 Task: Explore Airbnb accommodation in Andkhoy, Afghanistan from 12th December, 2023 to 16th December, 2023 for 8 adults. Place with 8 bedrooms having 8 beds and 8 bathrooms. Amenities needed are: wifi,free parkinig on premises, breakfast.
Action: Mouse moved to (514, 113)
Screenshot: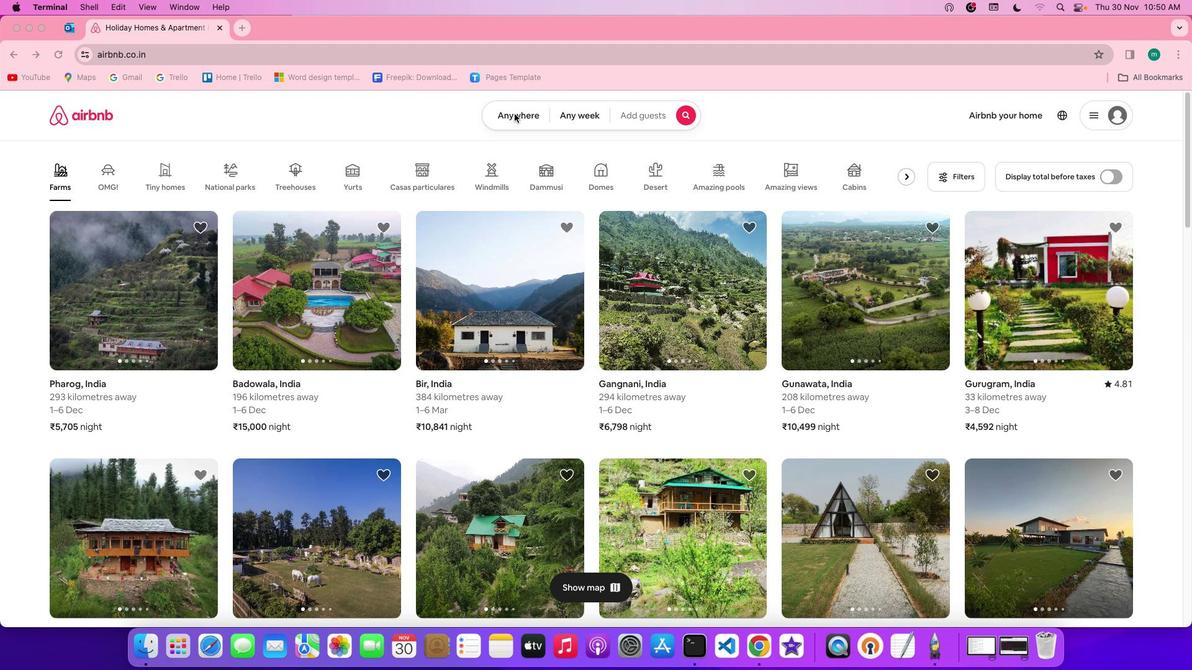 
Action: Mouse pressed left at (514, 113)
Screenshot: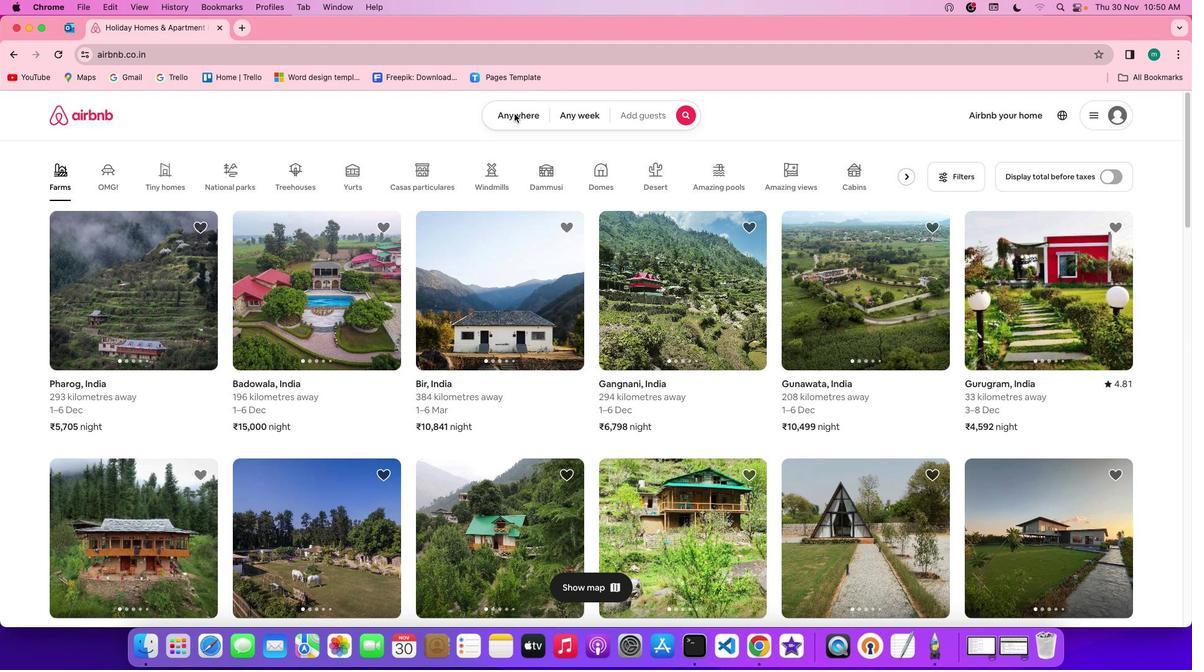 
Action: Mouse pressed left at (514, 113)
Screenshot: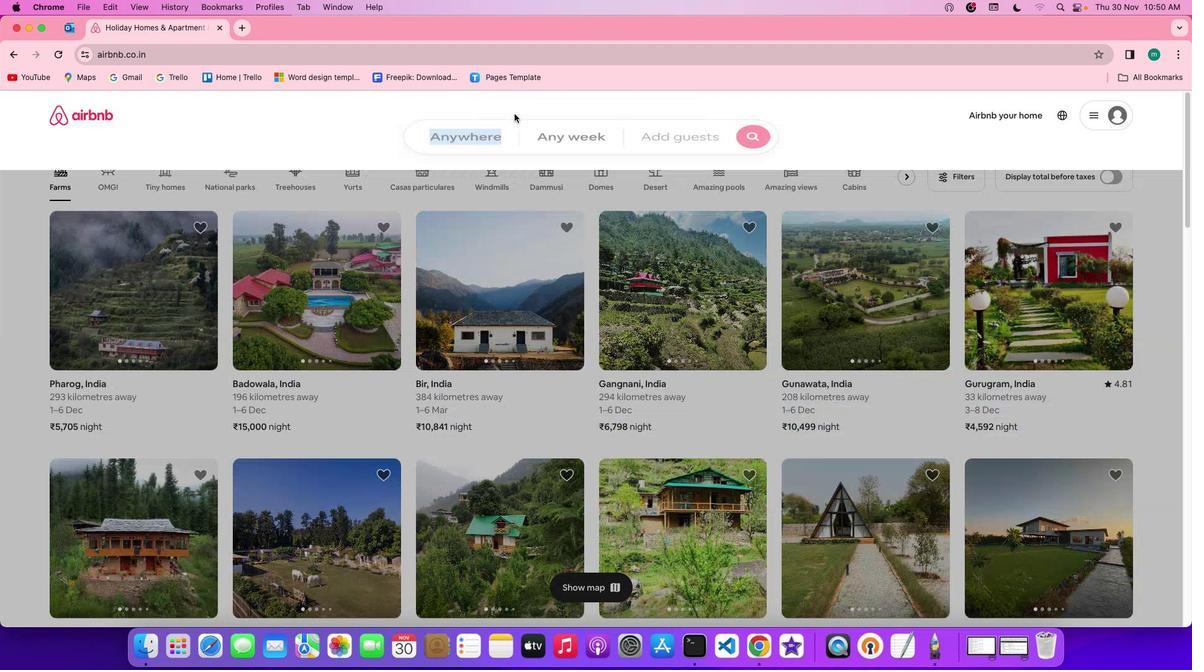 
Action: Mouse moved to (468, 162)
Screenshot: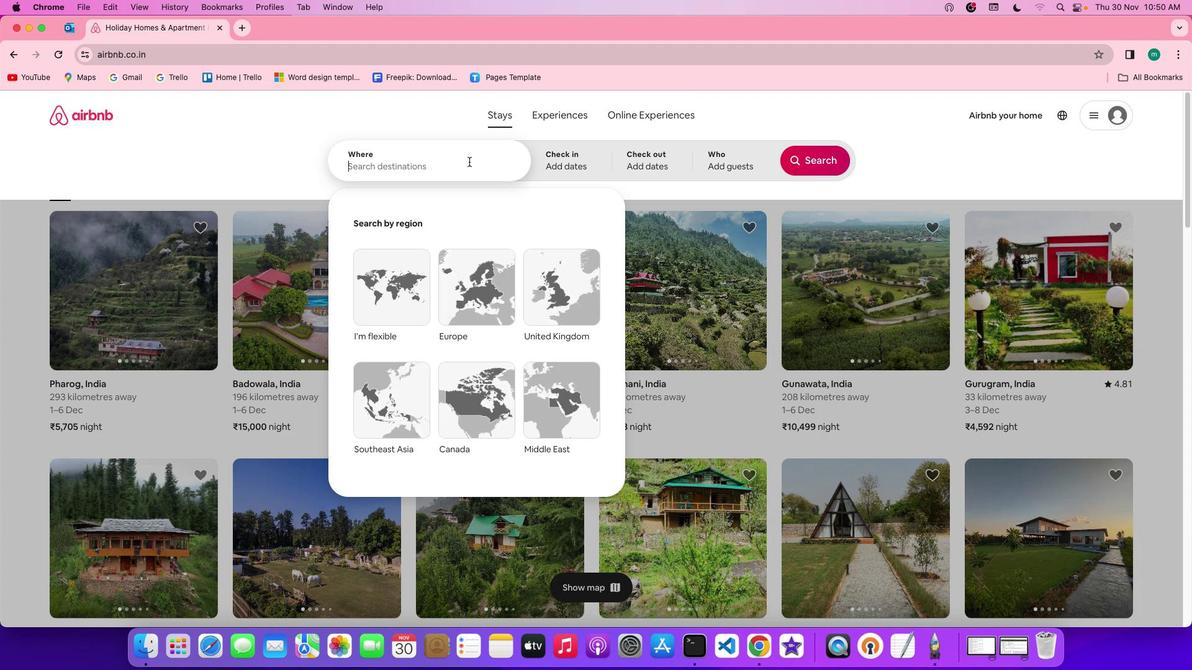 
Action: Mouse pressed left at (468, 162)
Screenshot: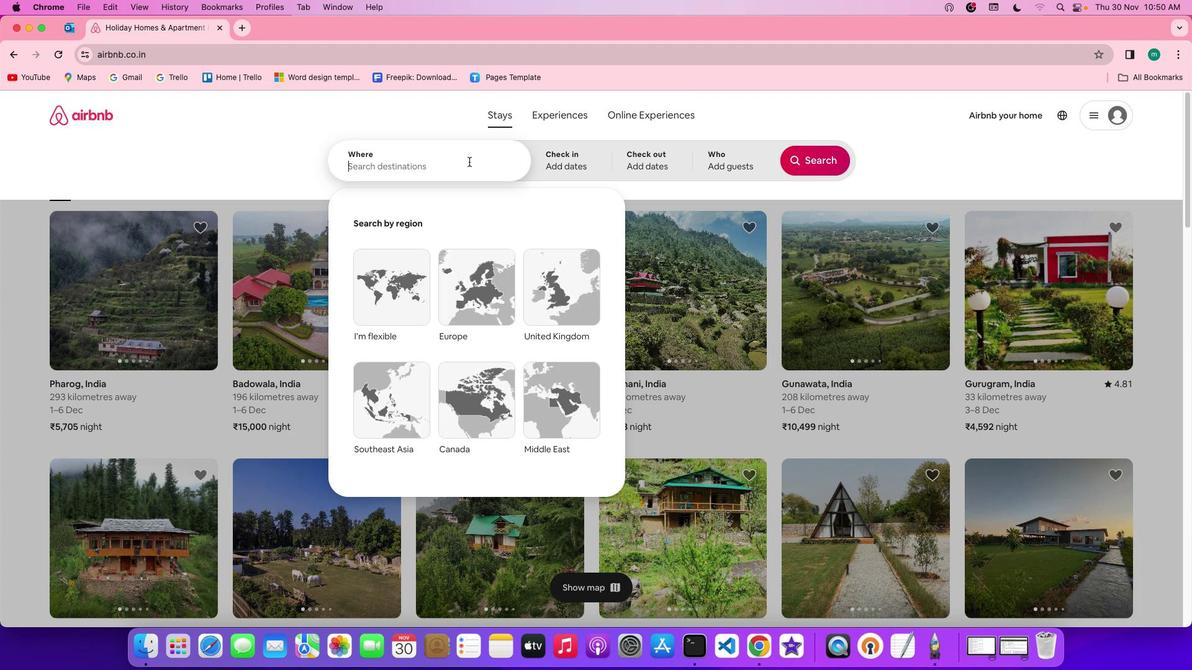 
Action: Key pressed Key.shift'A''n''d''k''h''o''y'','Key.spaceKey.shift'a''f''g''h''a''n''i''s''t''a''n'
Screenshot: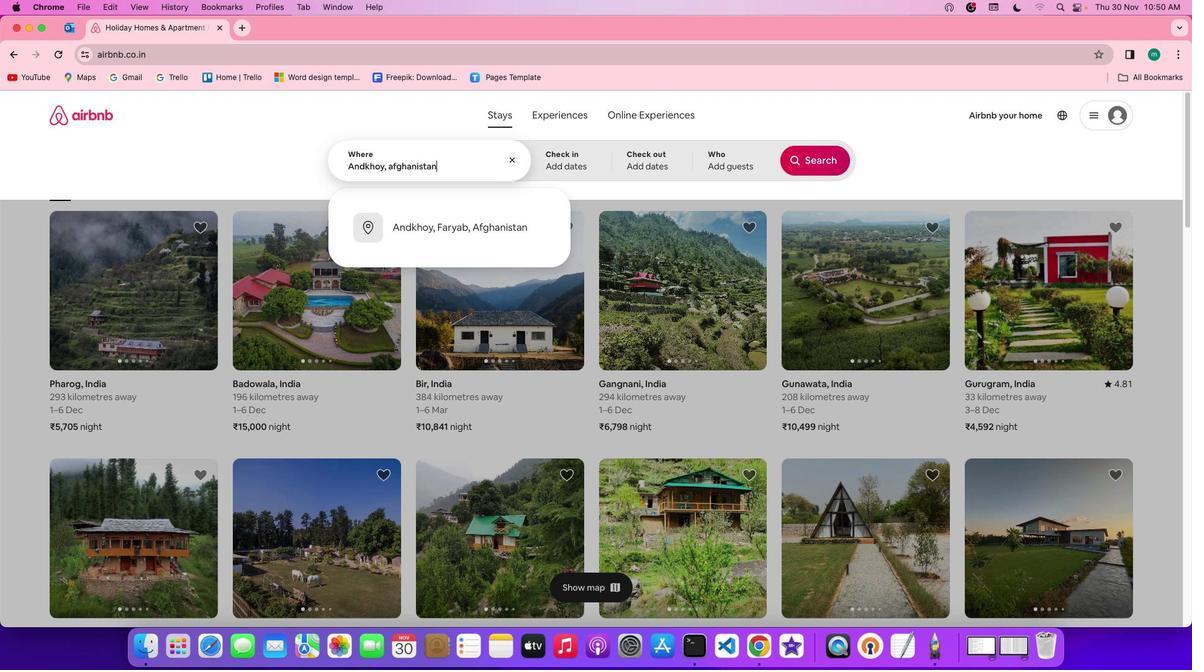
Action: Mouse moved to (591, 159)
Screenshot: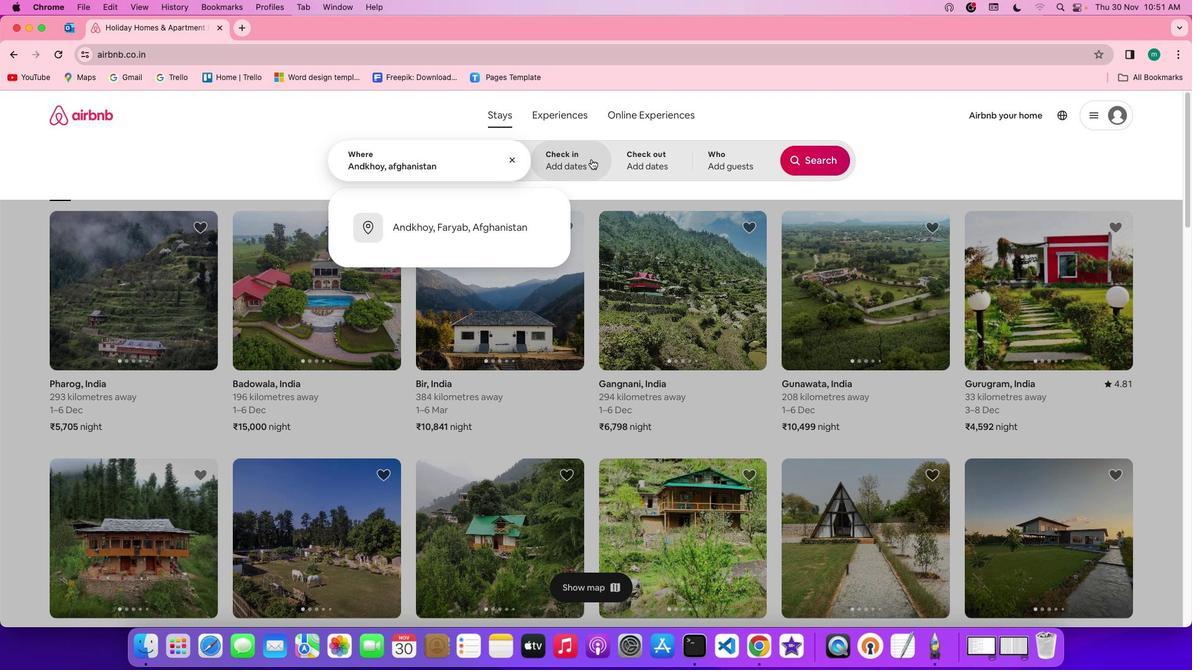 
Action: Mouse pressed left at (591, 159)
Screenshot: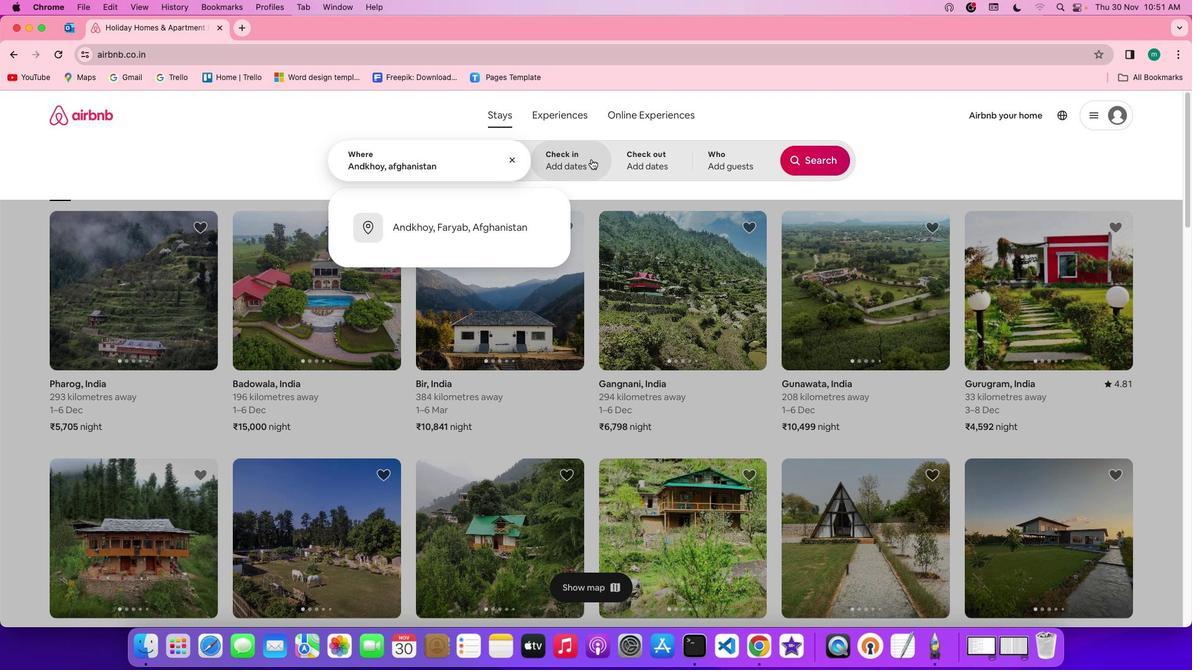 
Action: Mouse moved to (675, 385)
Screenshot: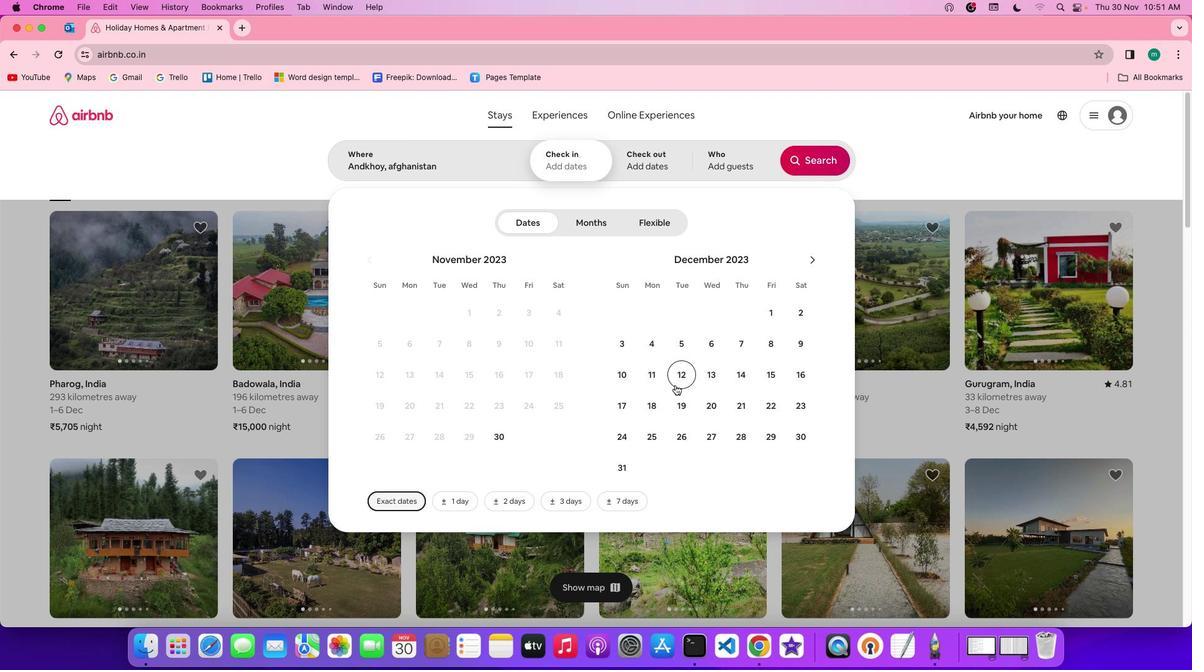 
Action: Mouse pressed left at (675, 385)
Screenshot: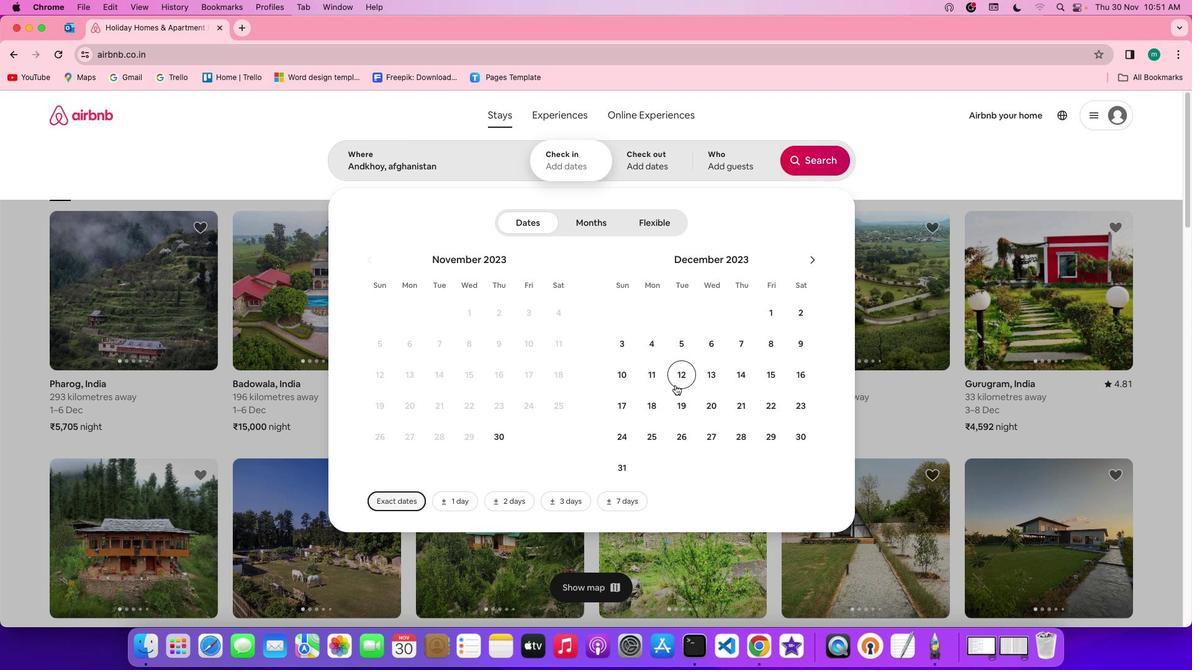 
Action: Mouse moved to (813, 384)
Screenshot: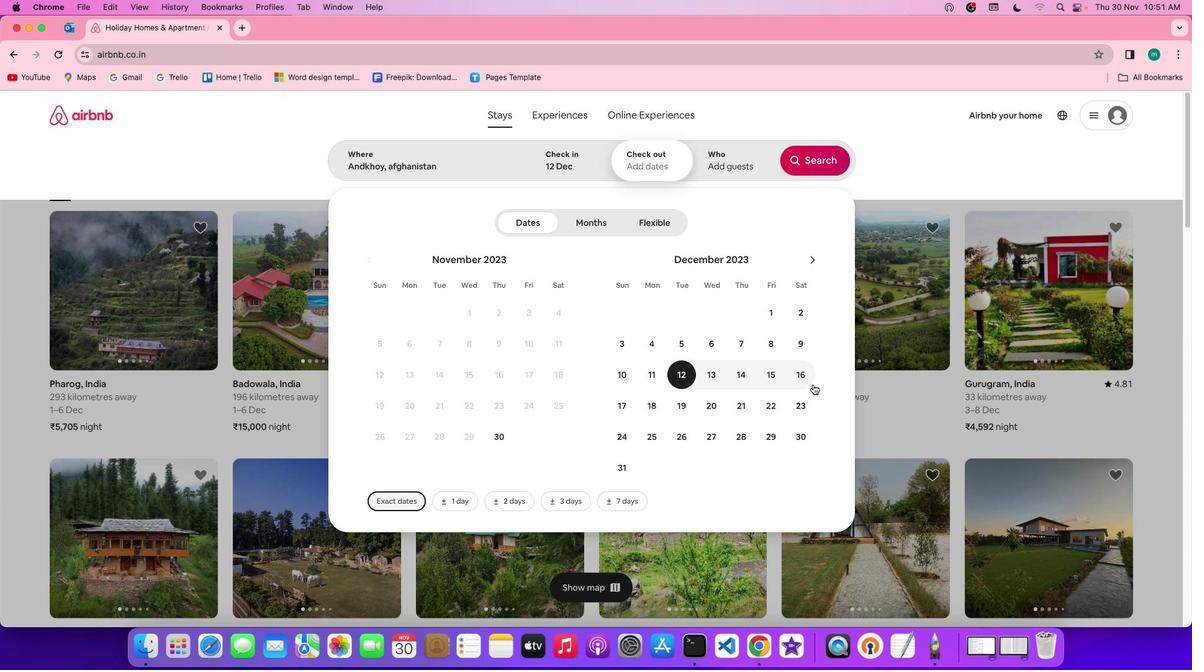 
Action: Mouse pressed left at (813, 384)
Screenshot: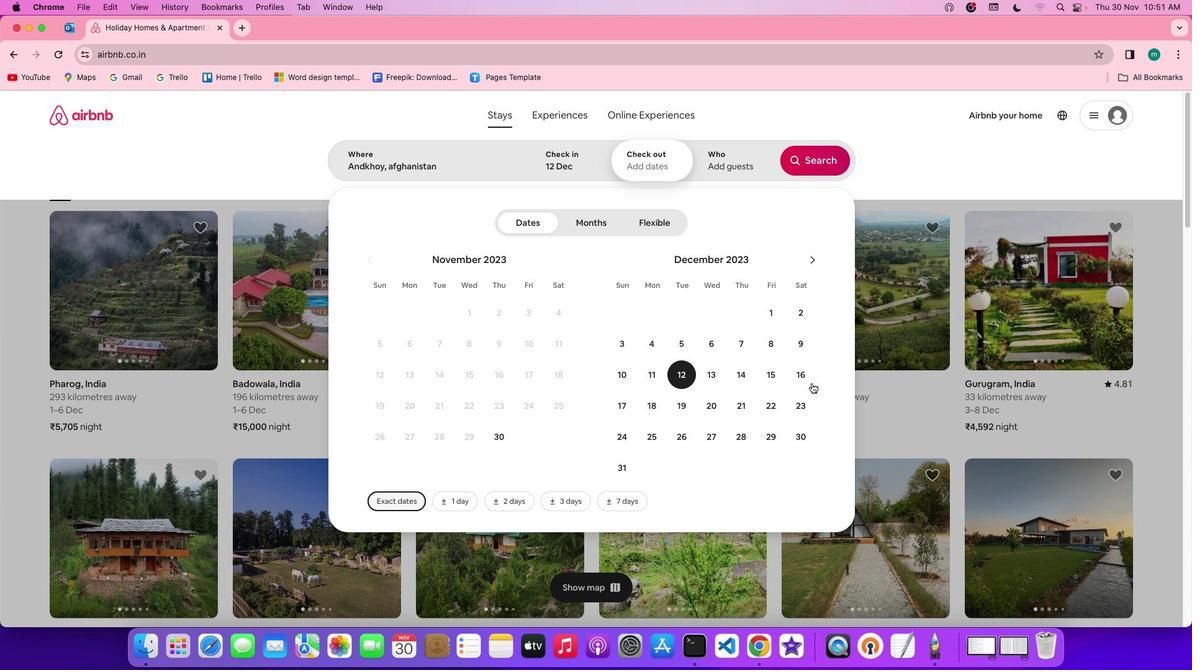 
Action: Mouse moved to (808, 380)
Screenshot: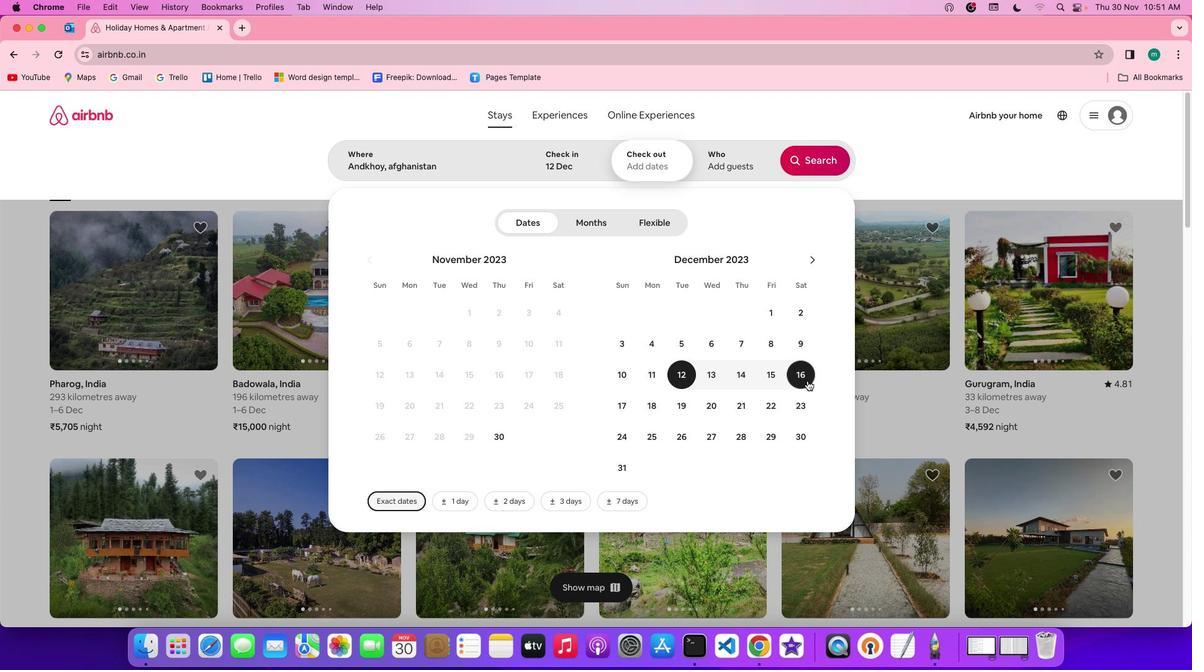 
Action: Mouse pressed left at (808, 380)
Screenshot: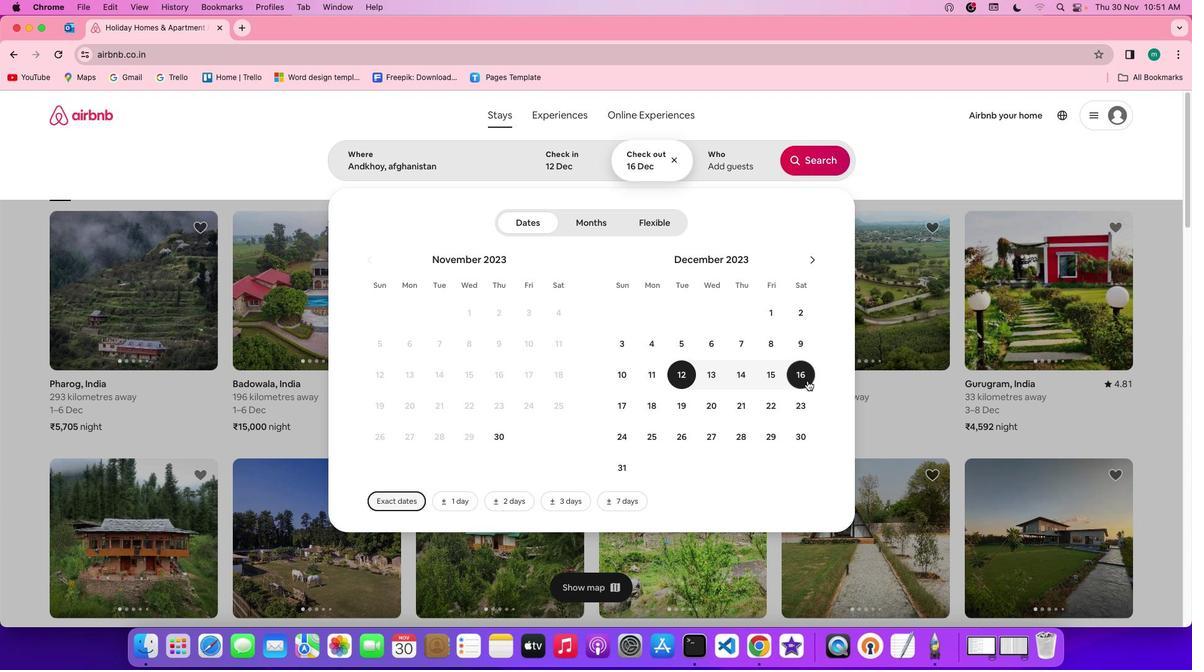 
Action: Mouse moved to (712, 163)
Screenshot: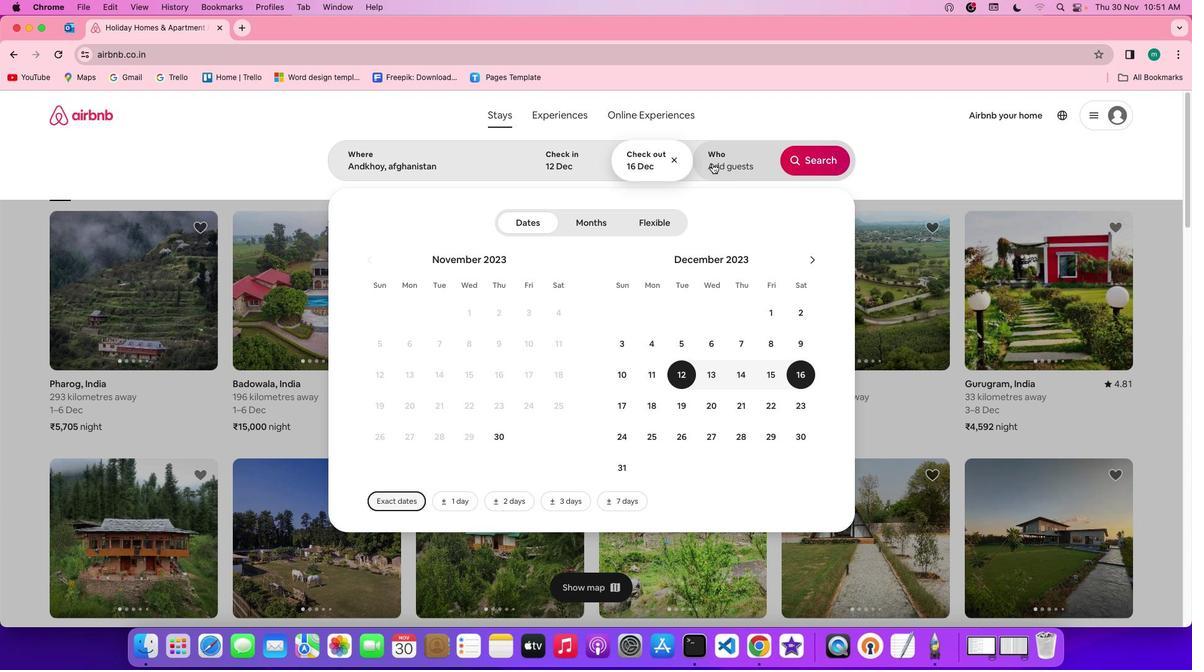 
Action: Mouse pressed left at (712, 163)
Screenshot: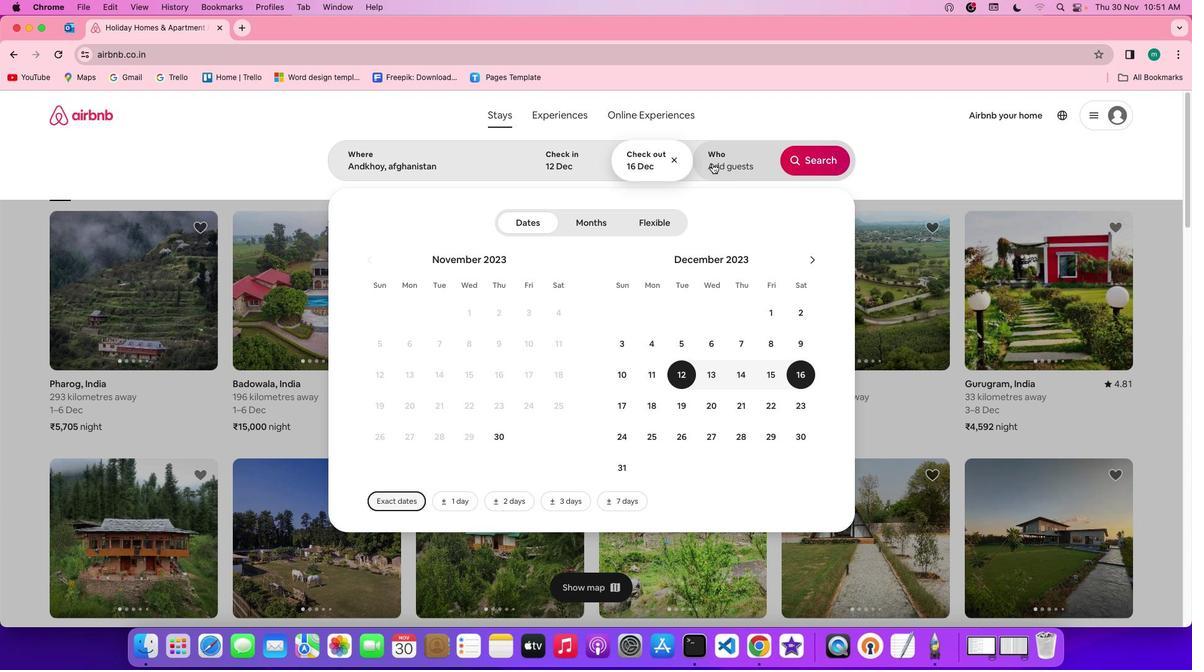 
Action: Mouse moved to (813, 224)
Screenshot: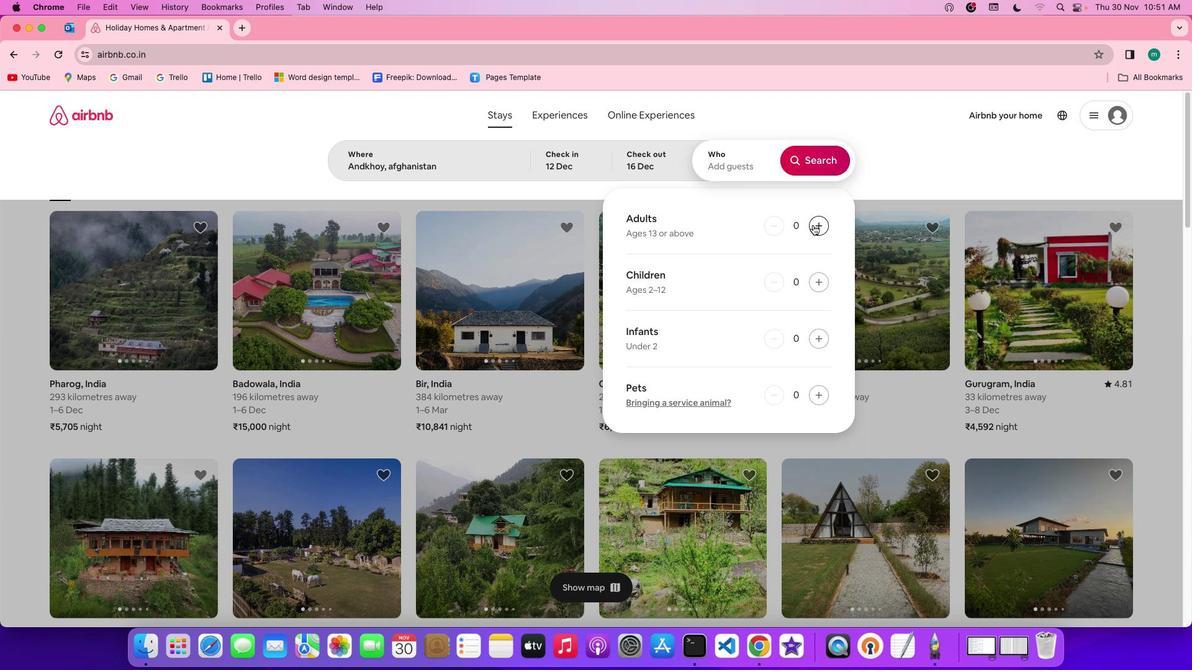 
Action: Mouse pressed left at (813, 224)
Screenshot: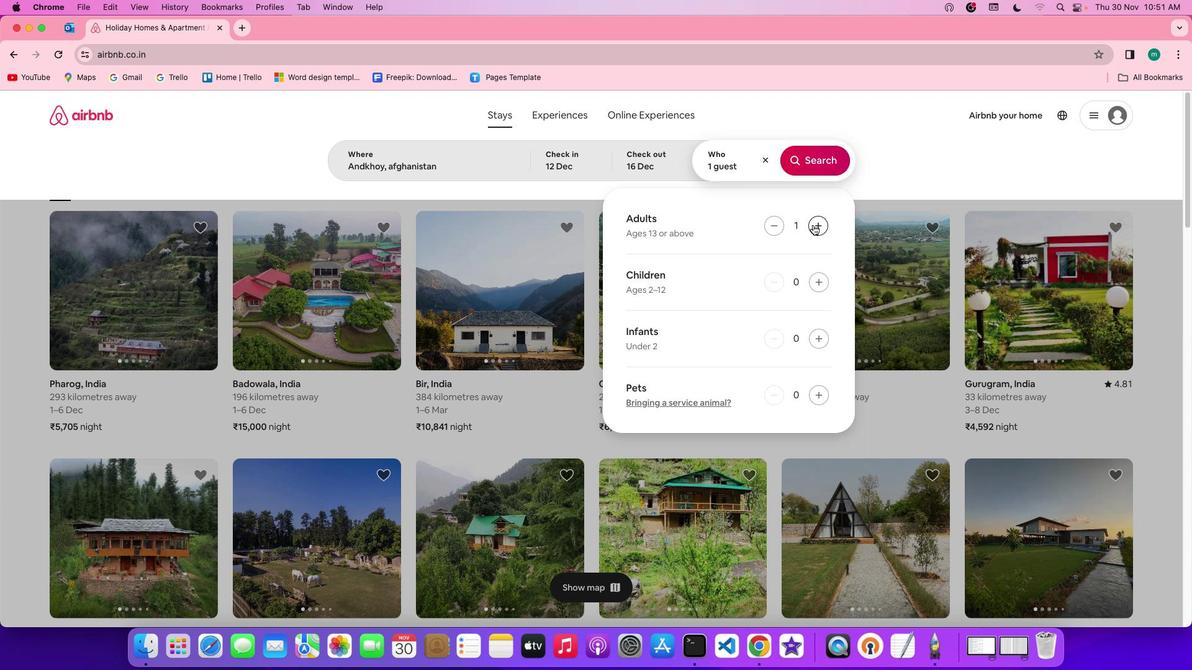 
Action: Mouse pressed left at (813, 224)
Screenshot: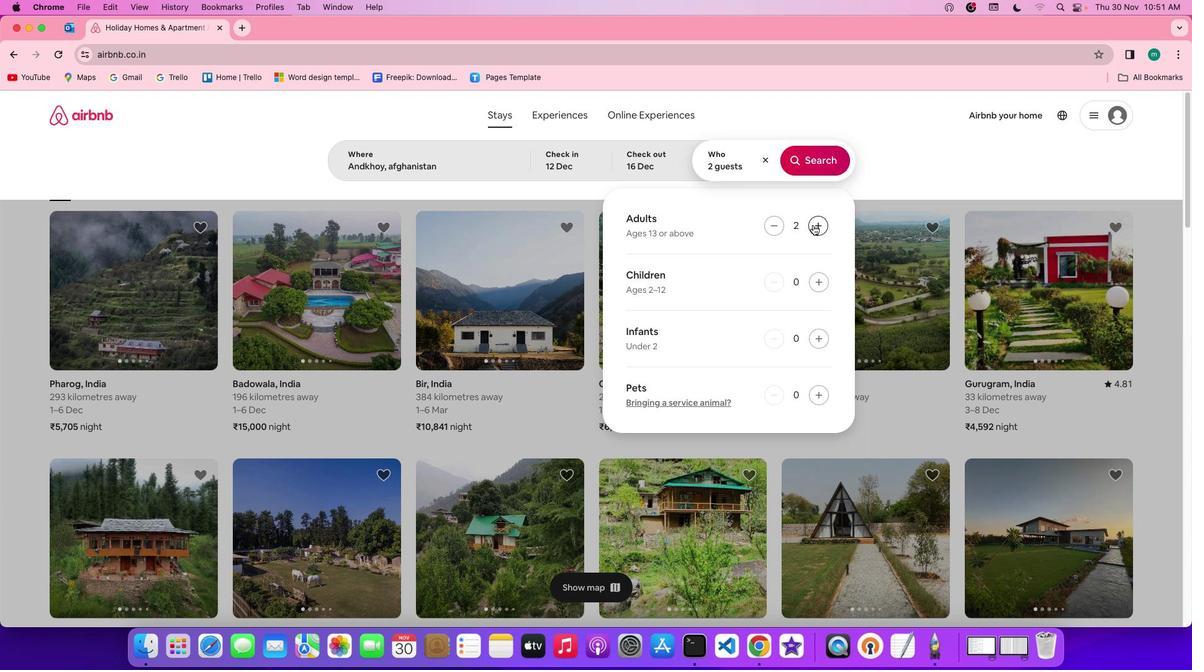 
Action: Mouse pressed left at (813, 224)
Screenshot: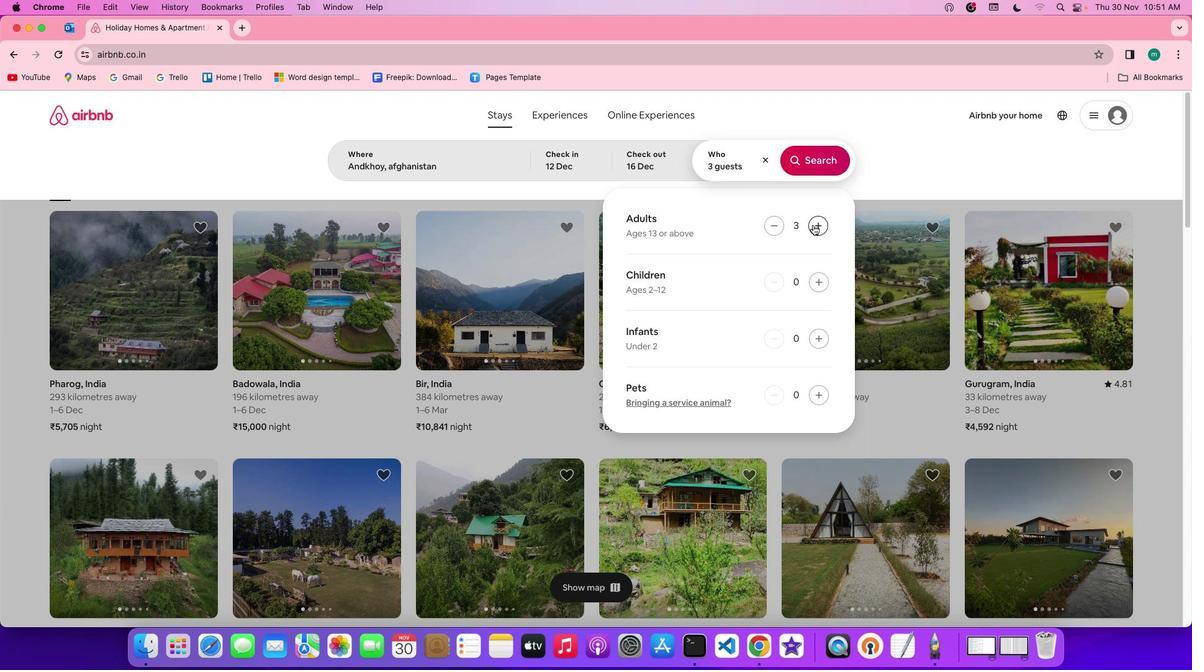 
Action: Mouse pressed left at (813, 224)
Screenshot: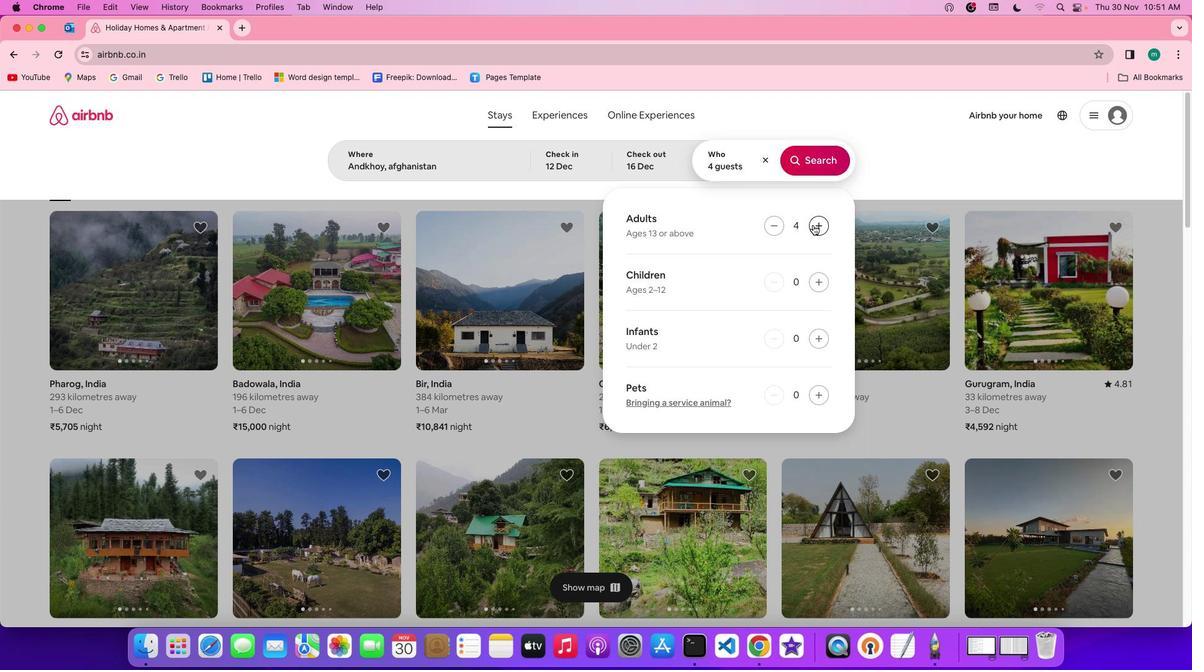 
Action: Mouse pressed left at (813, 224)
Screenshot: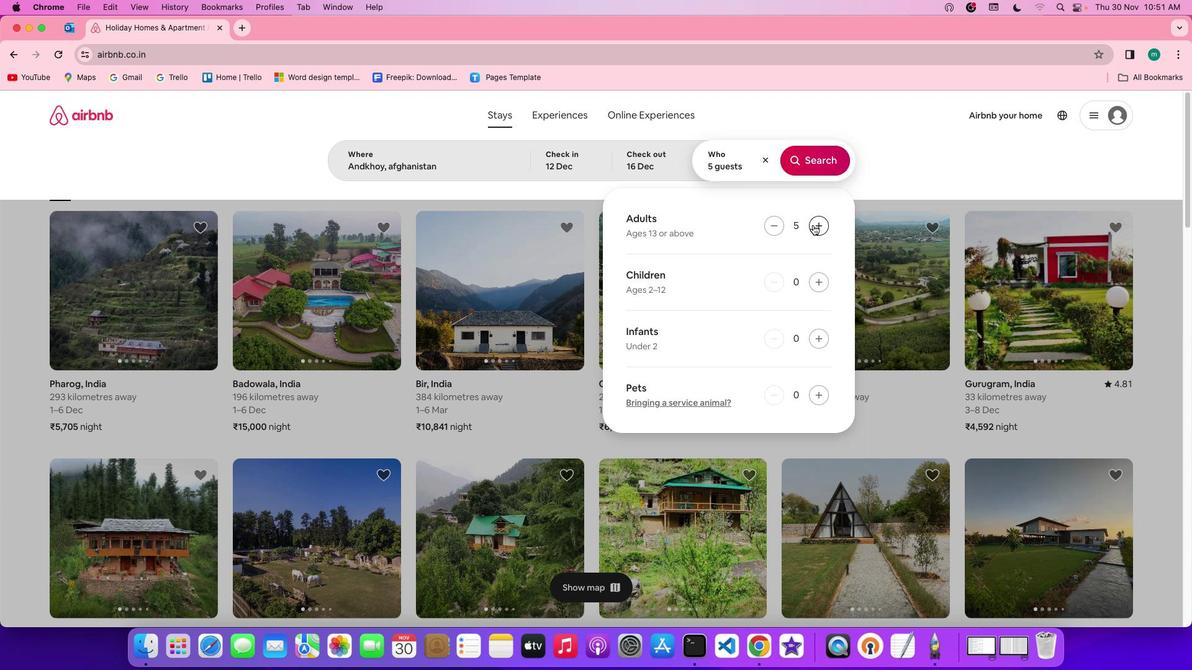 
Action: Mouse pressed left at (813, 224)
Screenshot: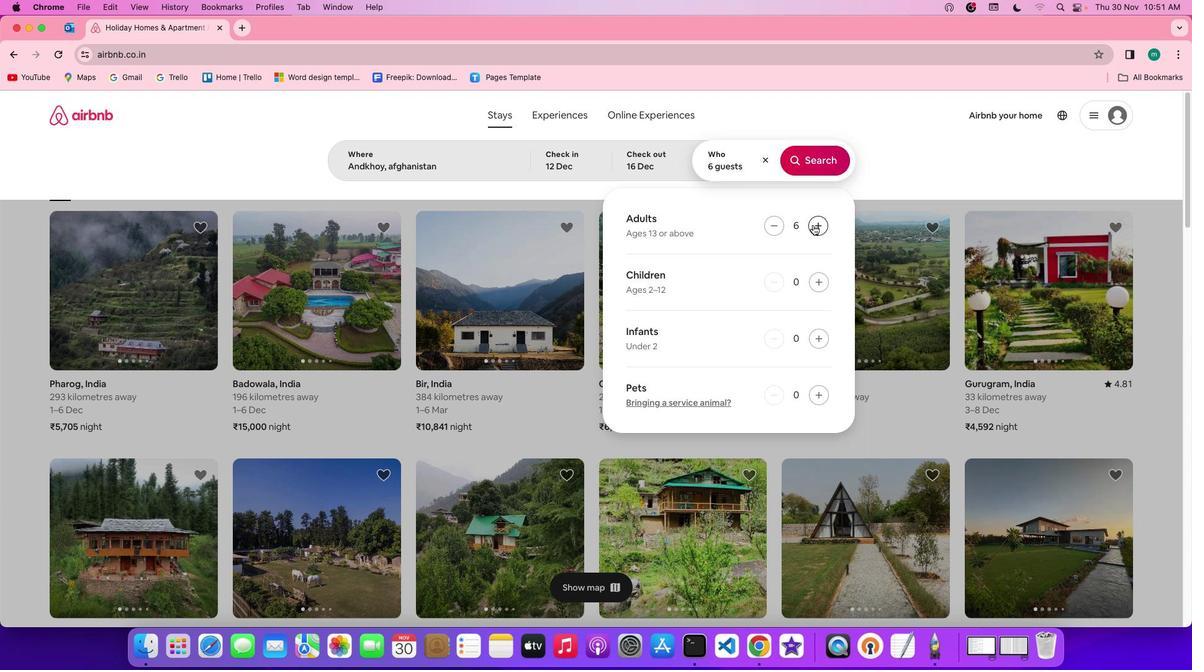 
Action: Mouse pressed left at (813, 224)
Screenshot: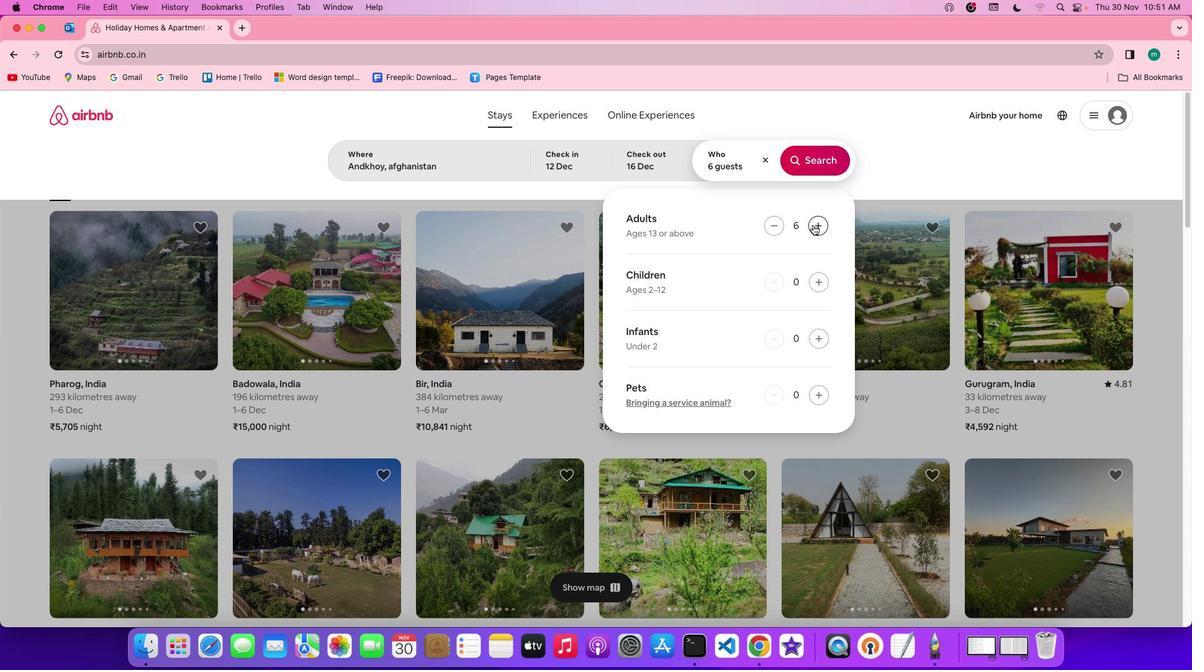
Action: Mouse pressed left at (813, 224)
Screenshot: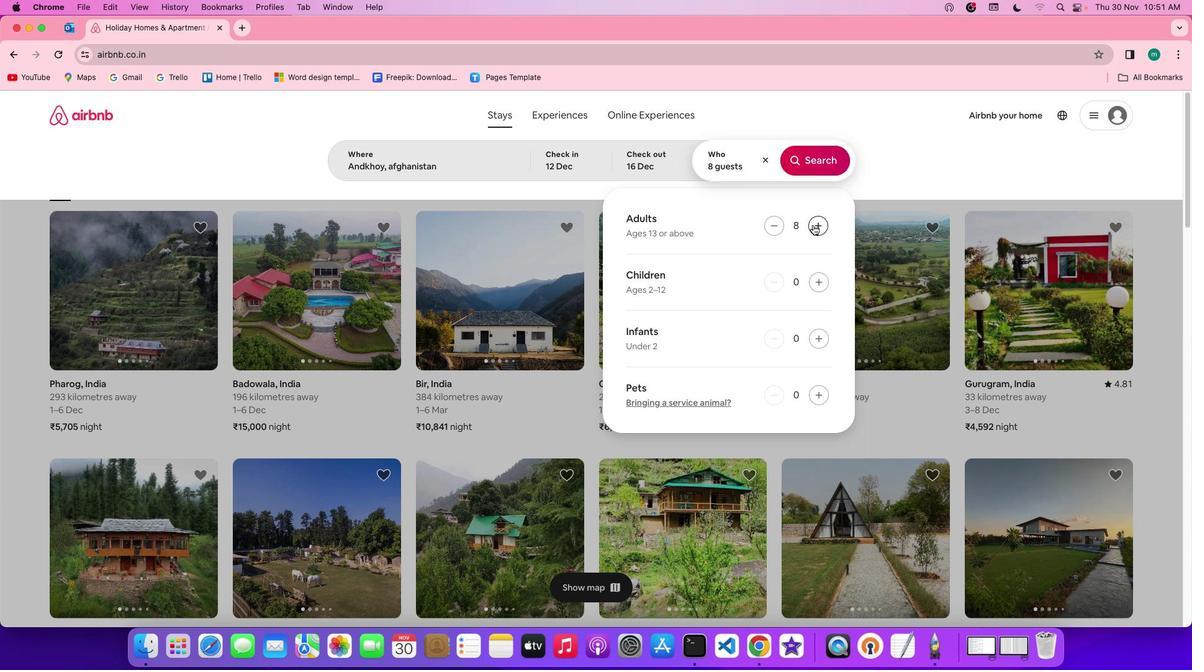 
Action: Mouse moved to (830, 167)
Screenshot: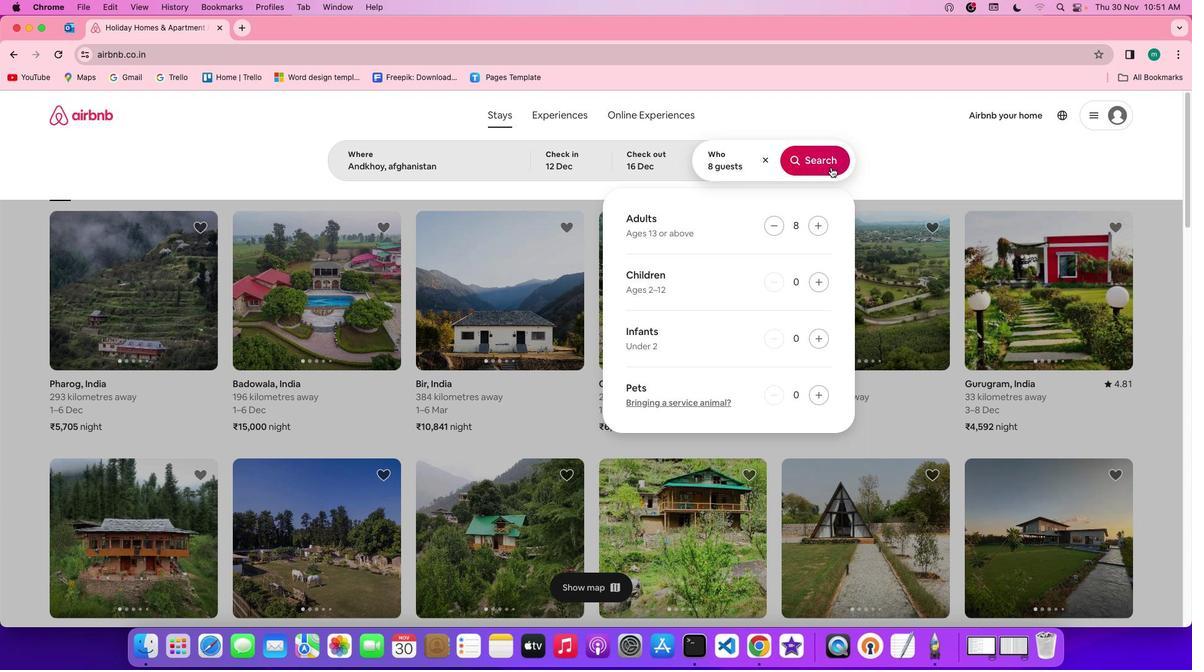 
Action: Mouse pressed left at (830, 167)
Screenshot: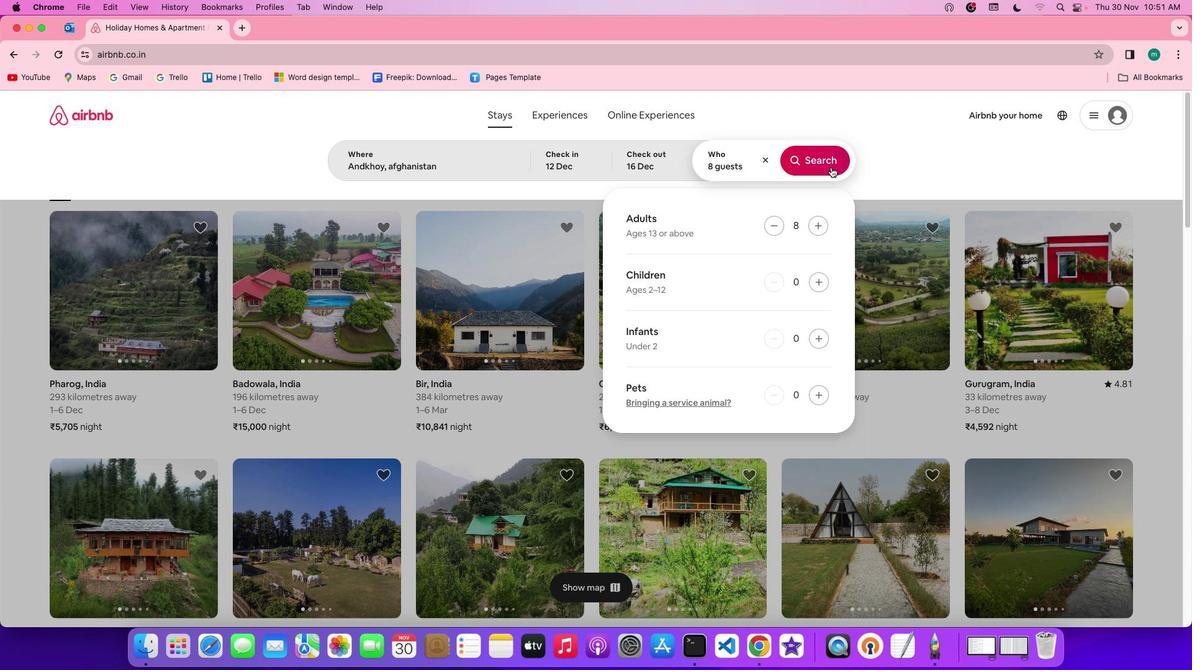 
Action: Mouse moved to (991, 162)
Screenshot: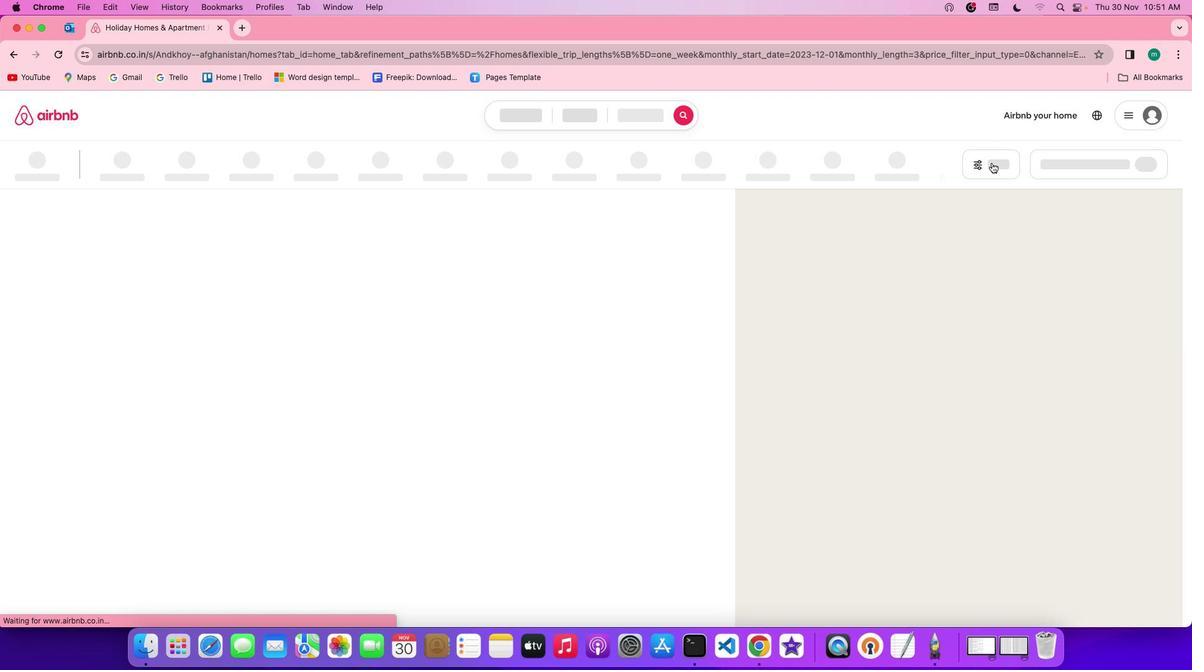 
Action: Mouse pressed left at (991, 162)
Screenshot: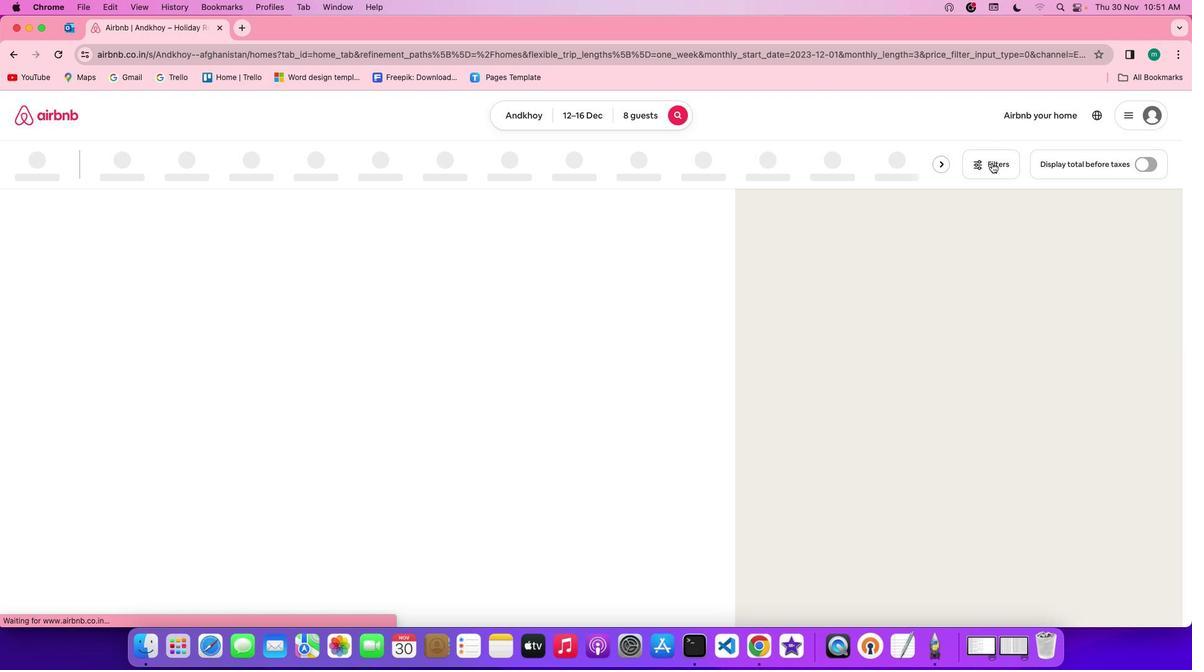 
Action: Mouse moved to (665, 411)
Screenshot: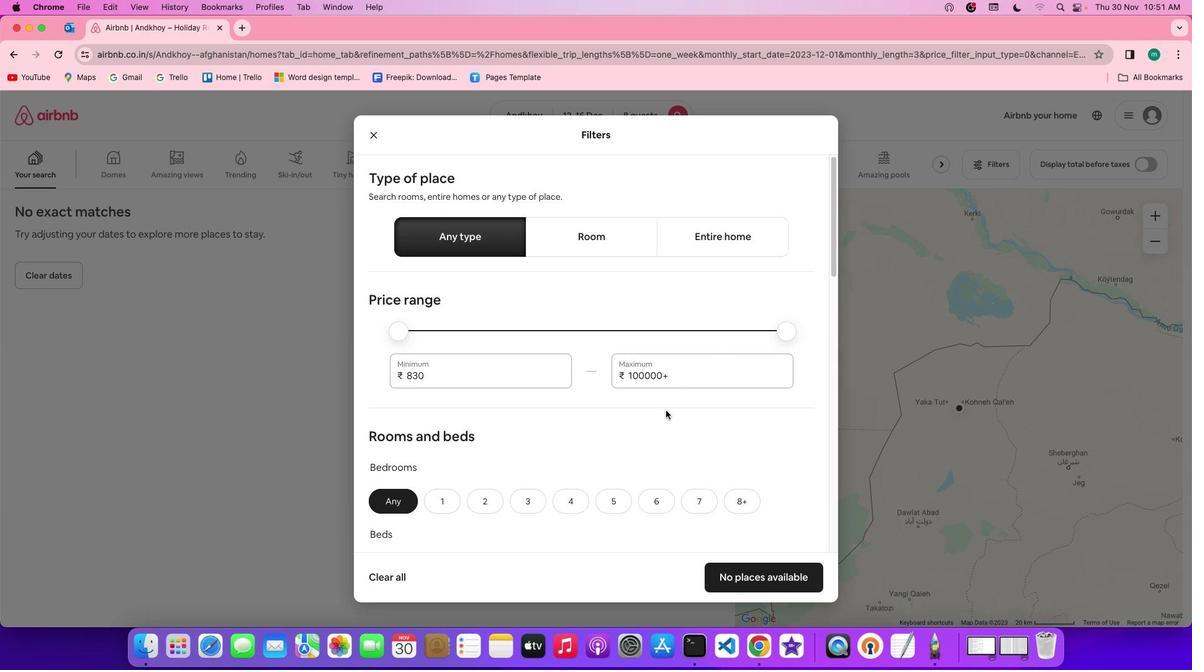 
Action: Mouse scrolled (665, 411) with delta (0, 0)
Screenshot: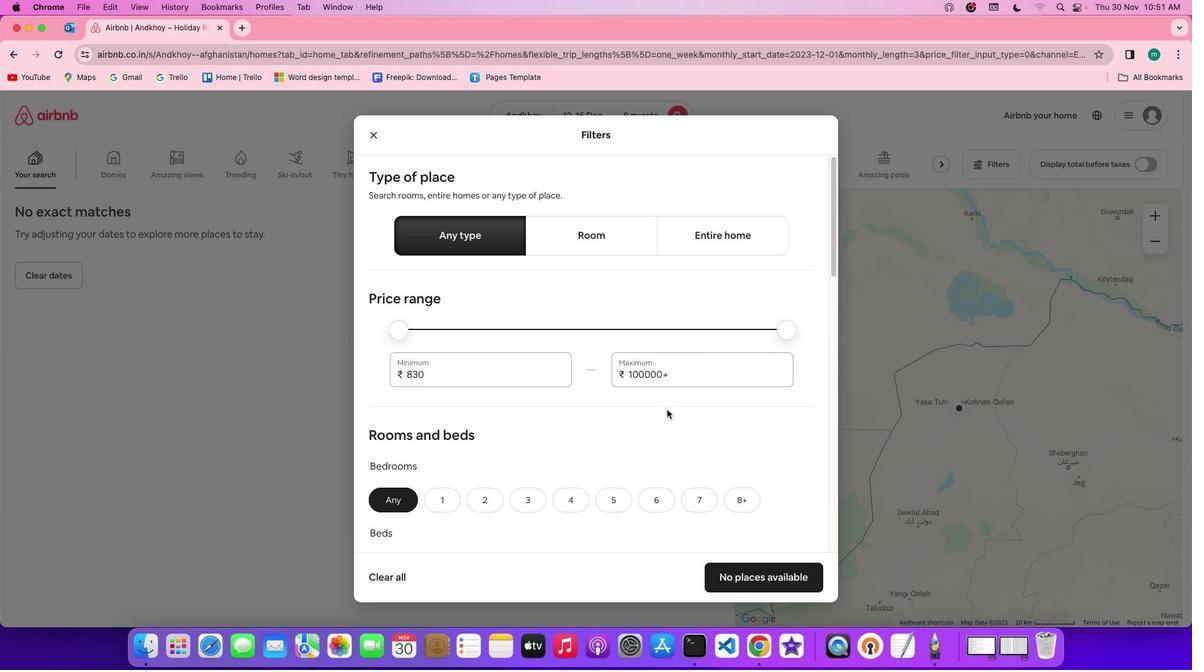 
Action: Mouse scrolled (665, 411) with delta (0, 0)
Screenshot: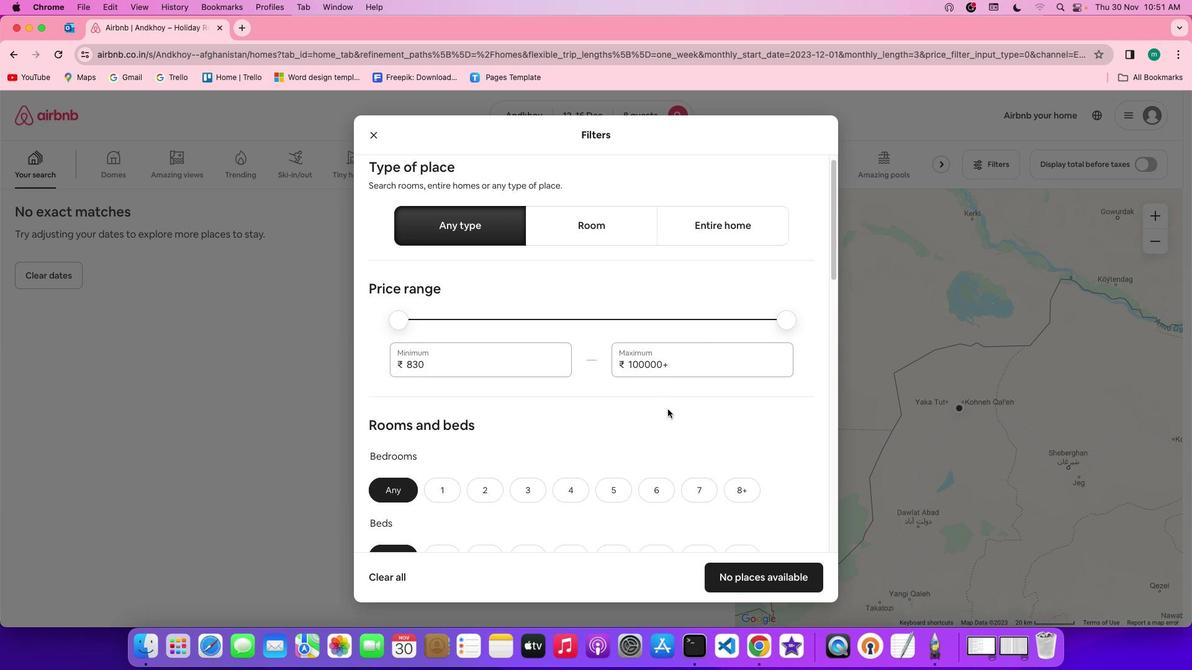 
Action: Mouse moved to (667, 410)
Screenshot: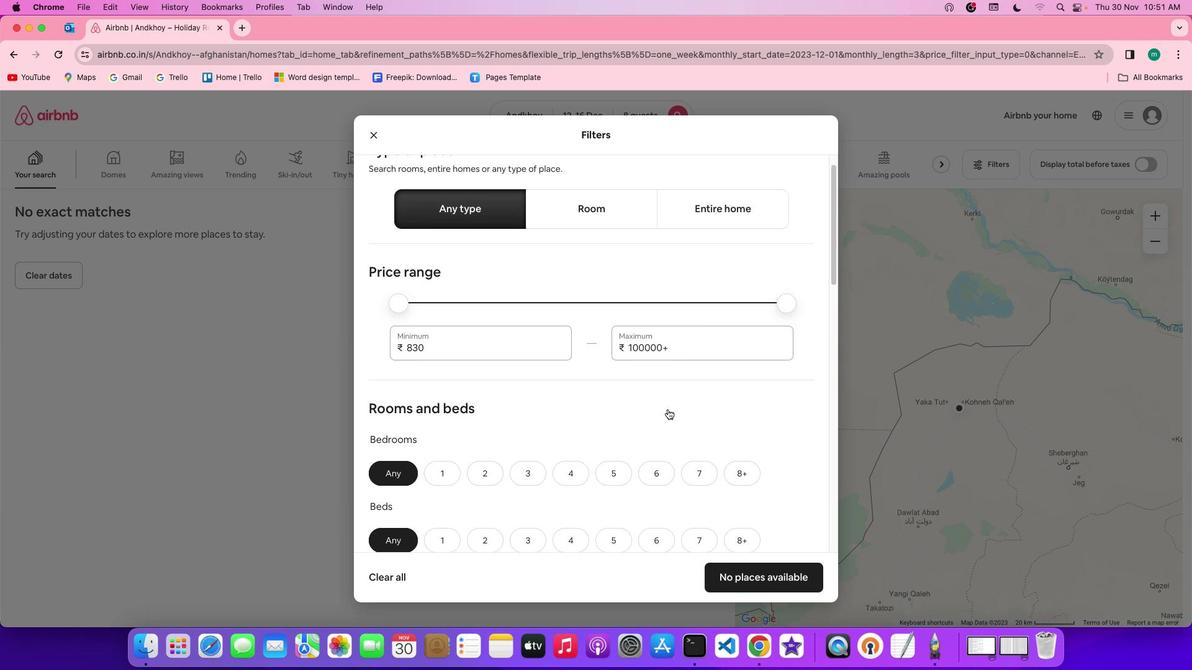 
Action: Mouse scrolled (667, 410) with delta (0, -1)
Screenshot: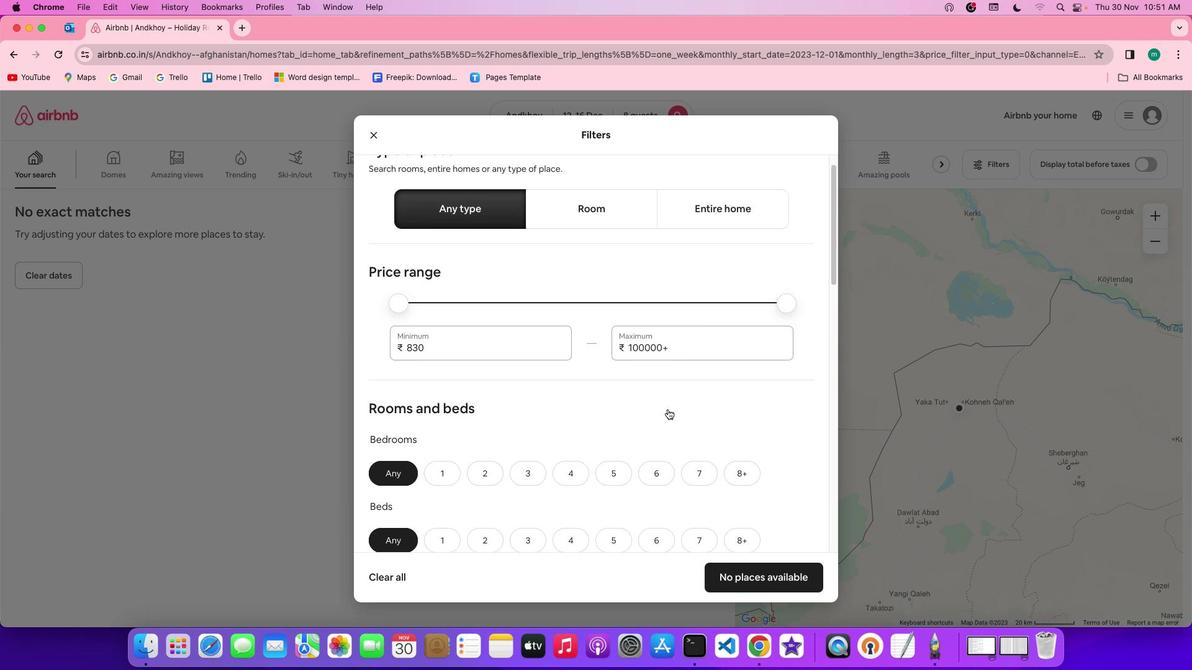 
Action: Mouse moved to (667, 409)
Screenshot: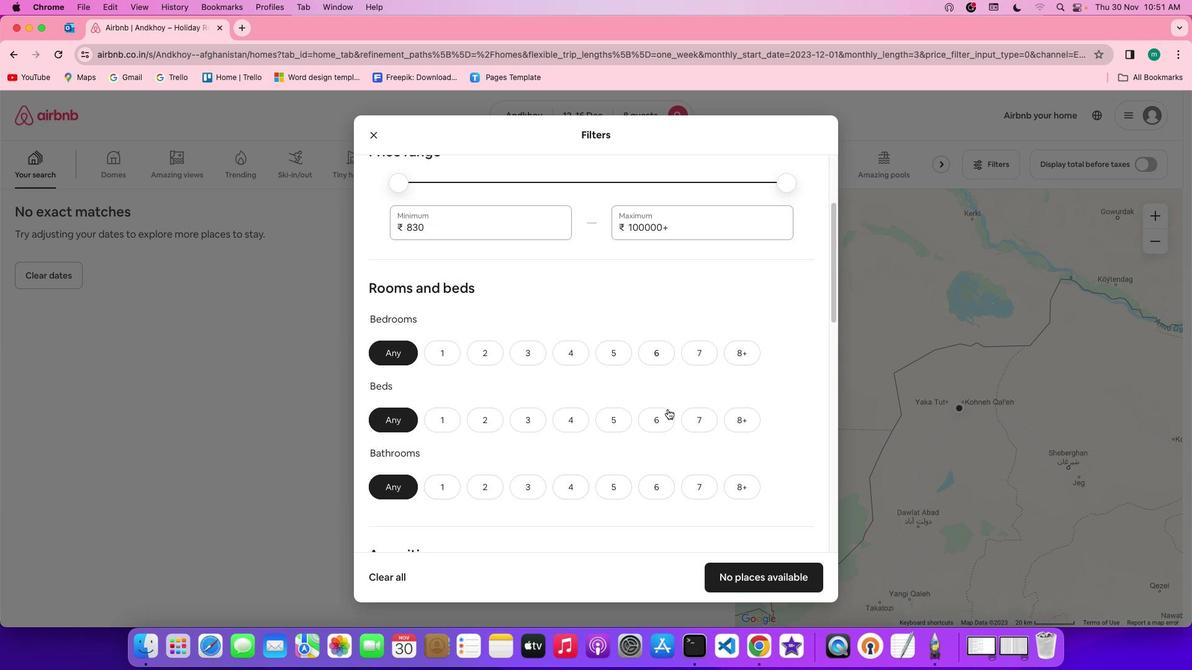 
Action: Mouse scrolled (667, 409) with delta (0, -3)
Screenshot: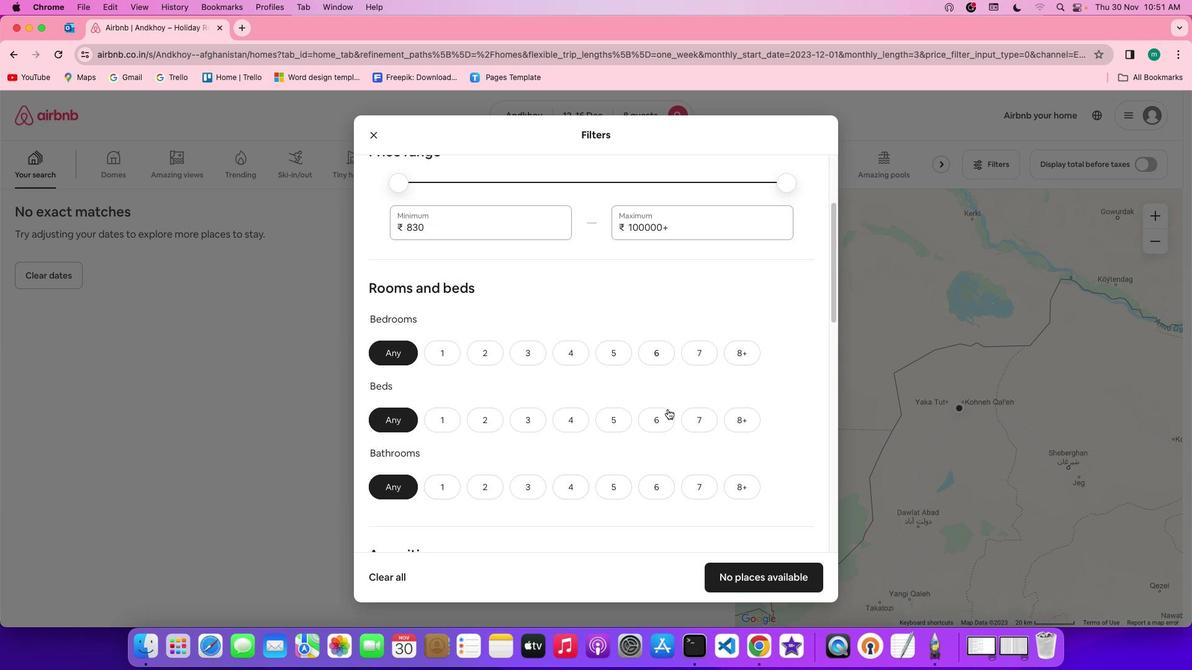 
Action: Mouse moved to (746, 252)
Screenshot: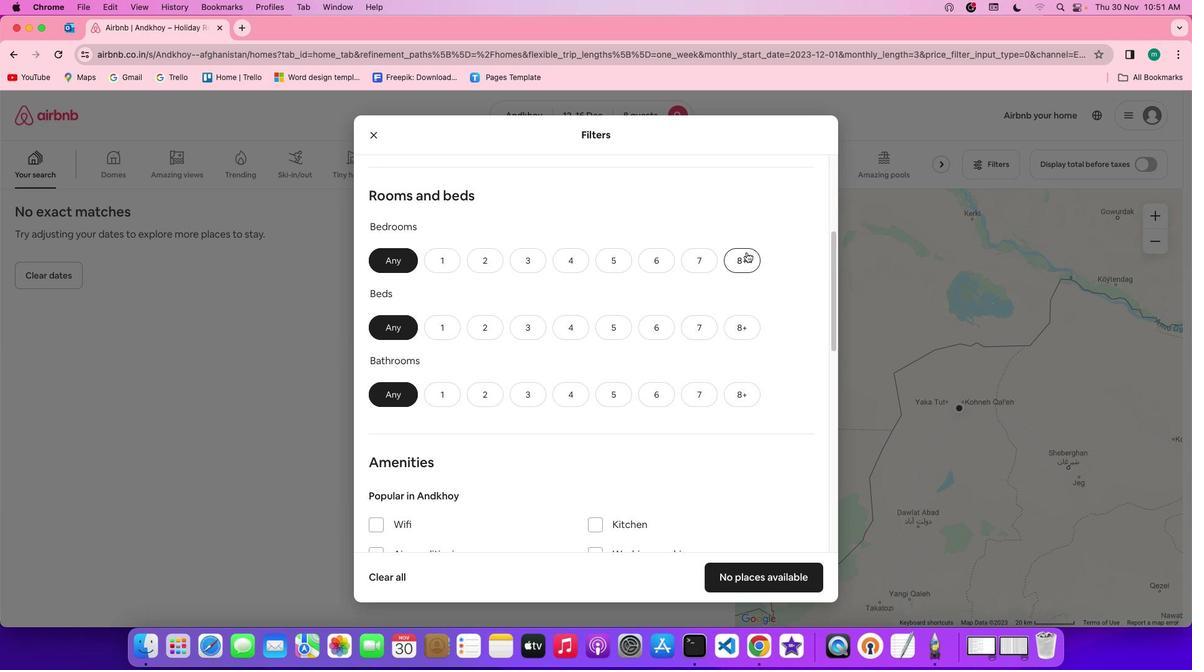 
Action: Mouse pressed left at (746, 252)
Screenshot: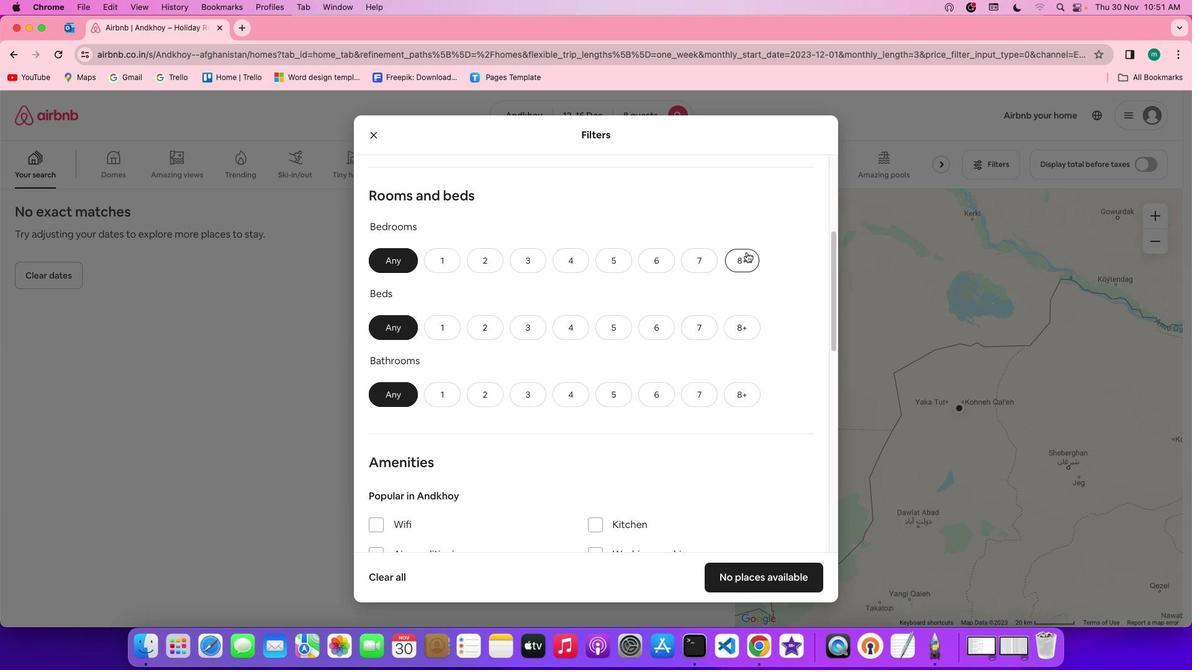 
Action: Mouse moved to (738, 326)
Screenshot: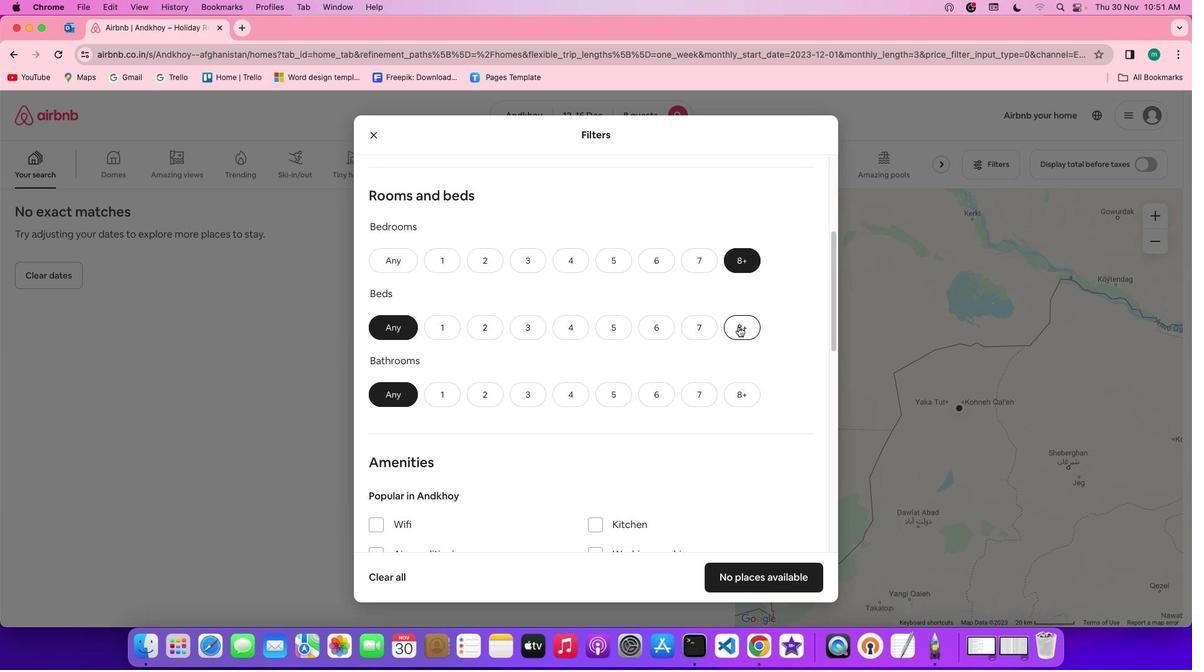 
Action: Mouse pressed left at (738, 326)
Screenshot: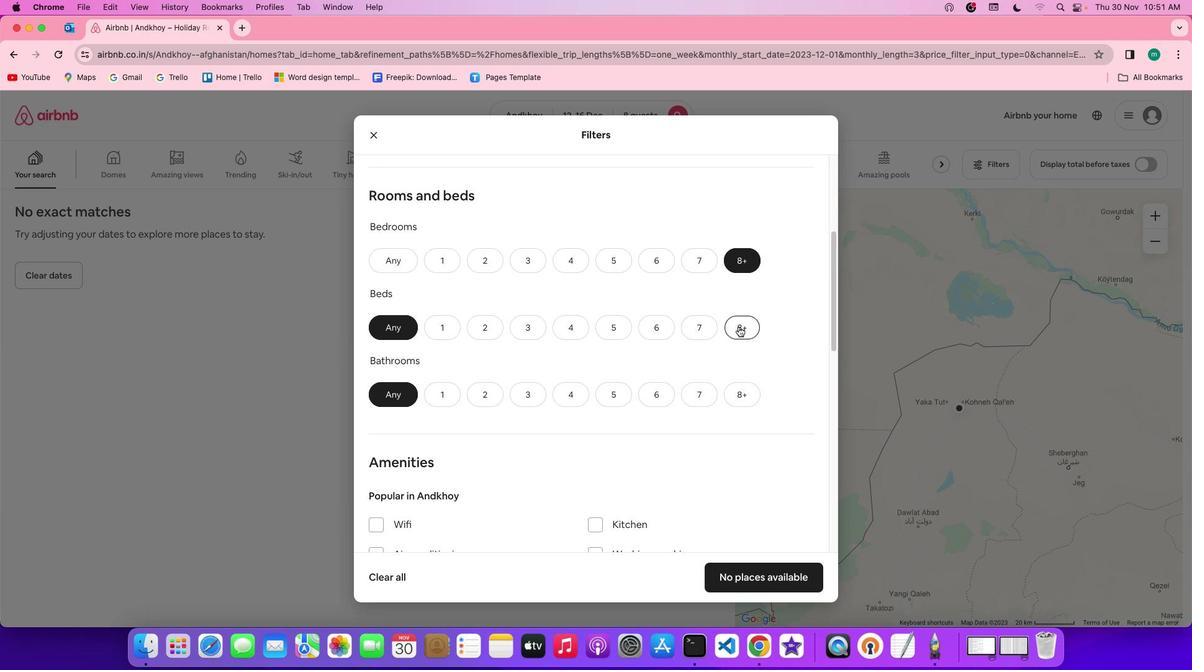 
Action: Mouse moved to (737, 392)
Screenshot: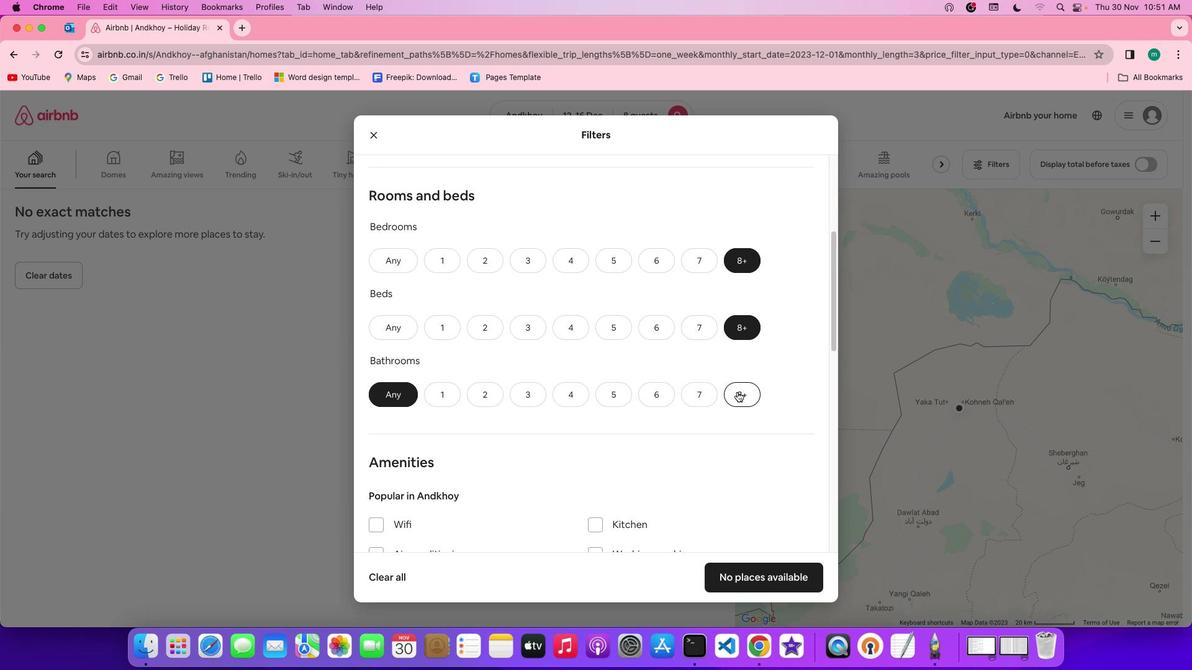 
Action: Mouse pressed left at (737, 392)
Screenshot: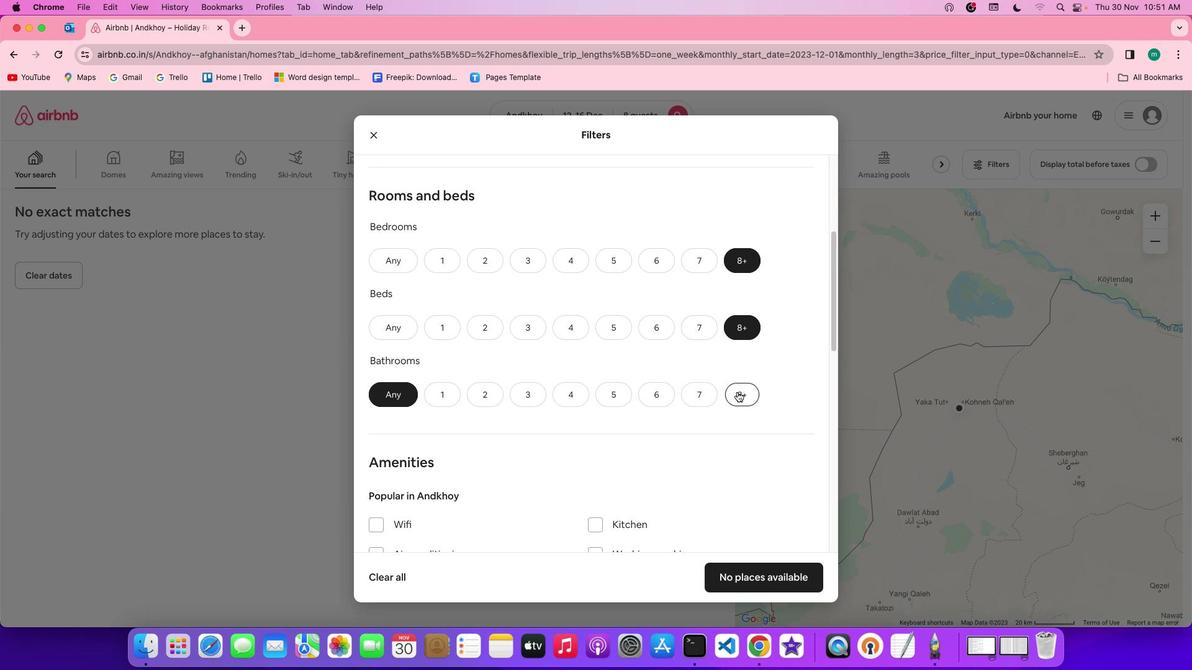 
Action: Mouse moved to (738, 404)
Screenshot: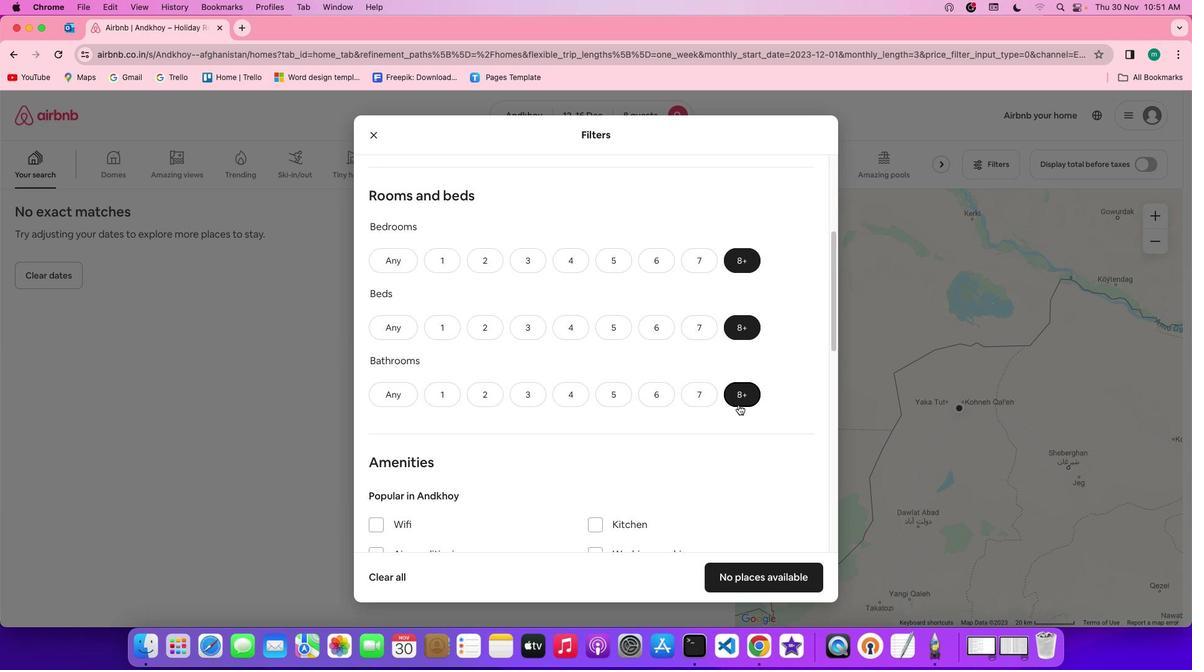 
Action: Mouse scrolled (738, 404) with delta (0, 0)
Screenshot: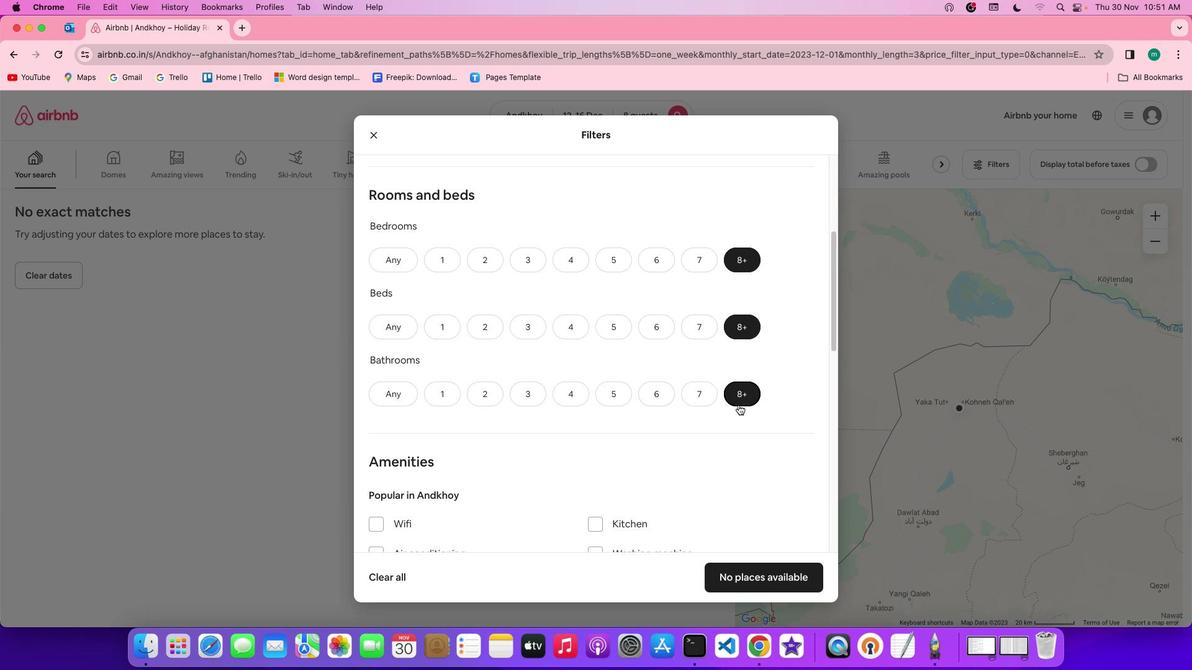 
Action: Mouse moved to (738, 404)
Screenshot: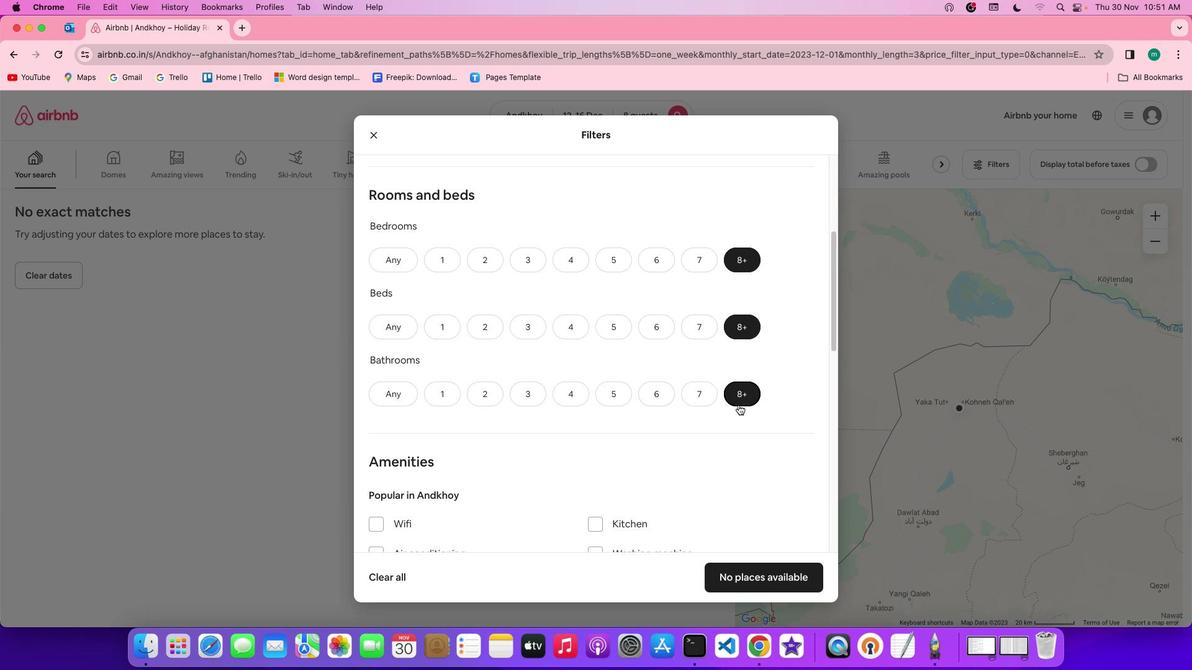 
Action: Mouse scrolled (738, 404) with delta (0, 0)
Screenshot: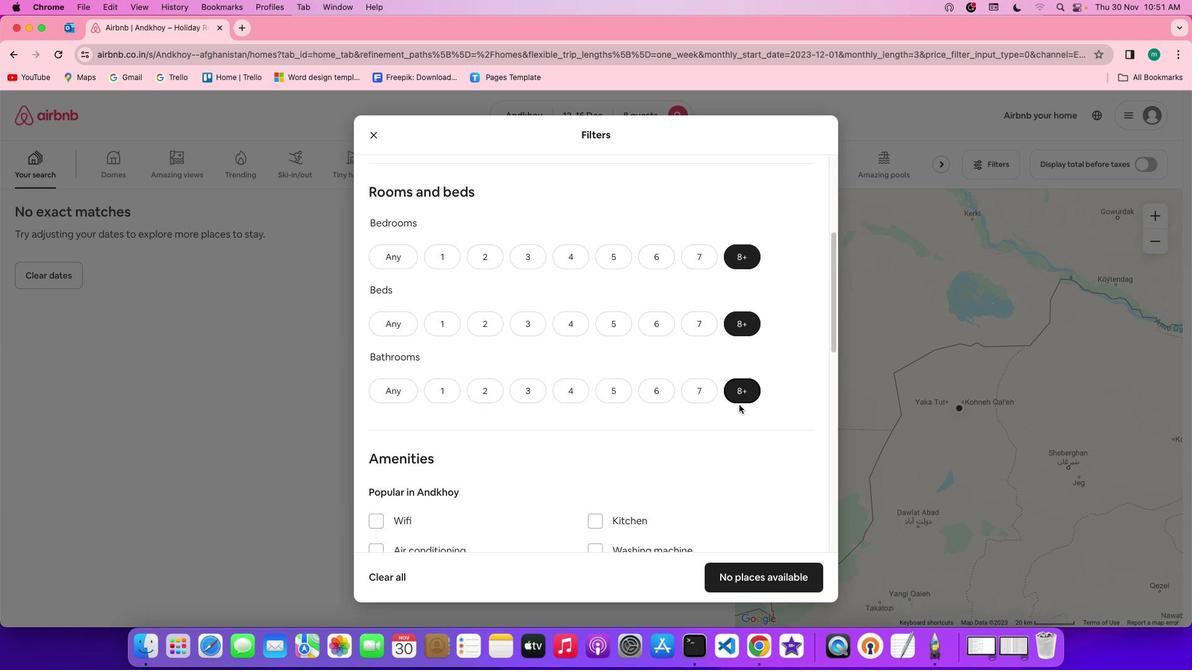
Action: Mouse moved to (739, 404)
Screenshot: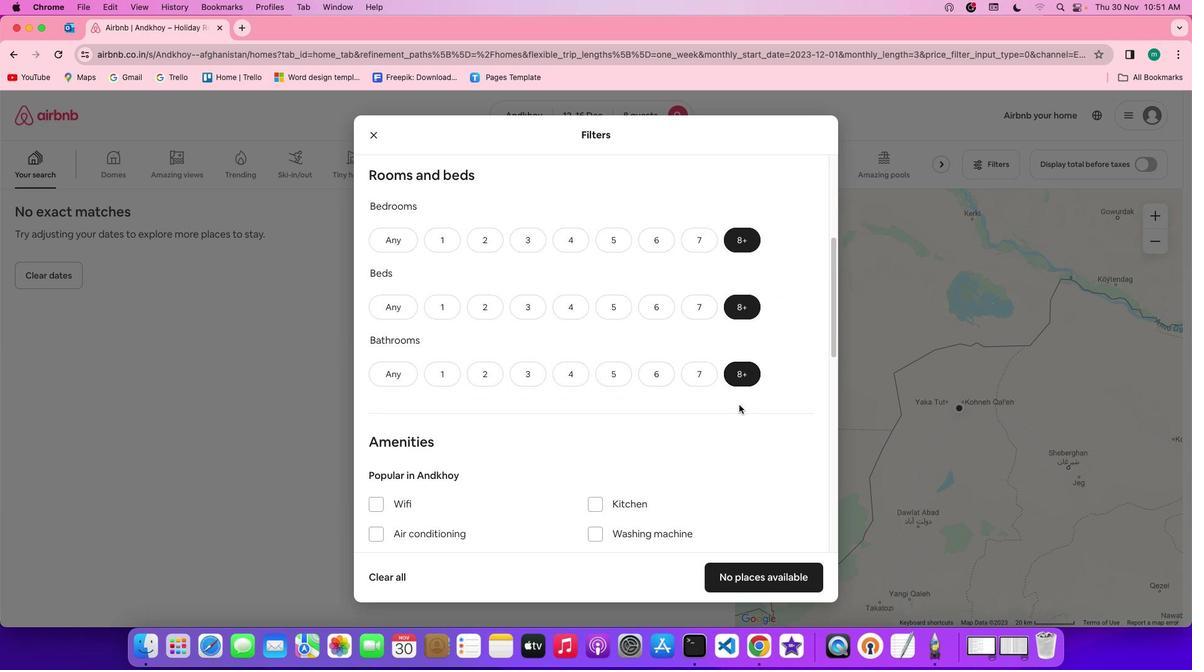 
Action: Mouse scrolled (739, 404) with delta (0, -1)
Screenshot: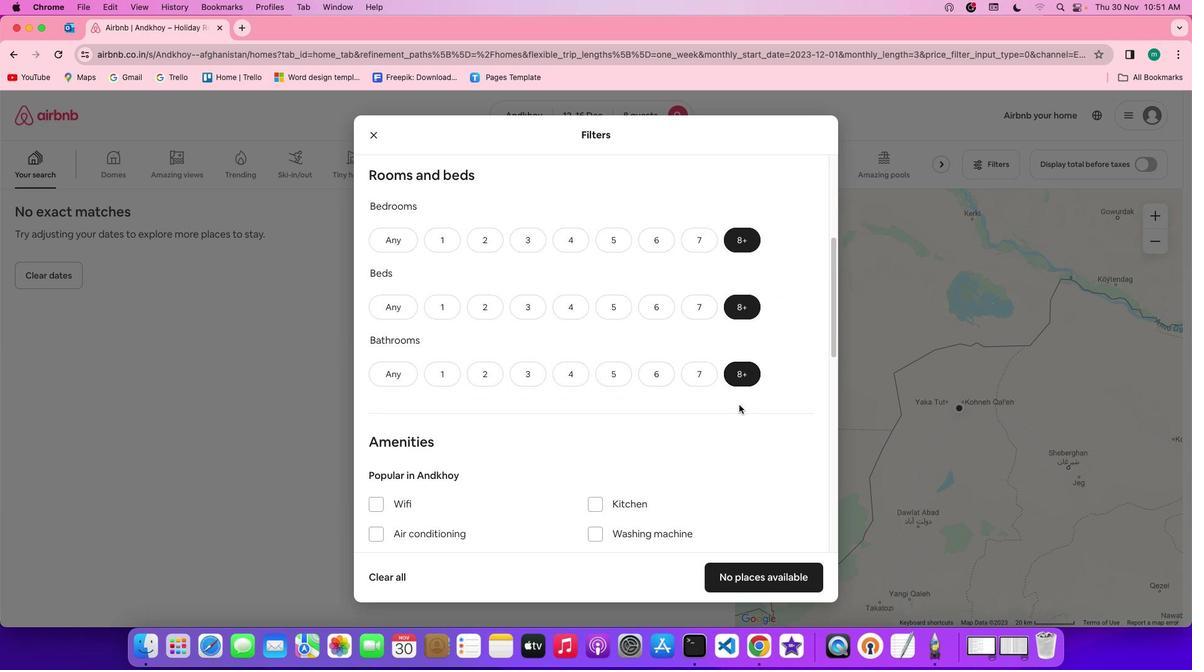 
Action: Mouse moved to (739, 404)
Screenshot: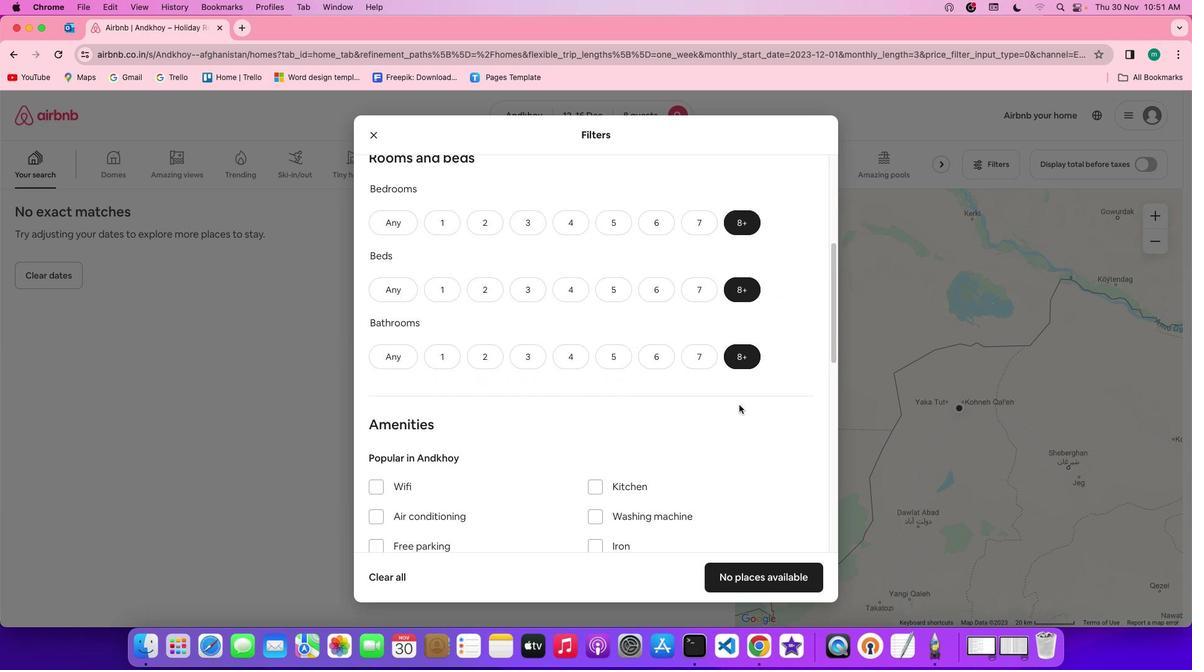 
Action: Mouse scrolled (739, 404) with delta (0, -1)
Screenshot: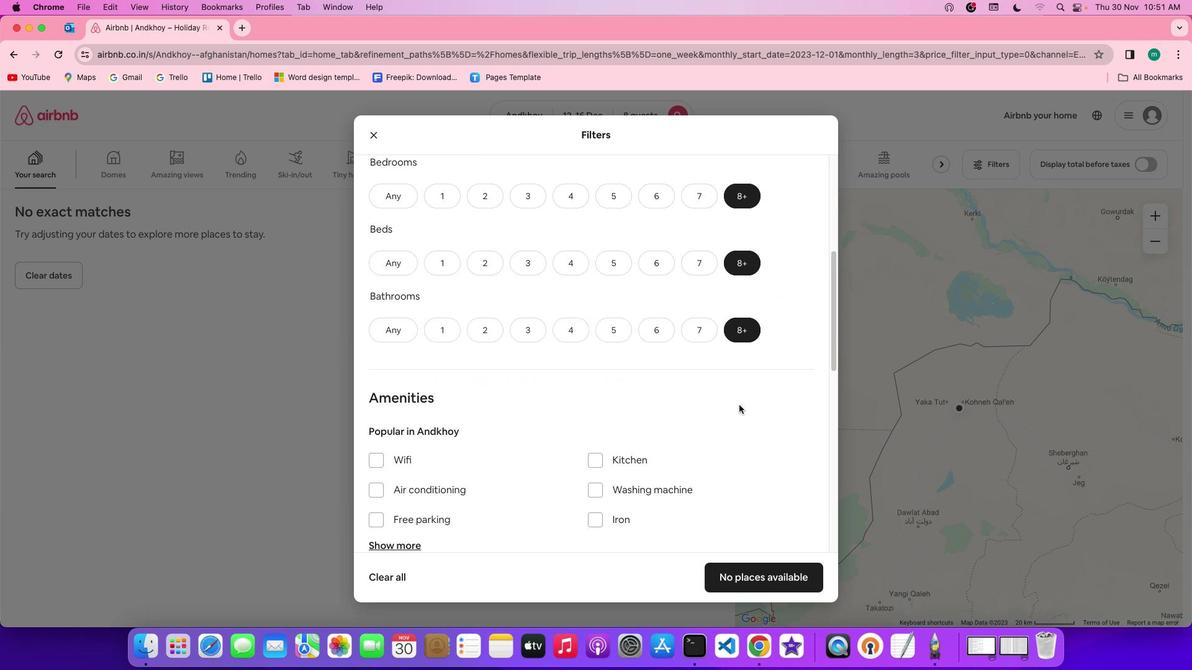 
Action: Mouse scrolled (739, 404) with delta (0, 0)
Screenshot: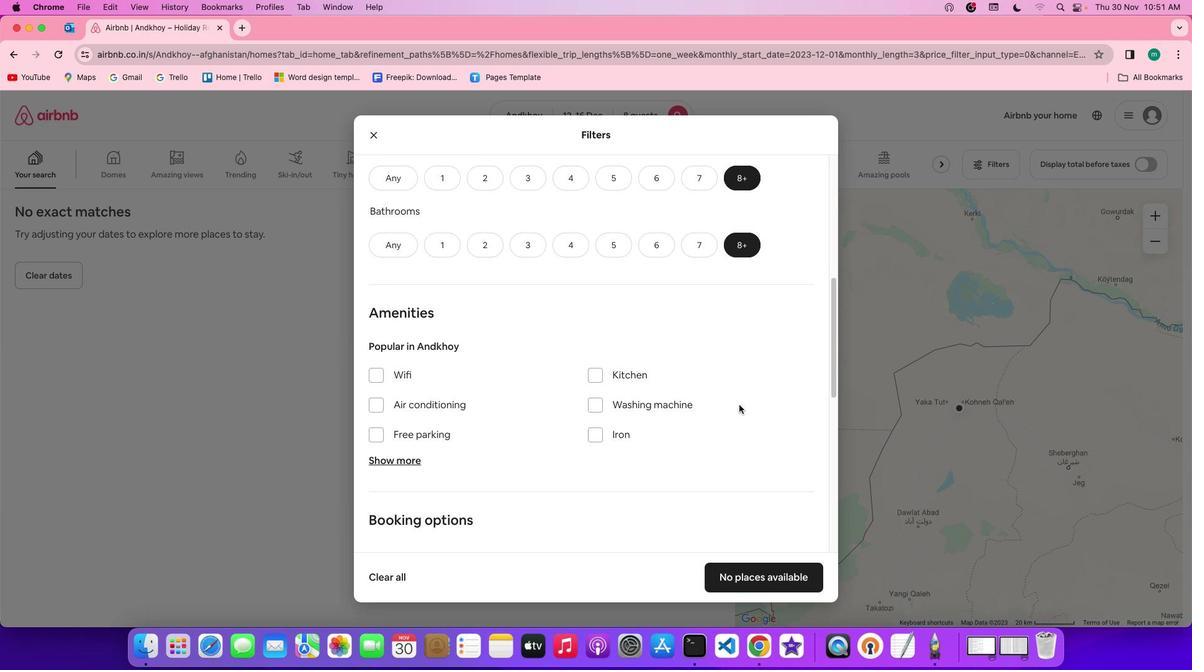 
Action: Mouse scrolled (739, 404) with delta (0, 0)
Screenshot: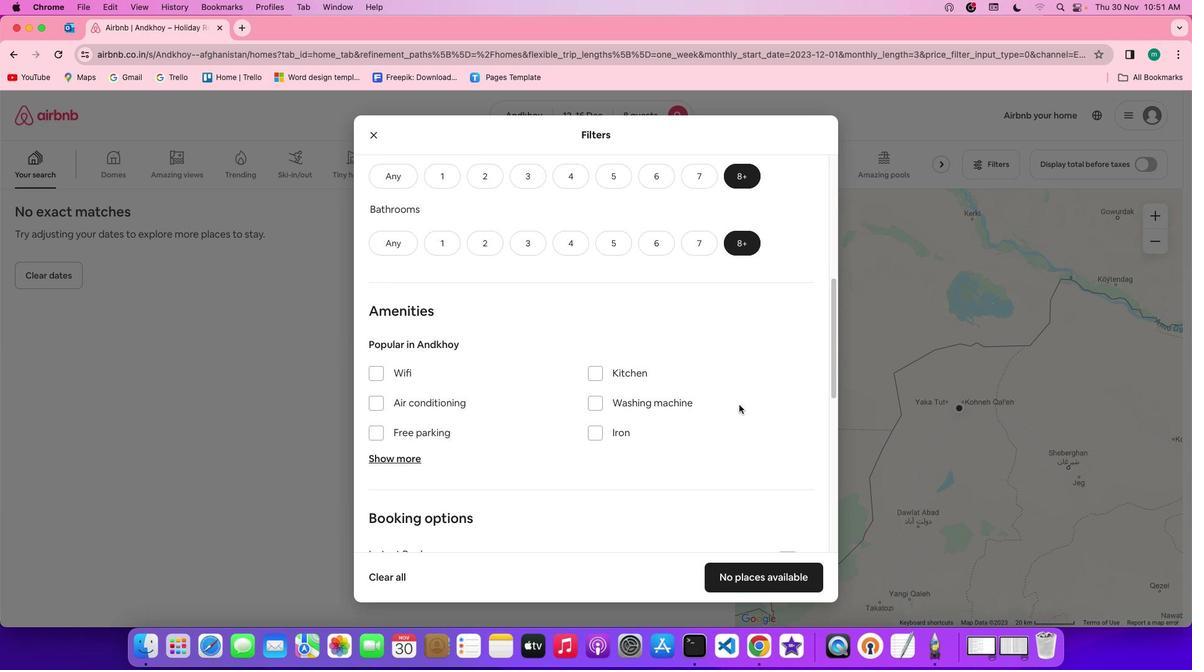 
Action: Mouse scrolled (739, 404) with delta (0, 0)
Screenshot: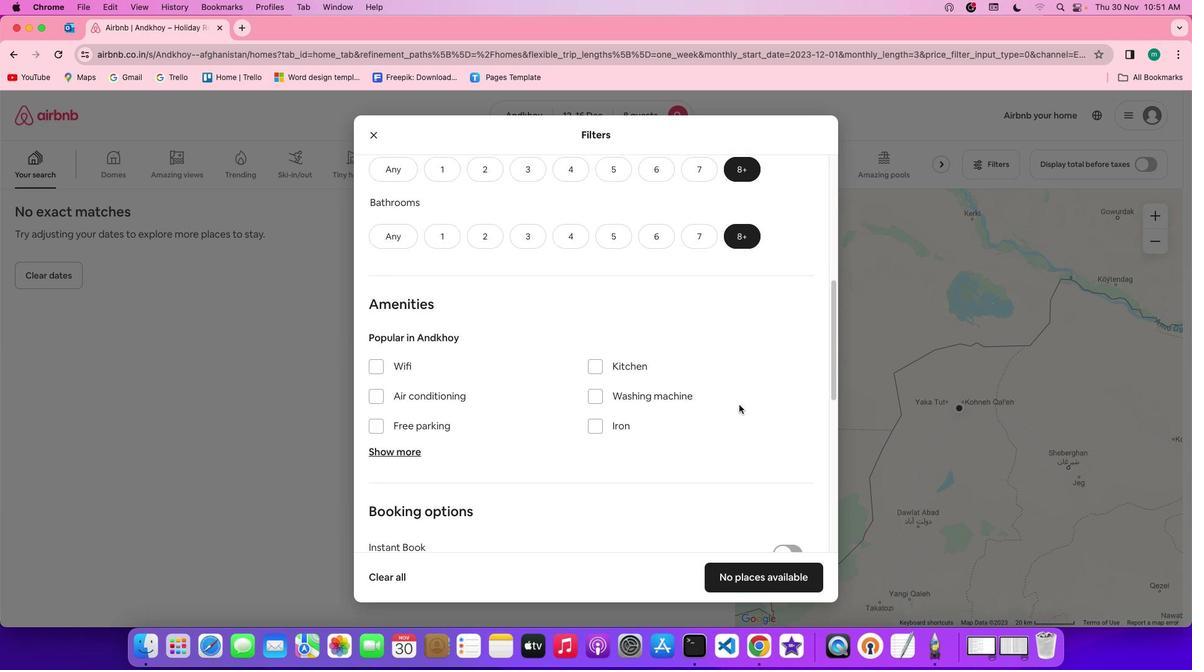 
Action: Mouse moved to (738, 404)
Screenshot: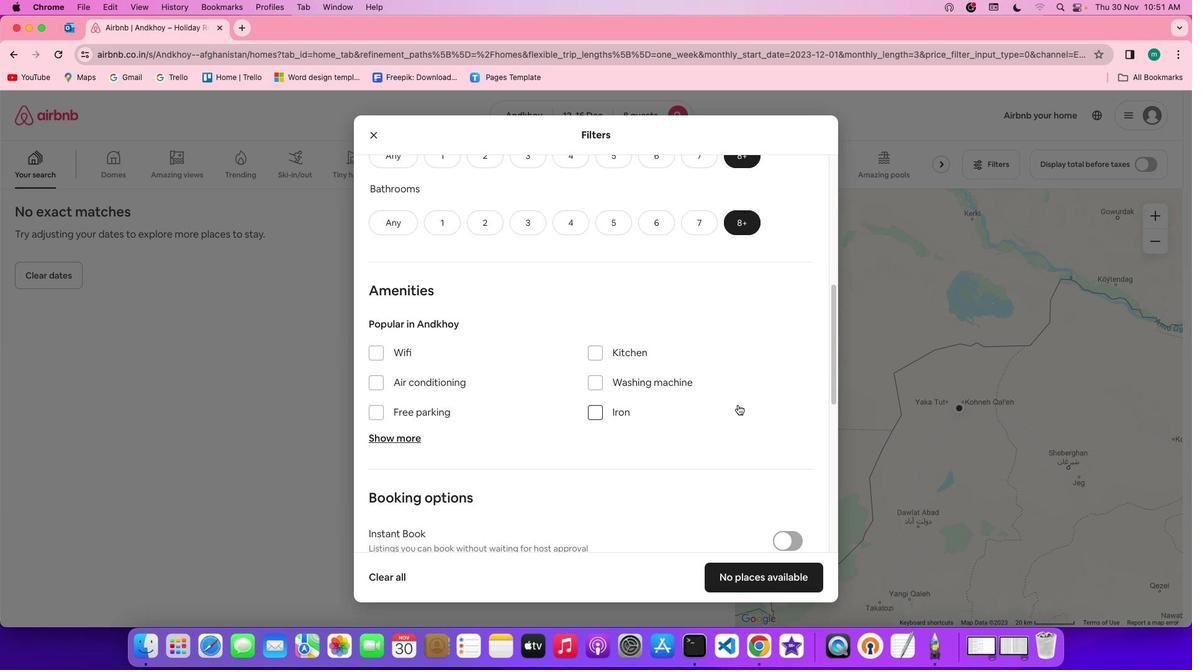
Action: Mouse scrolled (738, 404) with delta (0, 0)
Screenshot: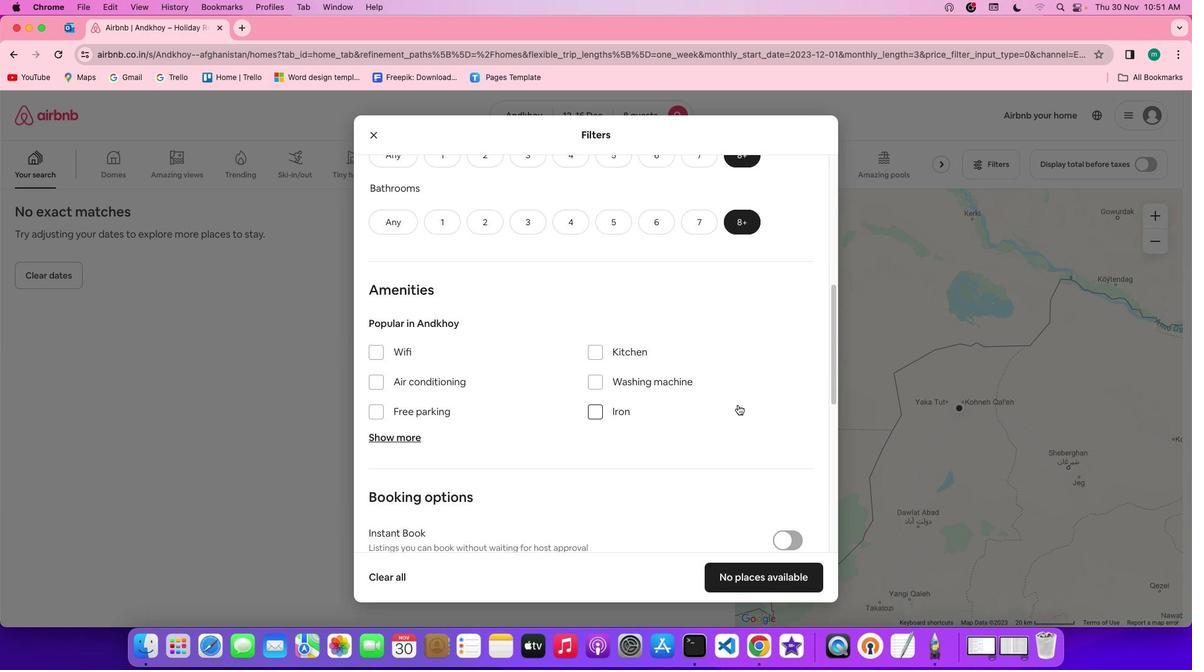
Action: Mouse scrolled (738, 404) with delta (0, 0)
Screenshot: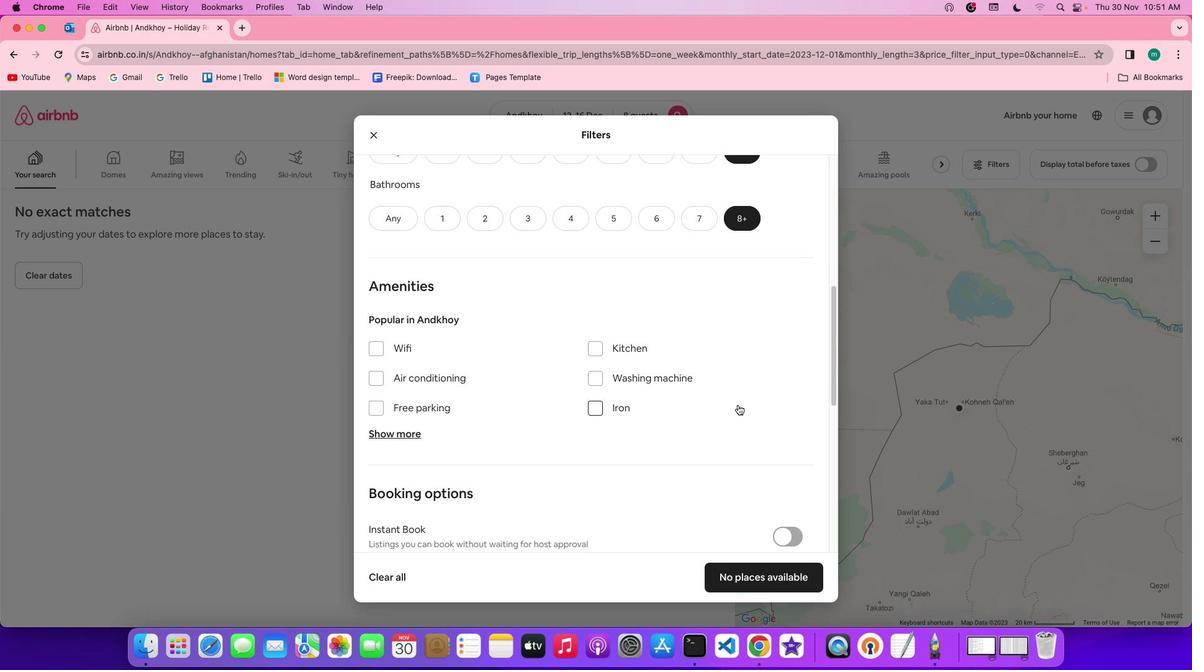 
Action: Mouse scrolled (738, 404) with delta (0, 0)
Screenshot: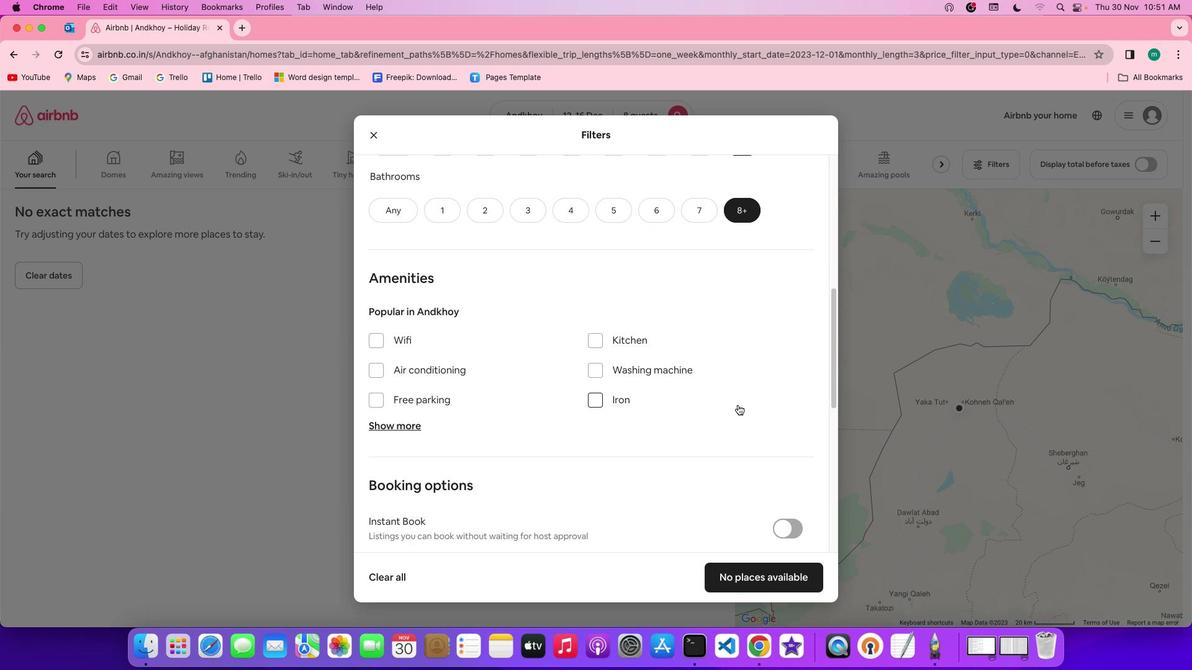
Action: Mouse scrolled (738, 404) with delta (0, -1)
Screenshot: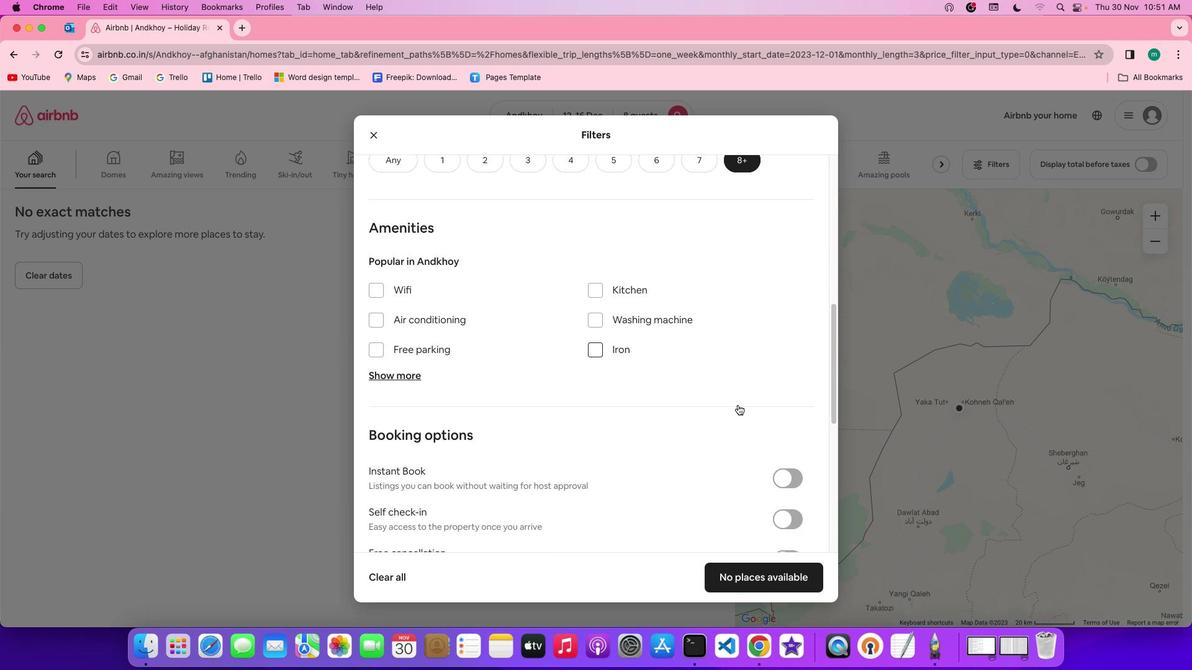 
Action: Mouse moved to (376, 237)
Screenshot: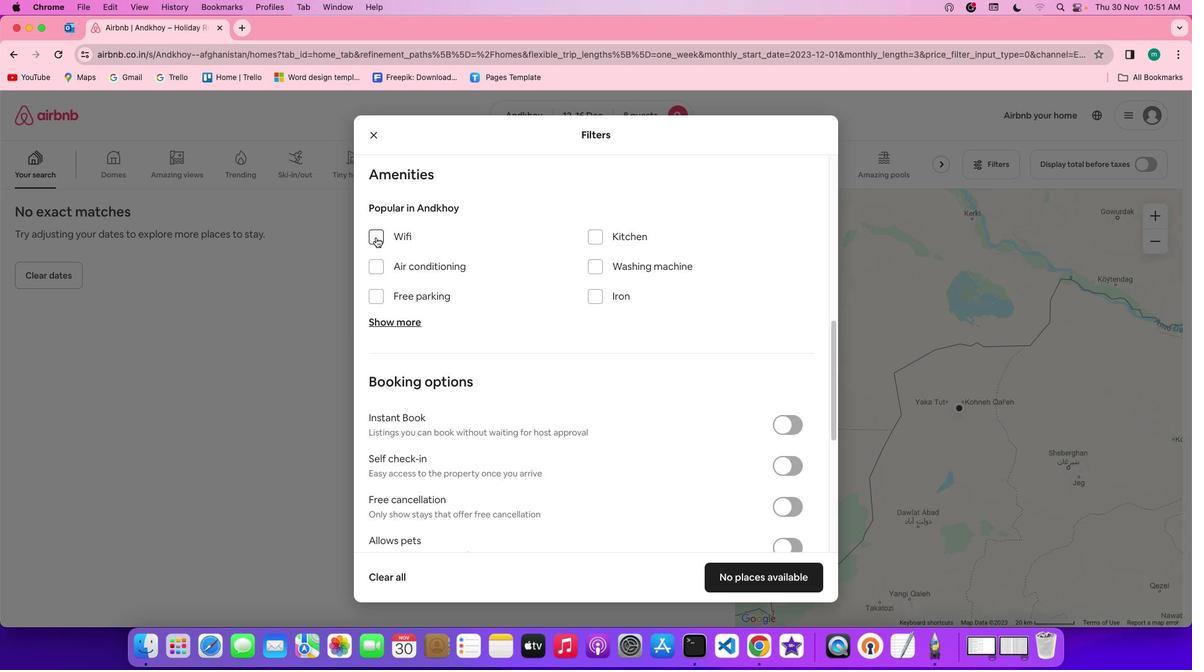 
Action: Mouse pressed left at (376, 237)
Screenshot: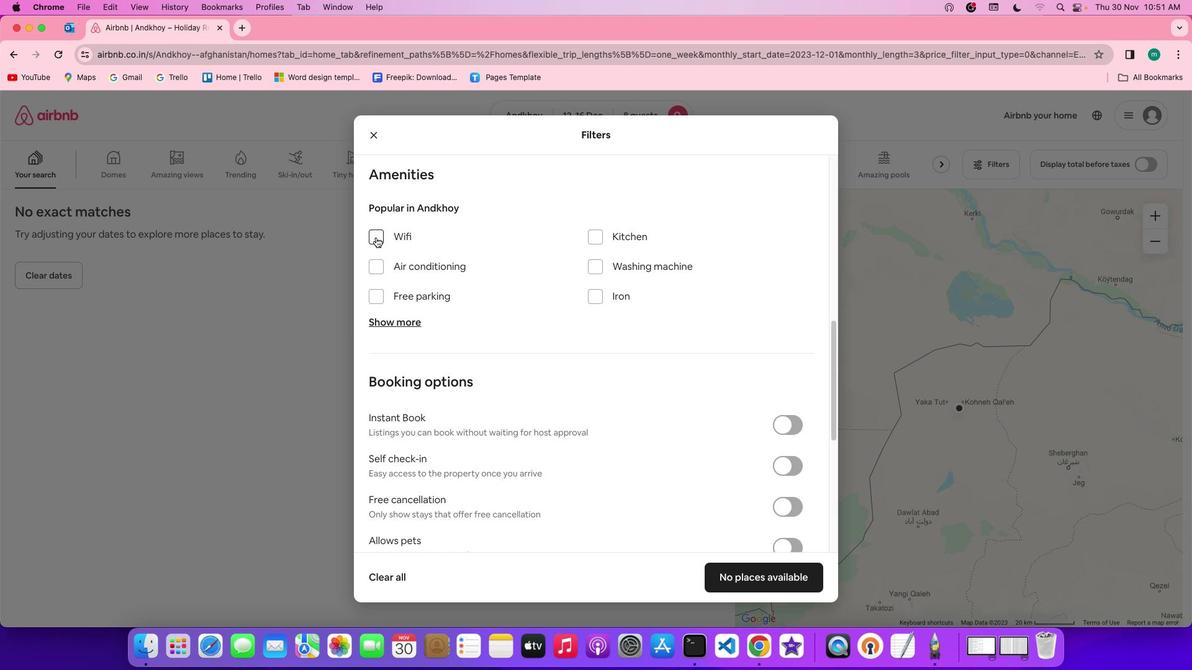 
Action: Mouse moved to (402, 320)
Screenshot: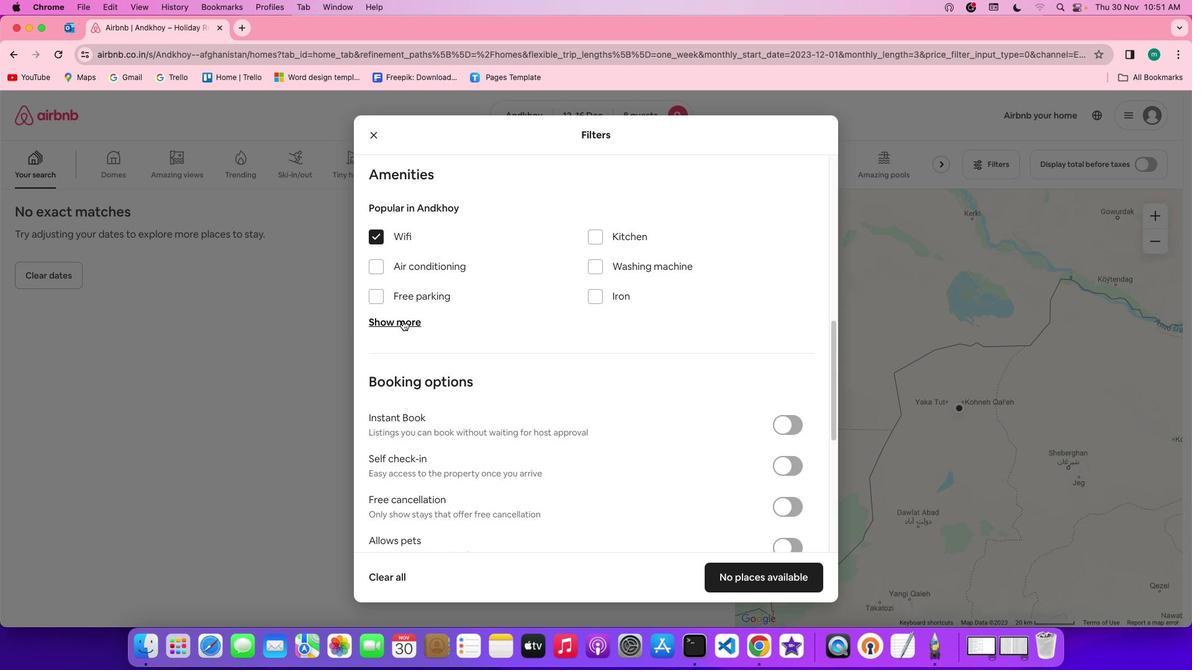 
Action: Mouse pressed left at (402, 320)
Screenshot: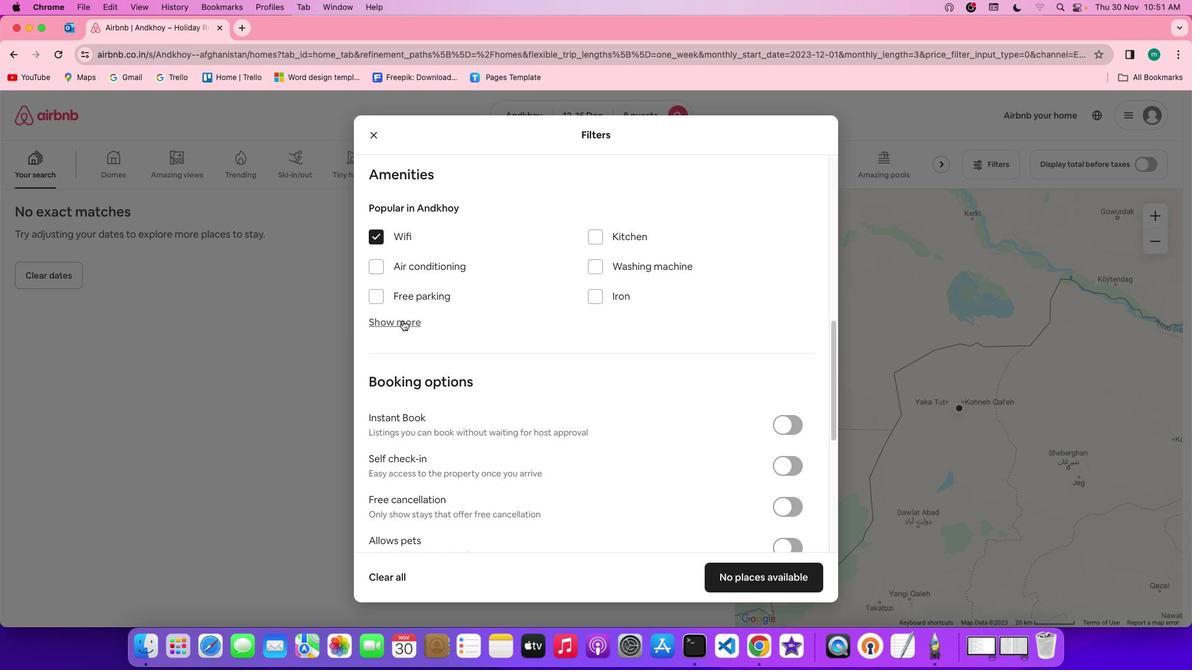 
Action: Mouse moved to (446, 293)
Screenshot: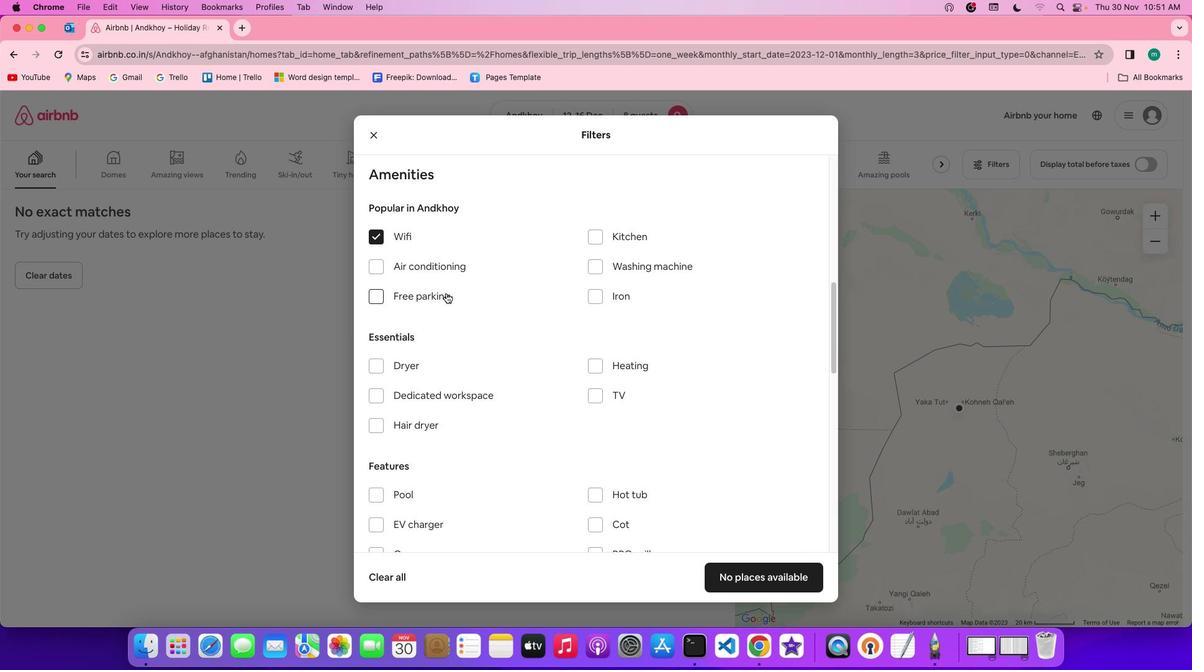 
Action: Mouse pressed left at (446, 293)
Screenshot: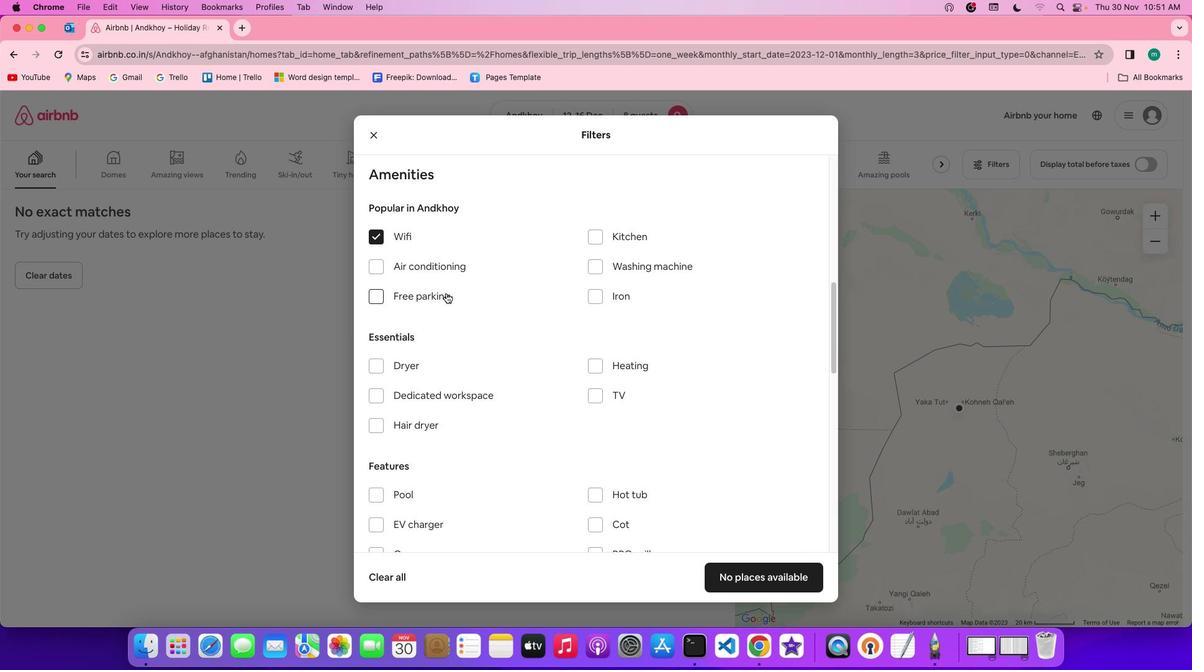 
Action: Mouse moved to (537, 361)
Screenshot: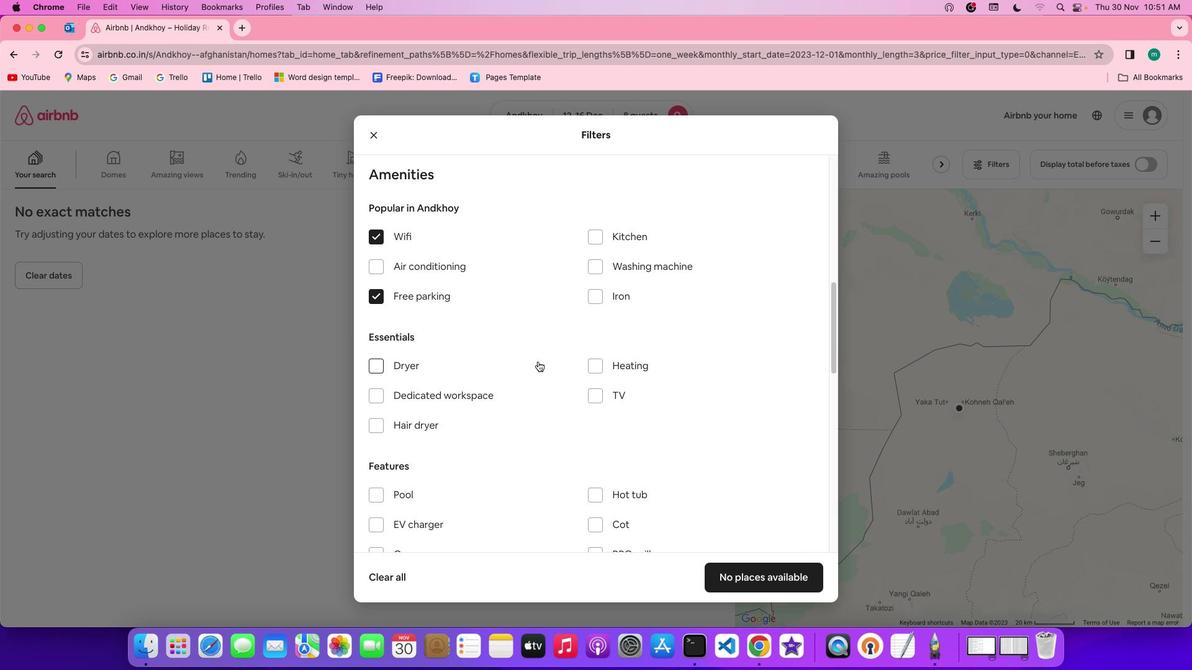 
Action: Mouse scrolled (537, 361) with delta (0, 0)
Screenshot: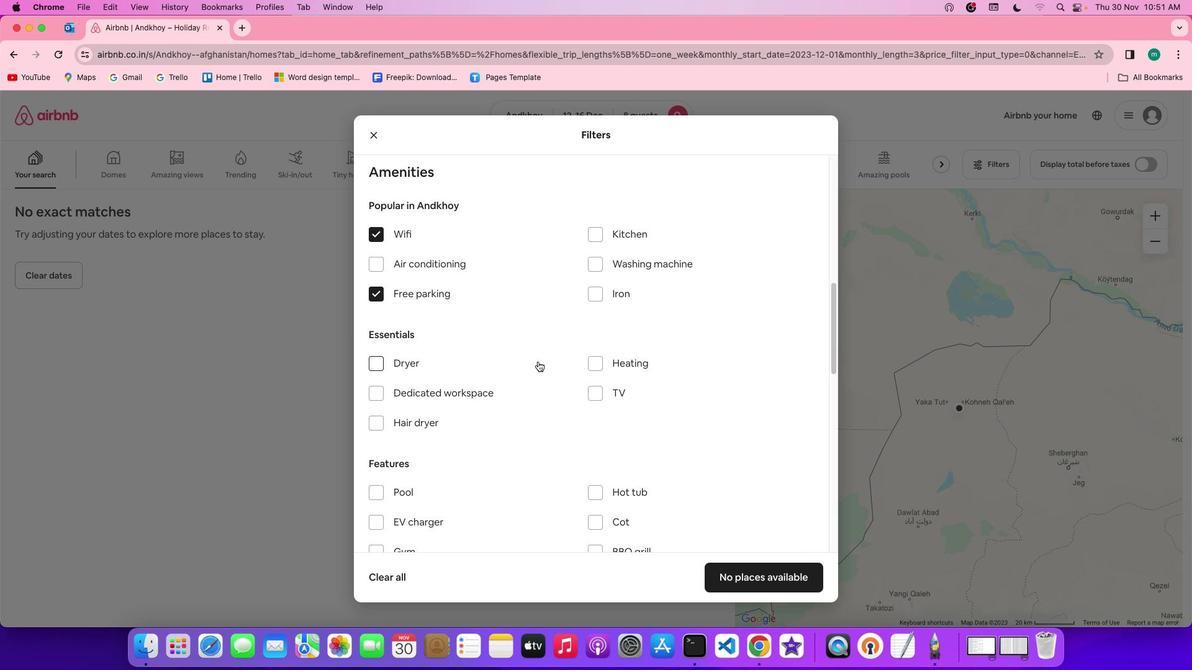 
Action: Mouse scrolled (537, 361) with delta (0, 0)
Screenshot: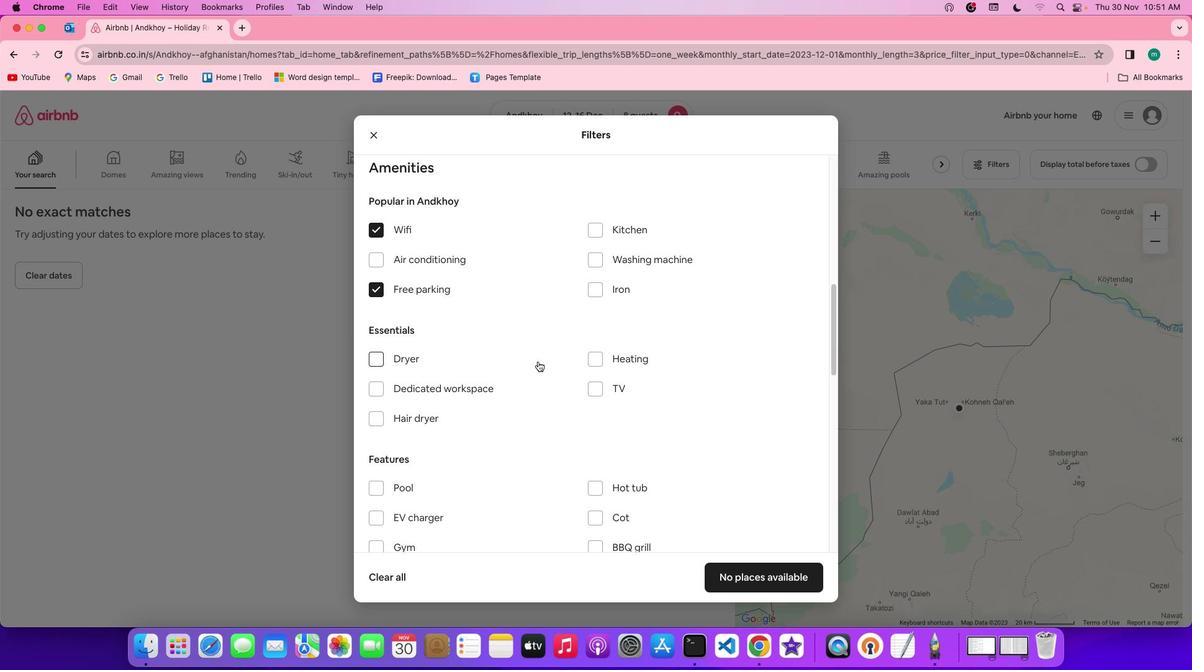 
Action: Mouse scrolled (537, 361) with delta (0, 0)
Screenshot: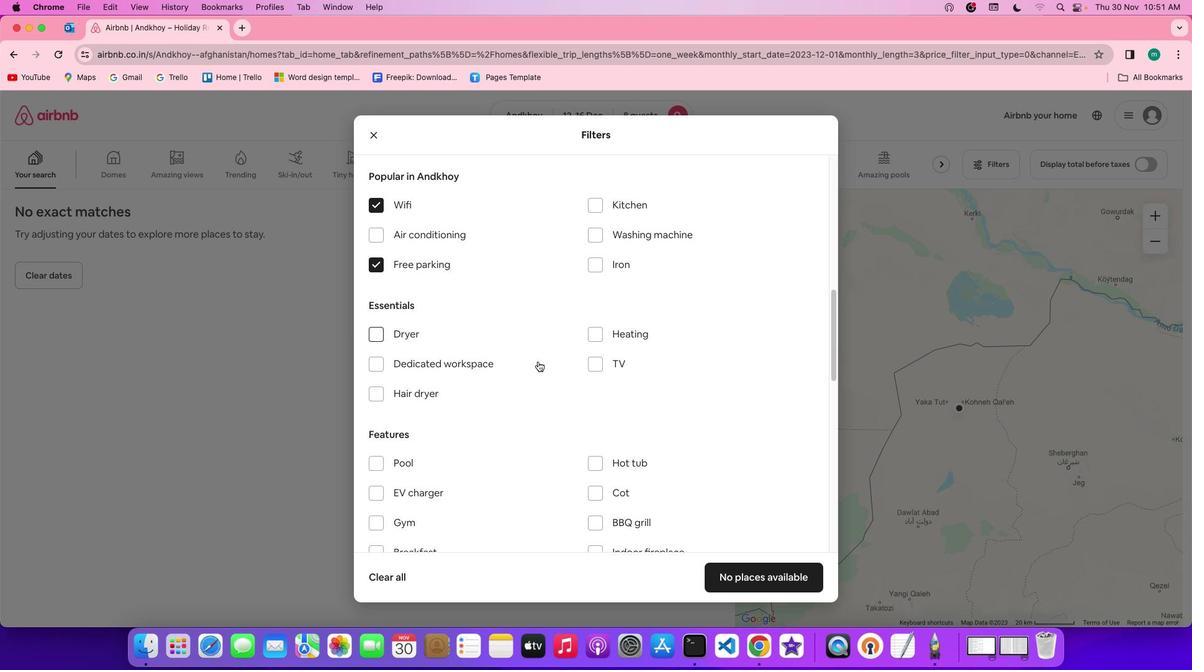 
Action: Mouse scrolled (537, 361) with delta (0, 0)
Screenshot: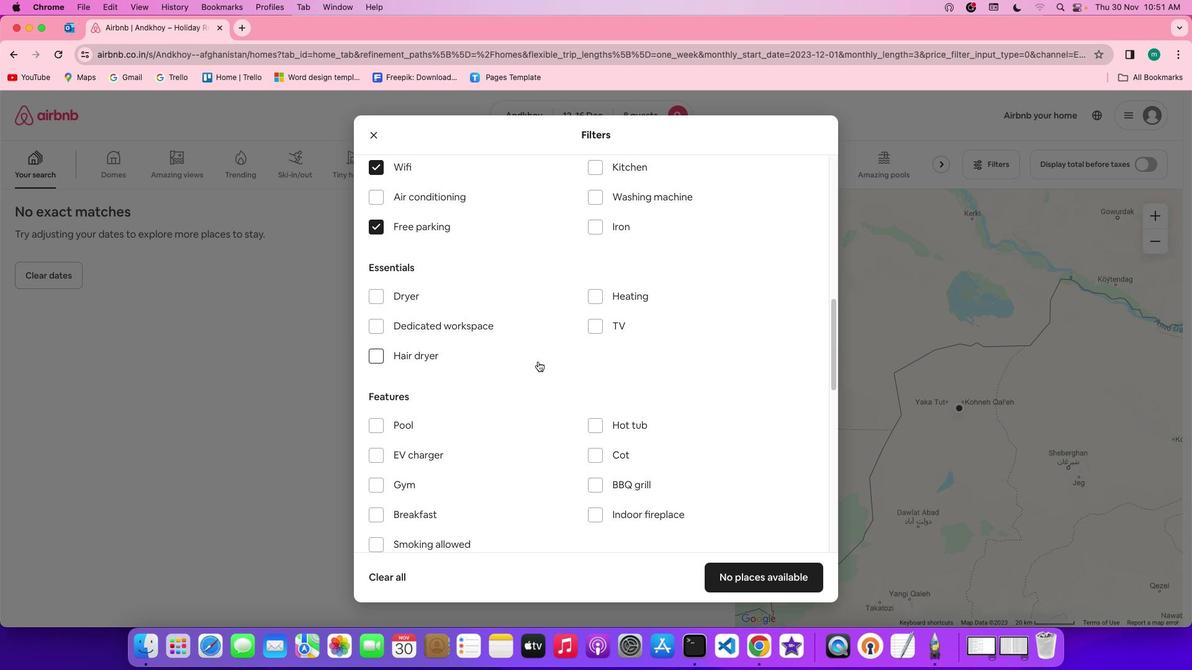 
Action: Mouse scrolled (537, 361) with delta (0, 0)
Screenshot: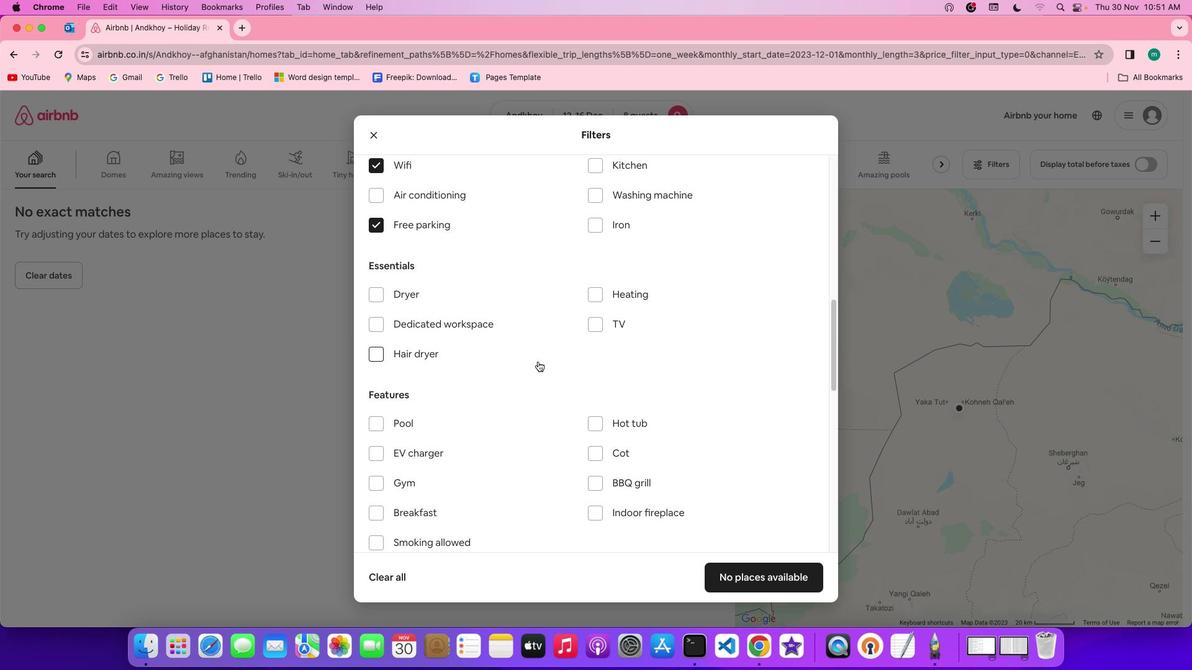 
Action: Mouse scrolled (537, 361) with delta (0, 0)
Screenshot: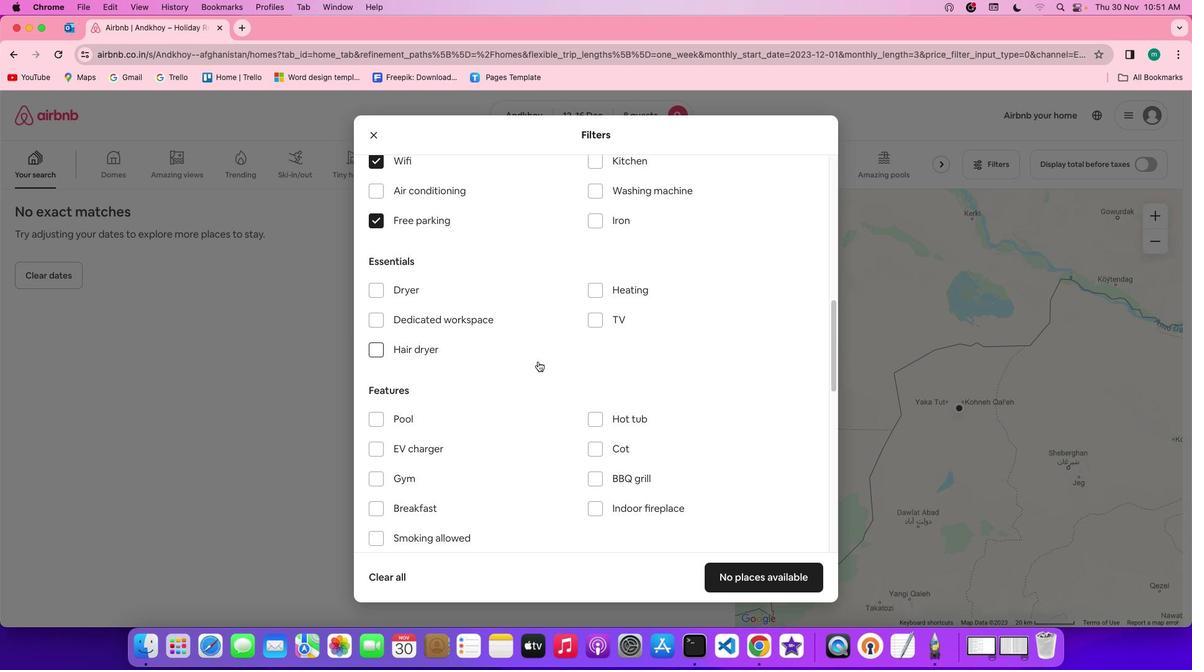 
Action: Mouse scrolled (537, 361) with delta (0, 0)
Screenshot: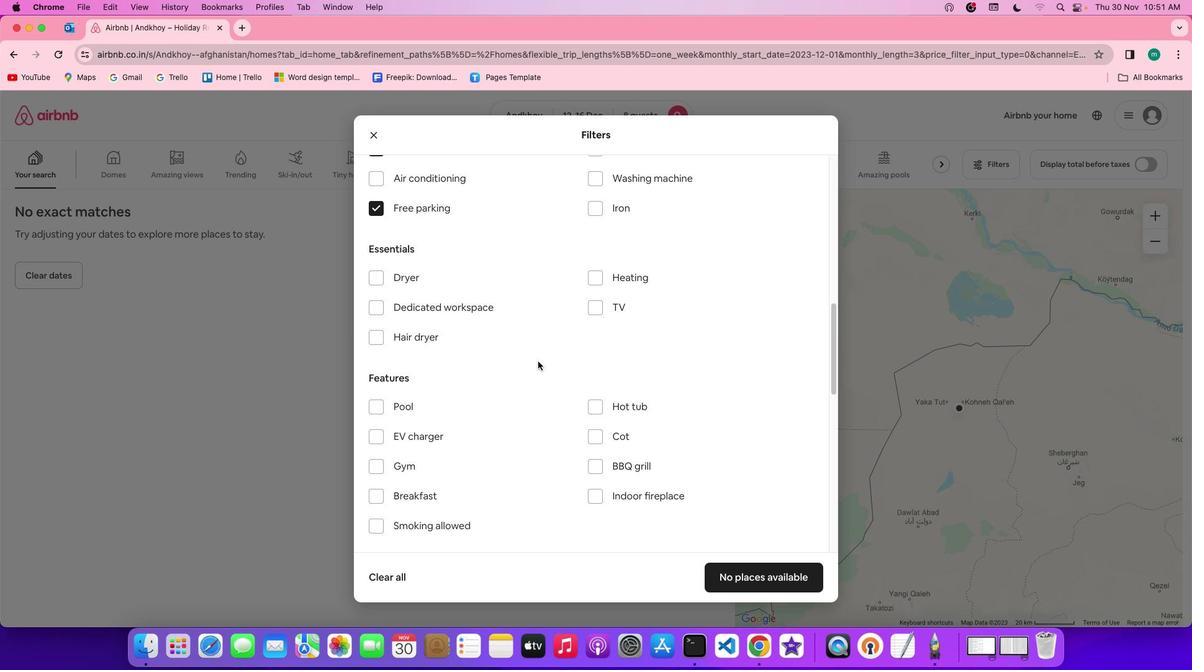 
Action: Mouse scrolled (537, 361) with delta (0, 0)
Screenshot: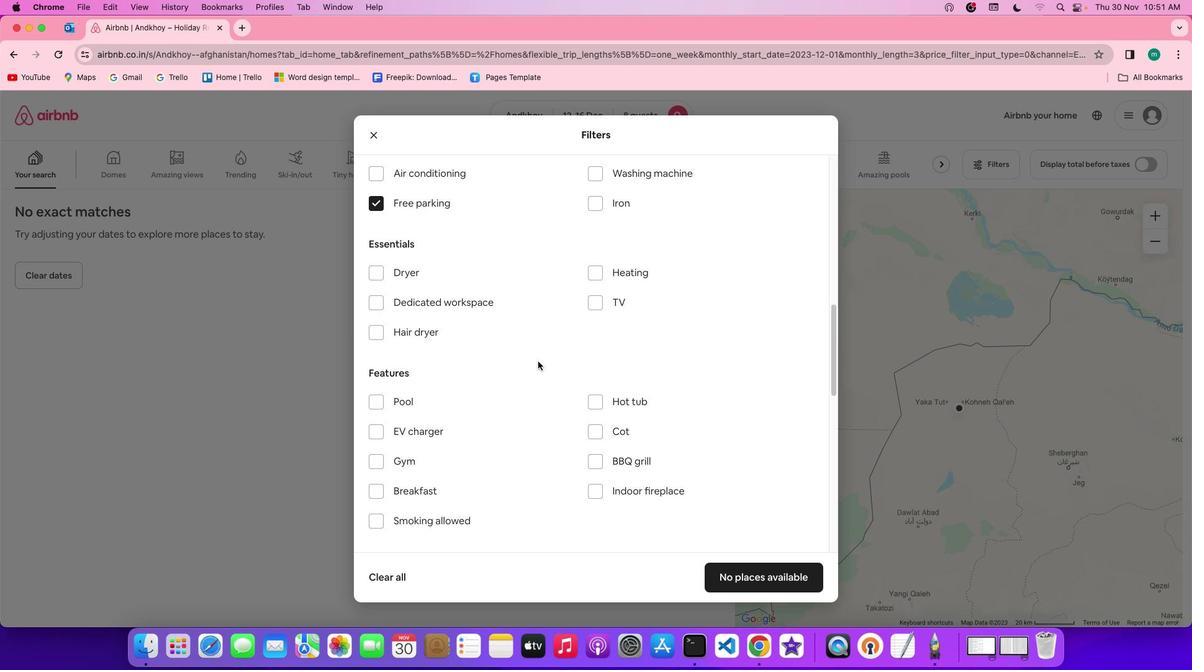 
Action: Mouse scrolled (537, 361) with delta (0, 0)
Screenshot: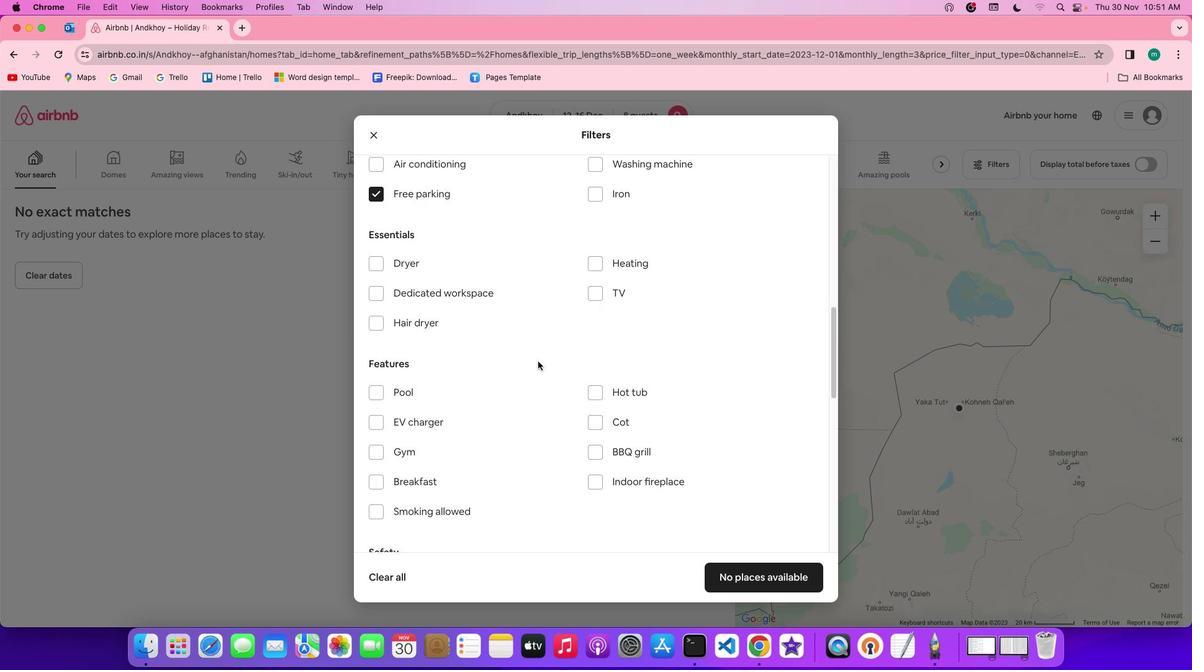 
Action: Mouse scrolled (537, 361) with delta (0, 0)
Screenshot: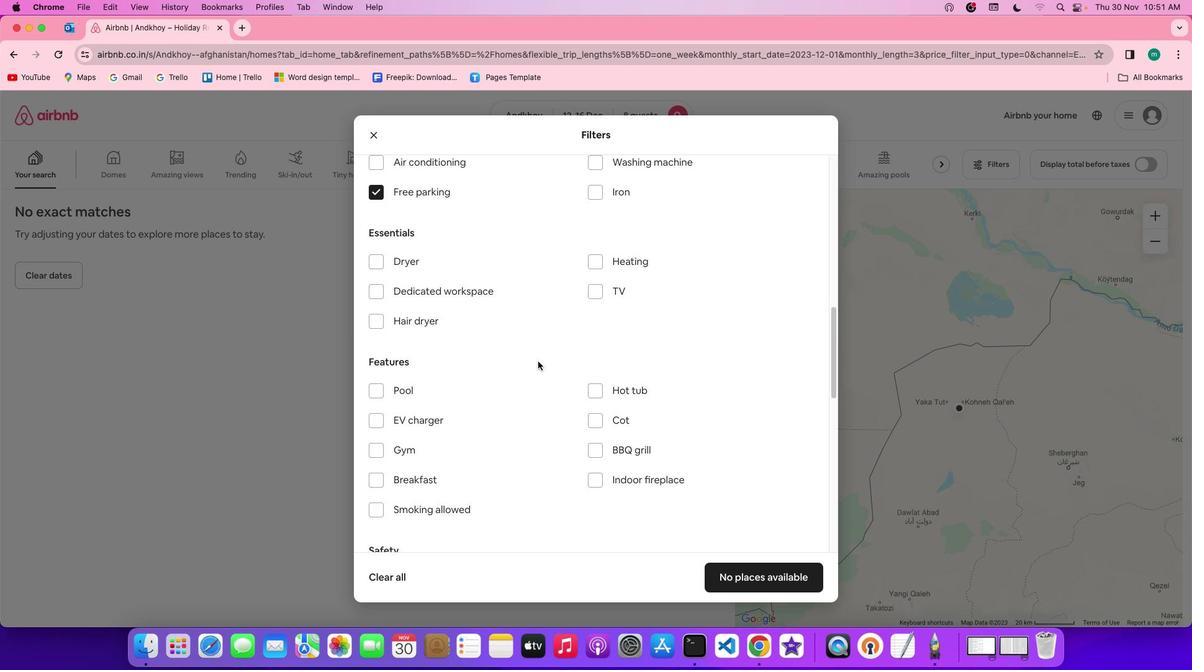 
Action: Mouse scrolled (537, 361) with delta (0, 0)
Screenshot: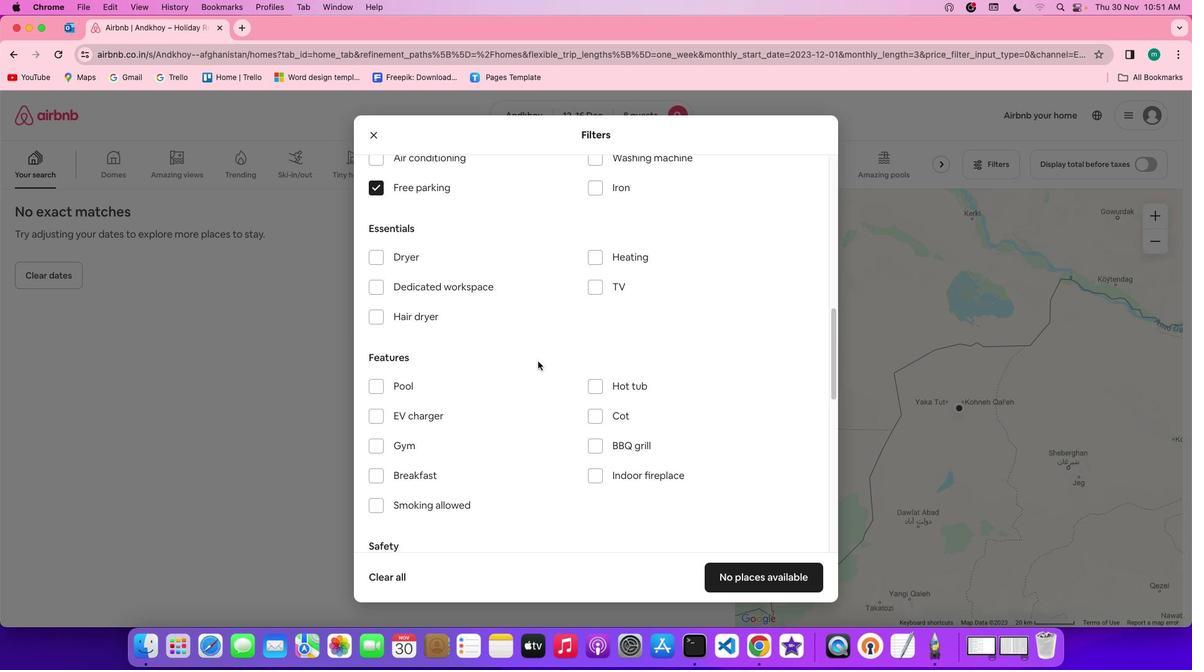 
Action: Mouse scrolled (537, 361) with delta (0, 0)
Screenshot: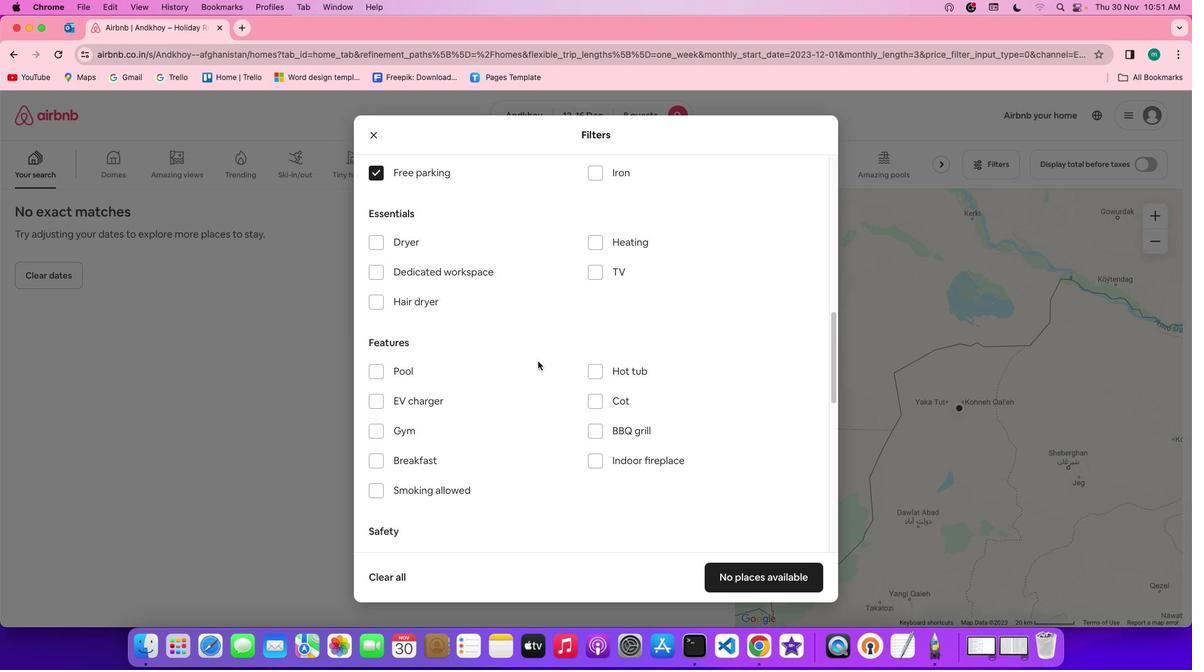 
Action: Mouse scrolled (537, 361) with delta (0, 0)
Screenshot: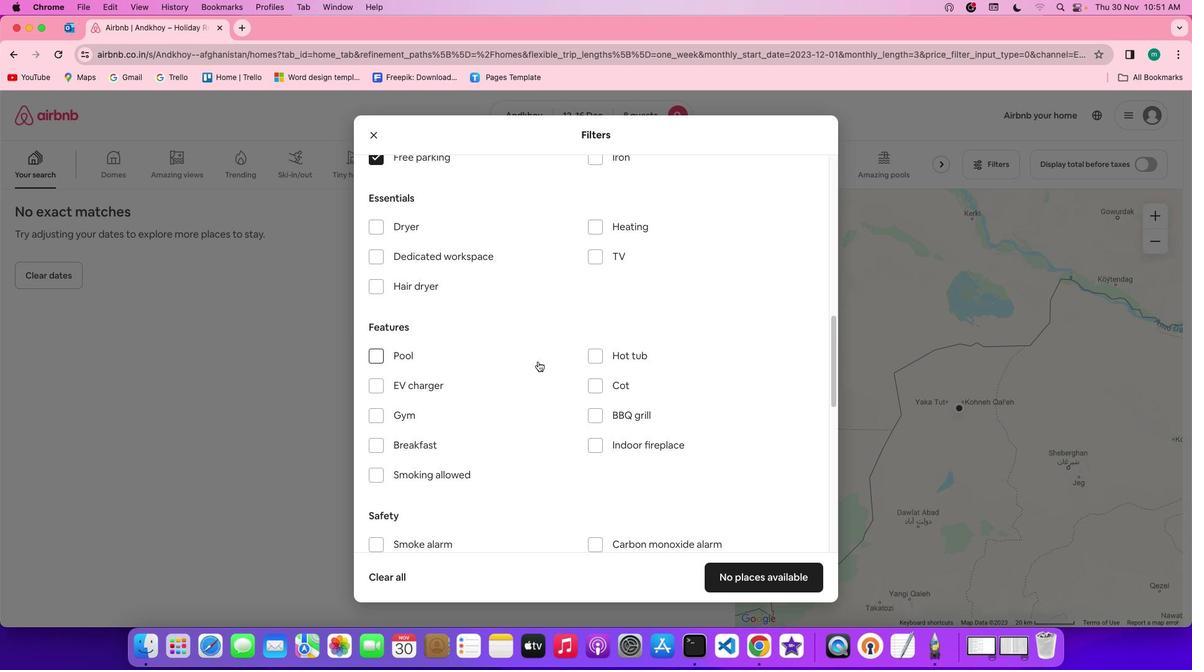 
Action: Mouse scrolled (537, 361) with delta (0, 0)
Screenshot: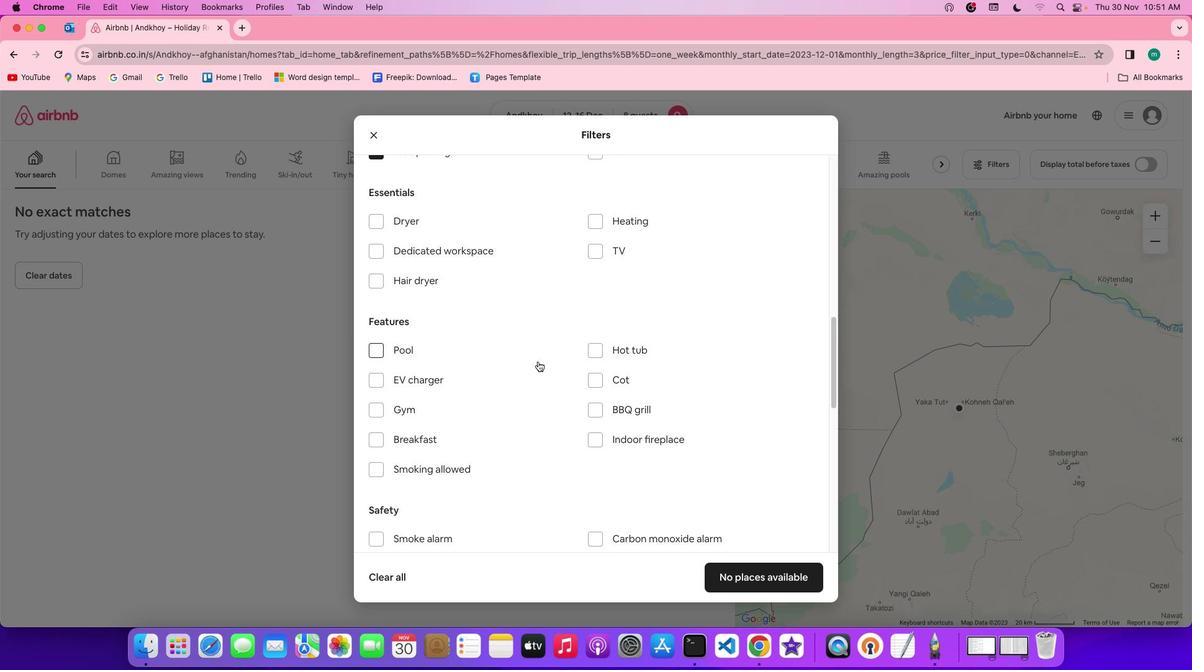 
Action: Mouse scrolled (537, 361) with delta (0, 0)
Screenshot: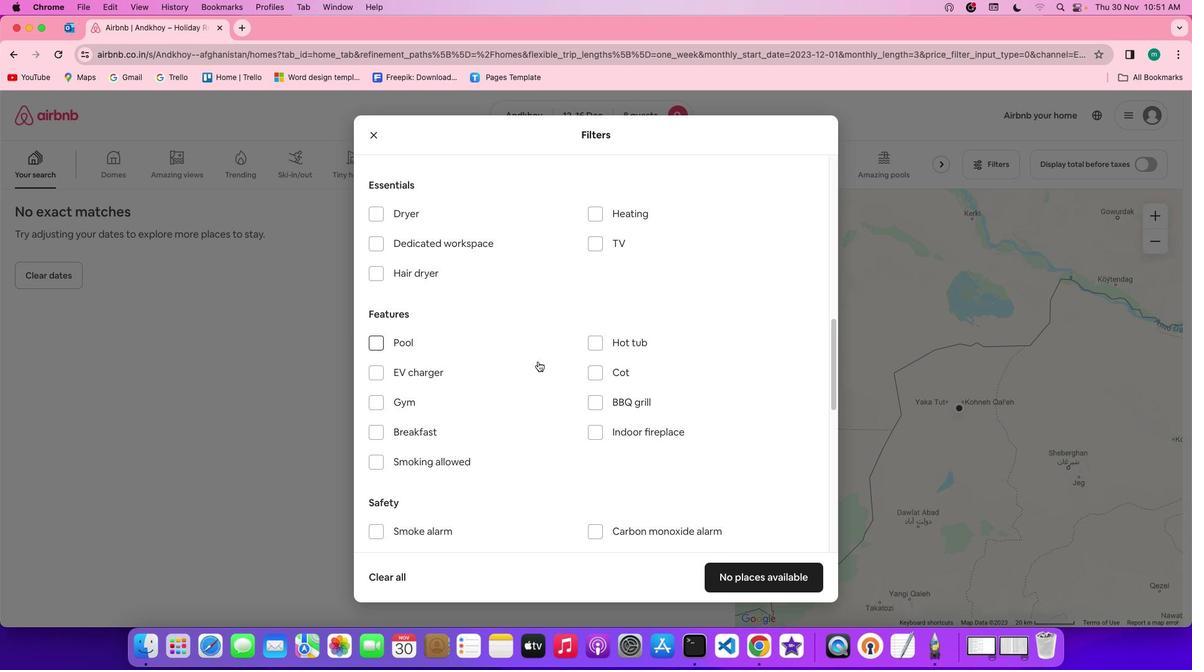 
Action: Mouse moved to (413, 420)
Screenshot: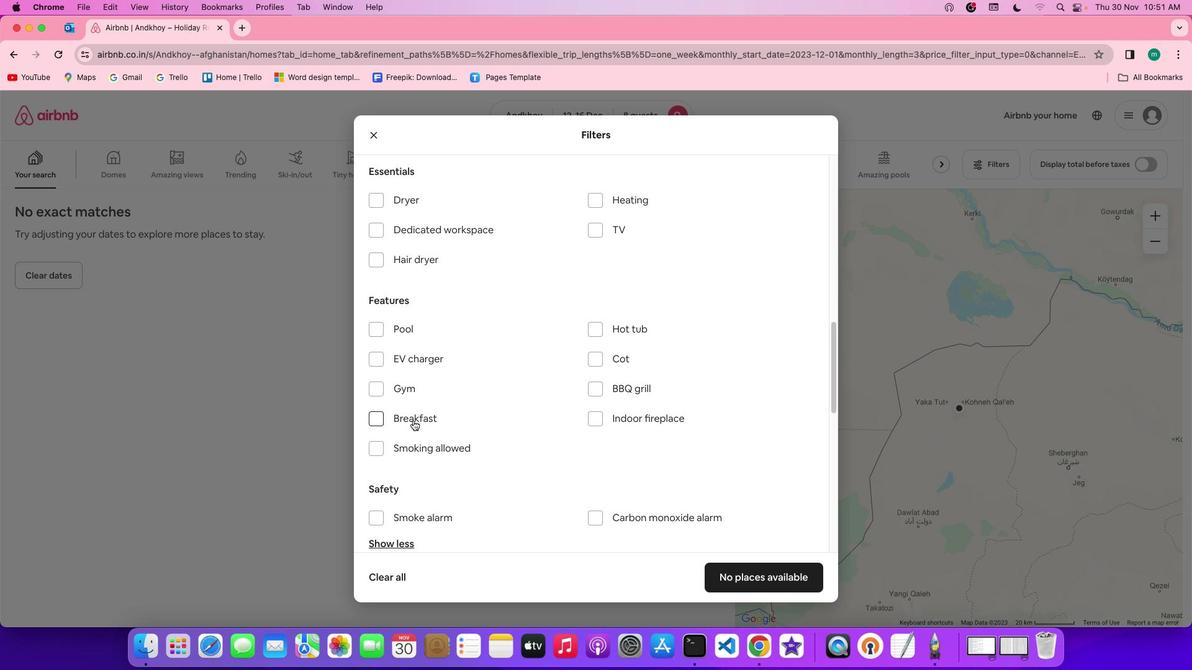 
Action: Mouse pressed left at (413, 420)
Screenshot: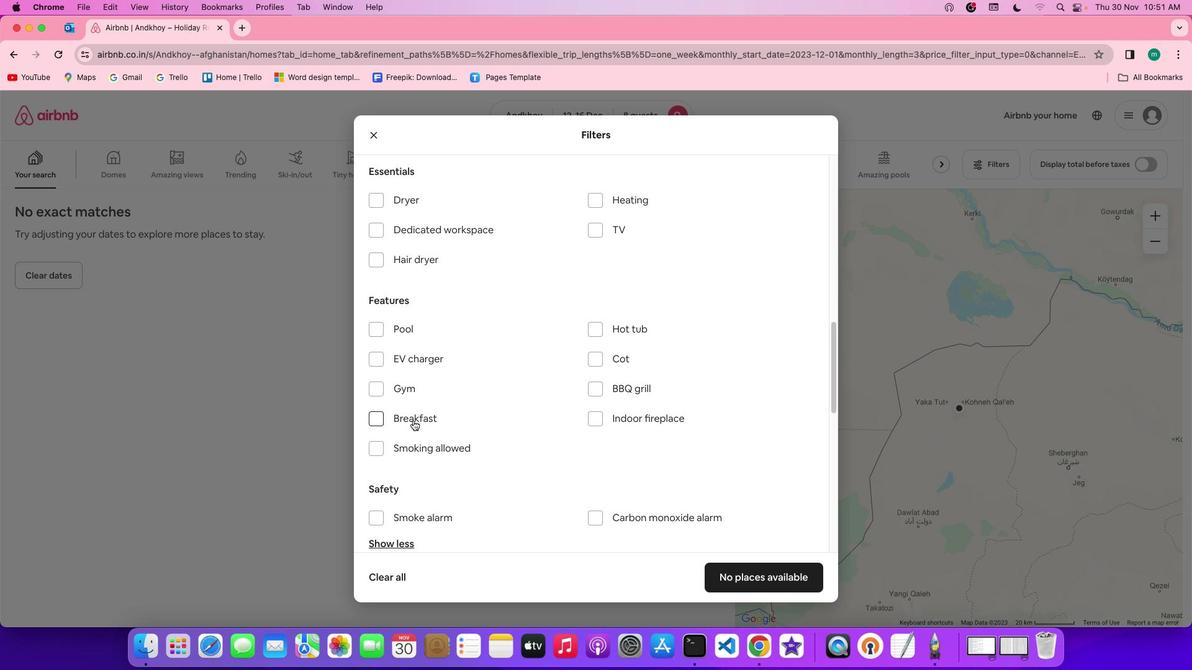 
Action: Mouse moved to (571, 447)
Screenshot: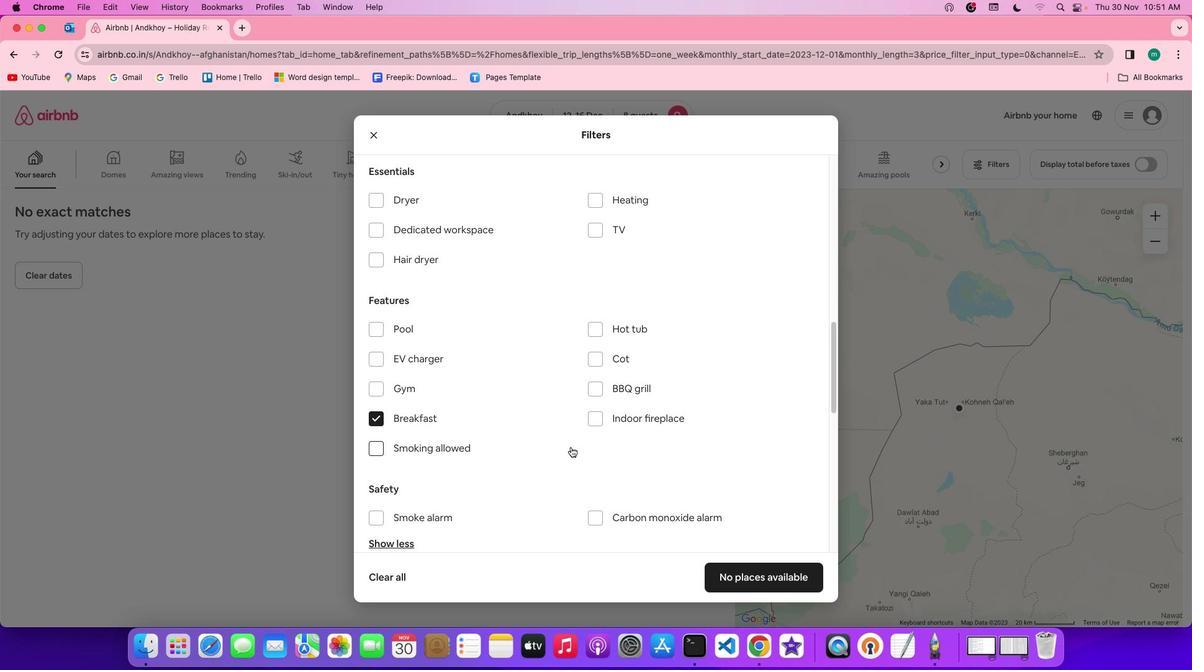 
Action: Mouse scrolled (571, 447) with delta (0, 0)
Screenshot: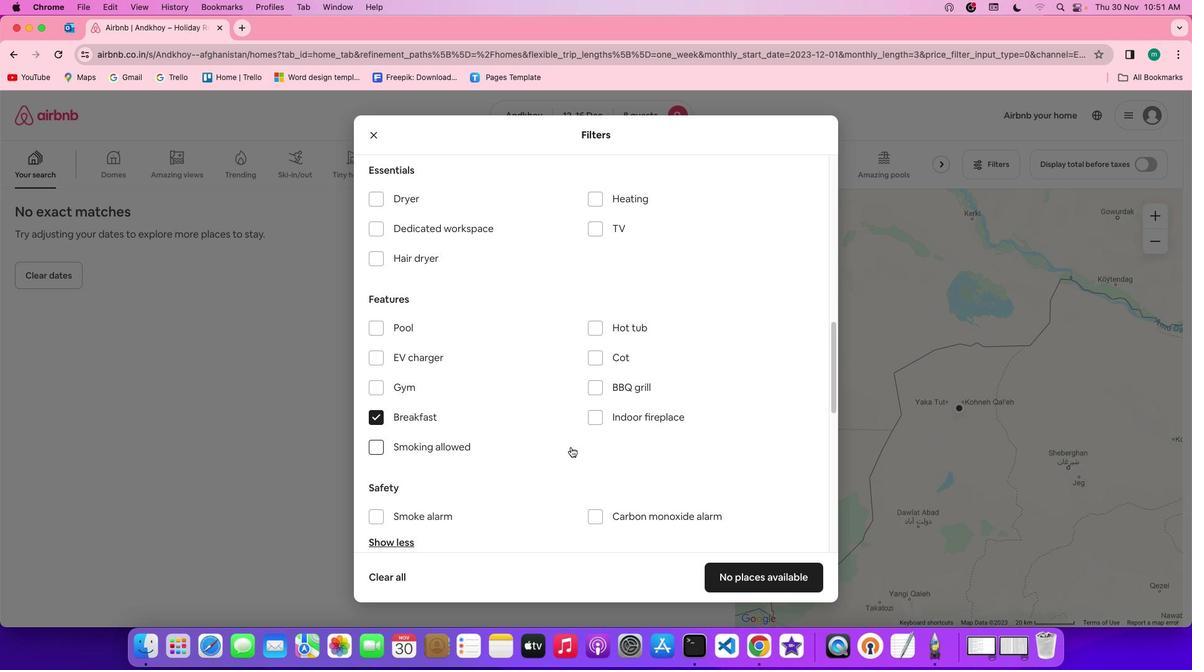 
Action: Mouse scrolled (571, 447) with delta (0, 0)
Screenshot: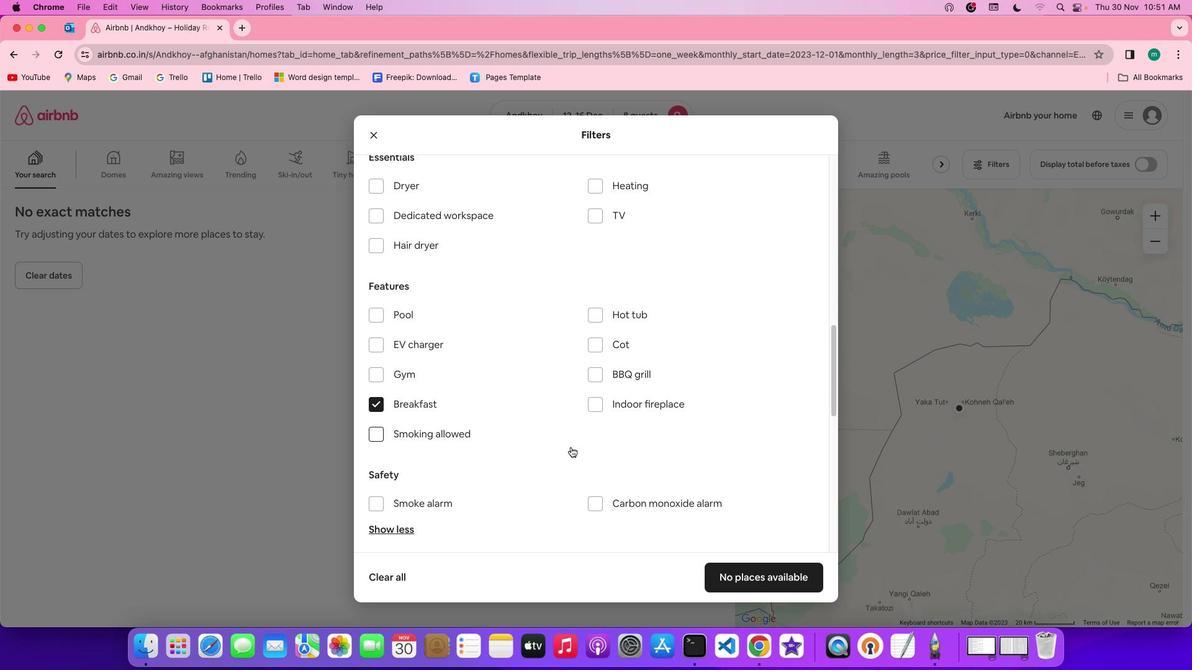 
Action: Mouse scrolled (571, 447) with delta (0, -1)
Screenshot: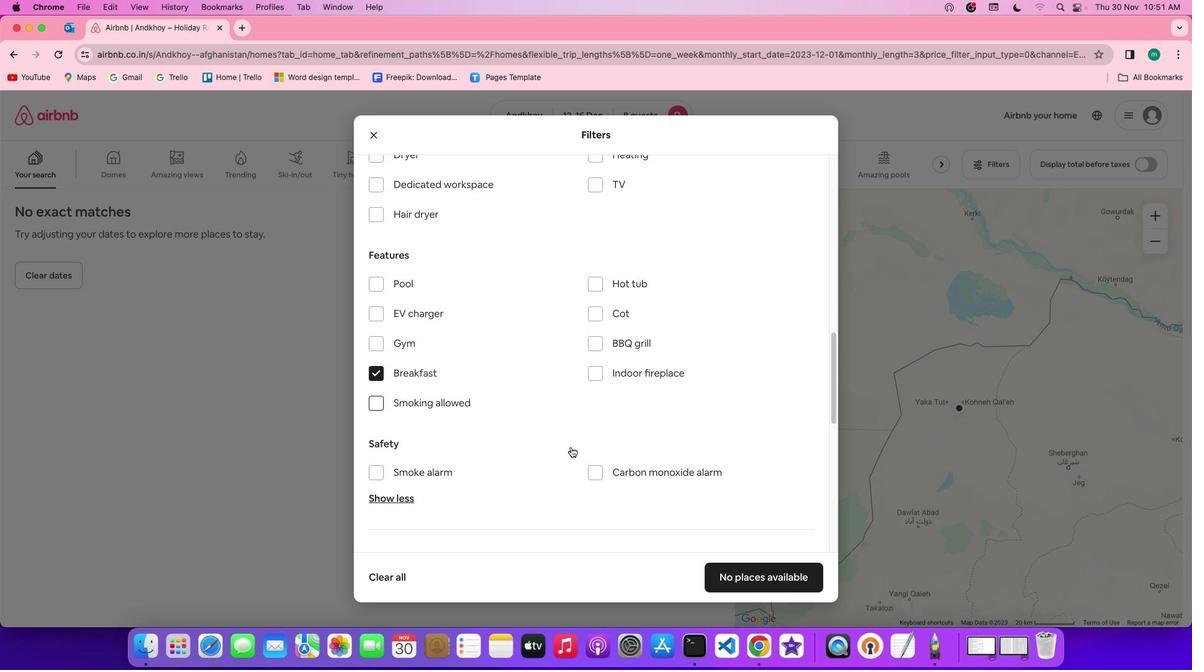 
Action: Mouse scrolled (571, 447) with delta (0, -2)
Screenshot: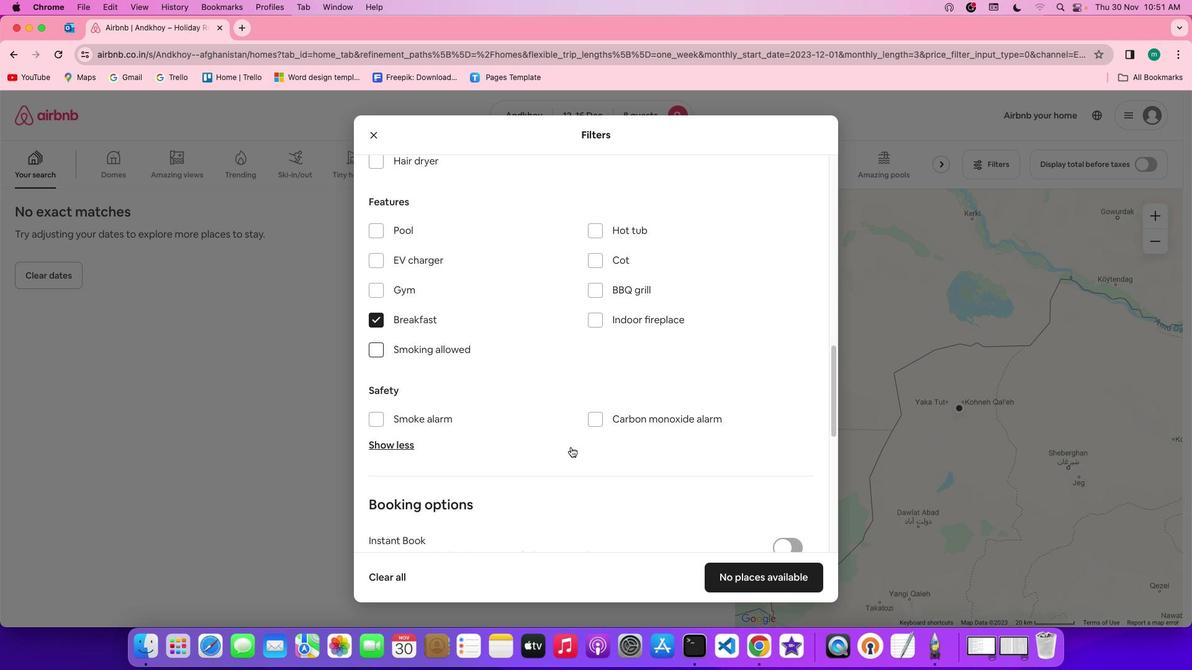 
Action: Mouse moved to (640, 467)
Screenshot: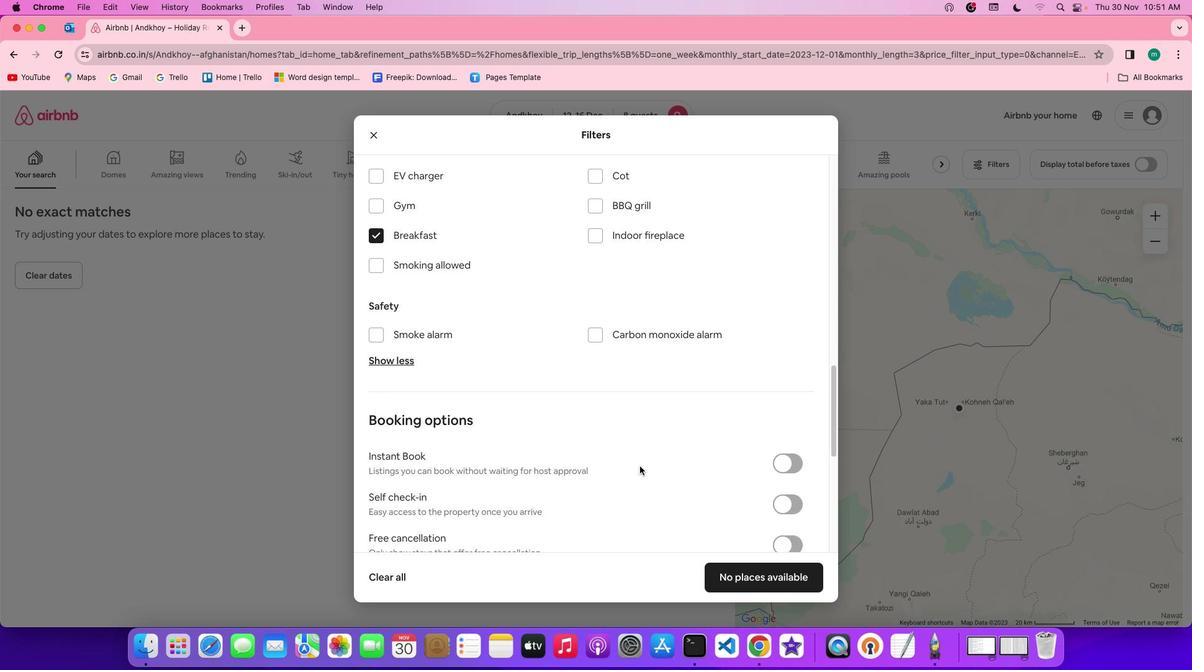 
Action: Mouse scrolled (640, 467) with delta (0, 0)
Screenshot: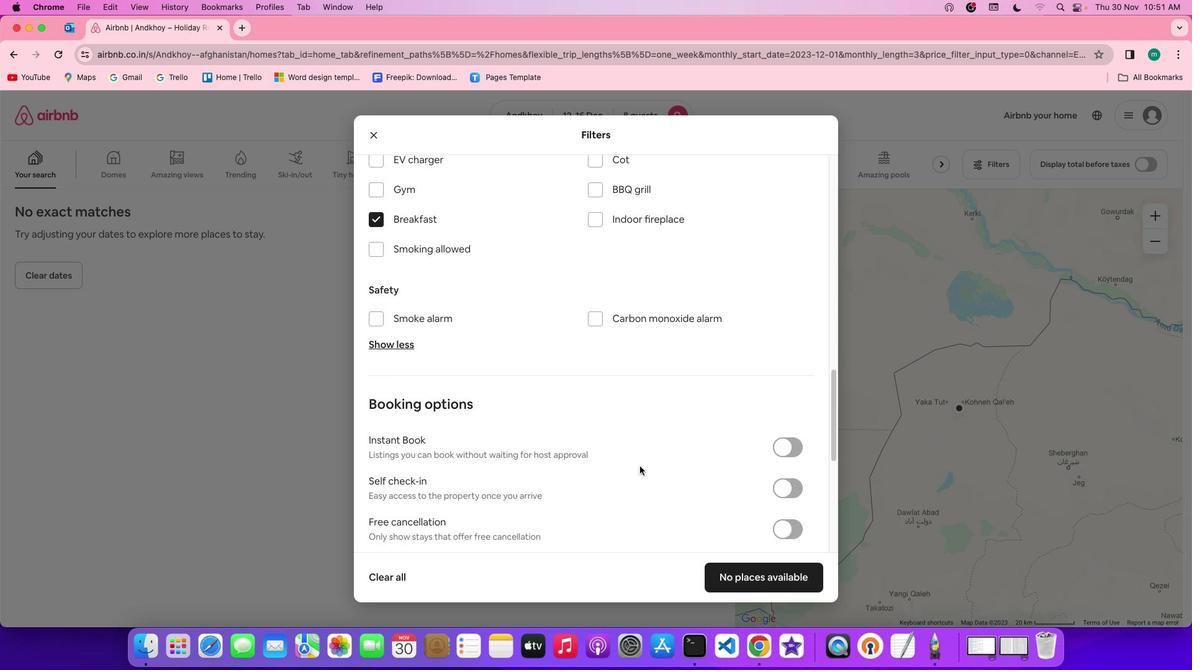 
Action: Mouse scrolled (640, 467) with delta (0, 0)
Screenshot: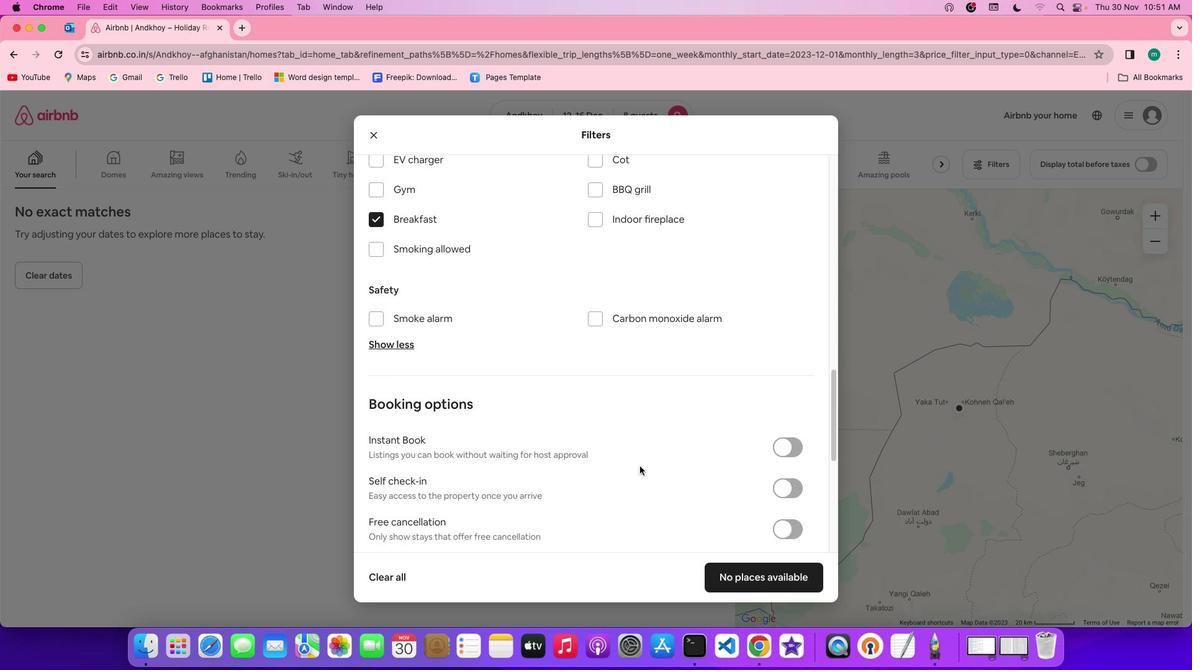 
Action: Mouse scrolled (640, 467) with delta (0, -1)
Screenshot: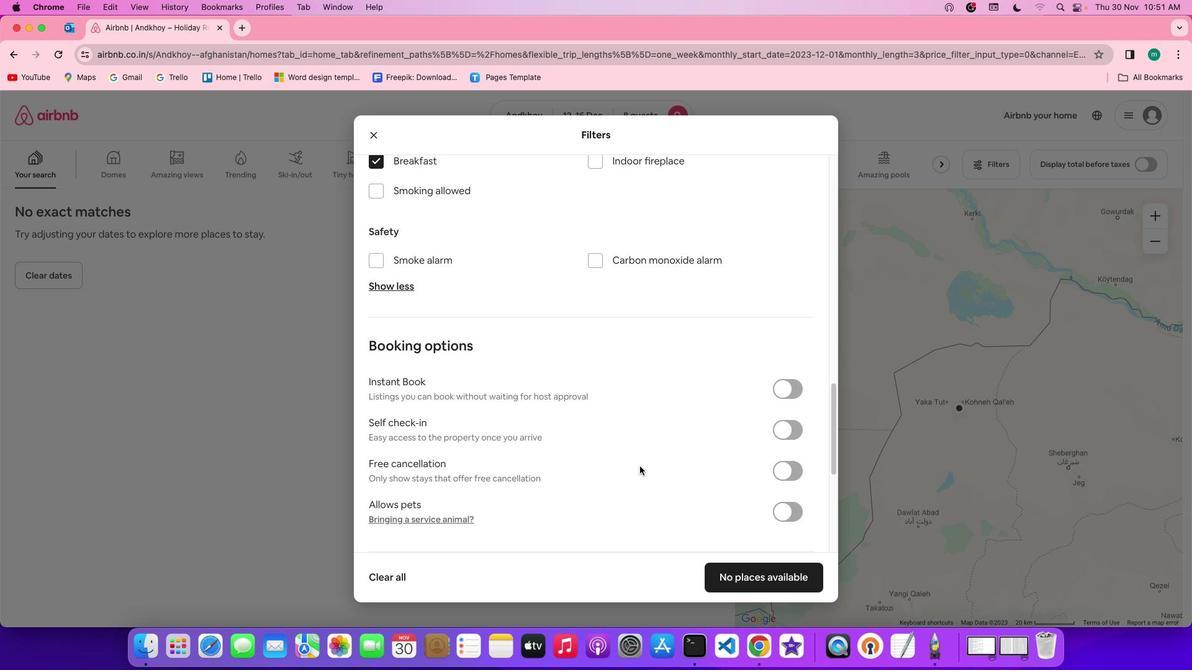 
Action: Mouse scrolled (640, 467) with delta (0, -3)
Screenshot: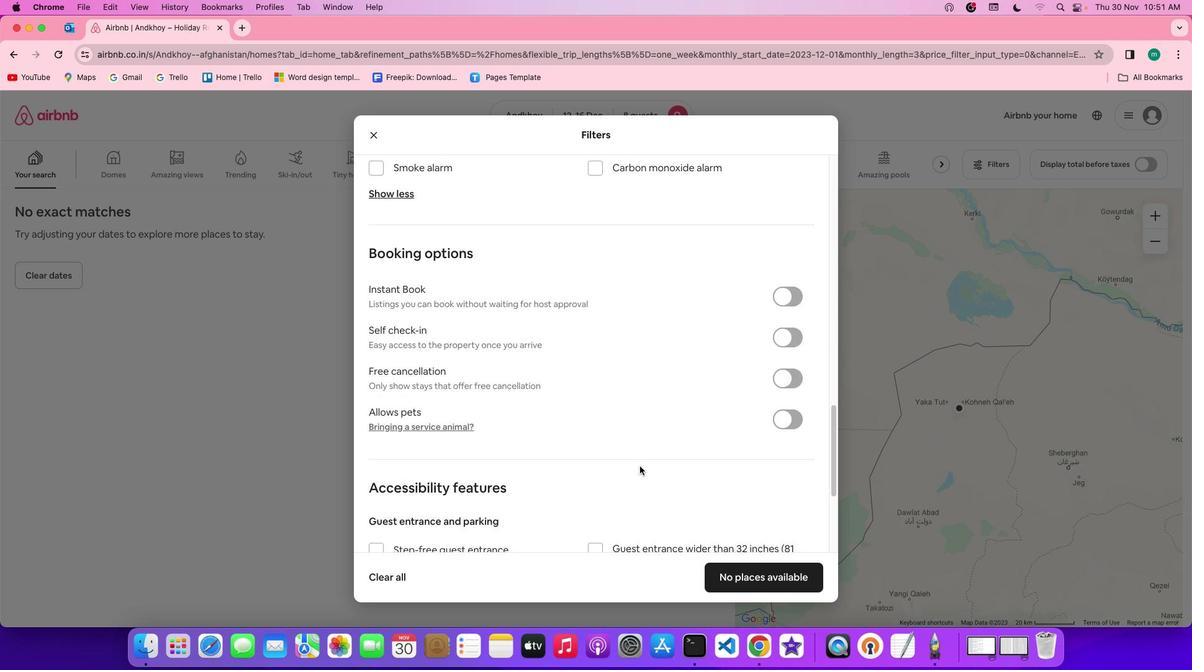 
Action: Mouse scrolled (640, 467) with delta (0, -3)
Screenshot: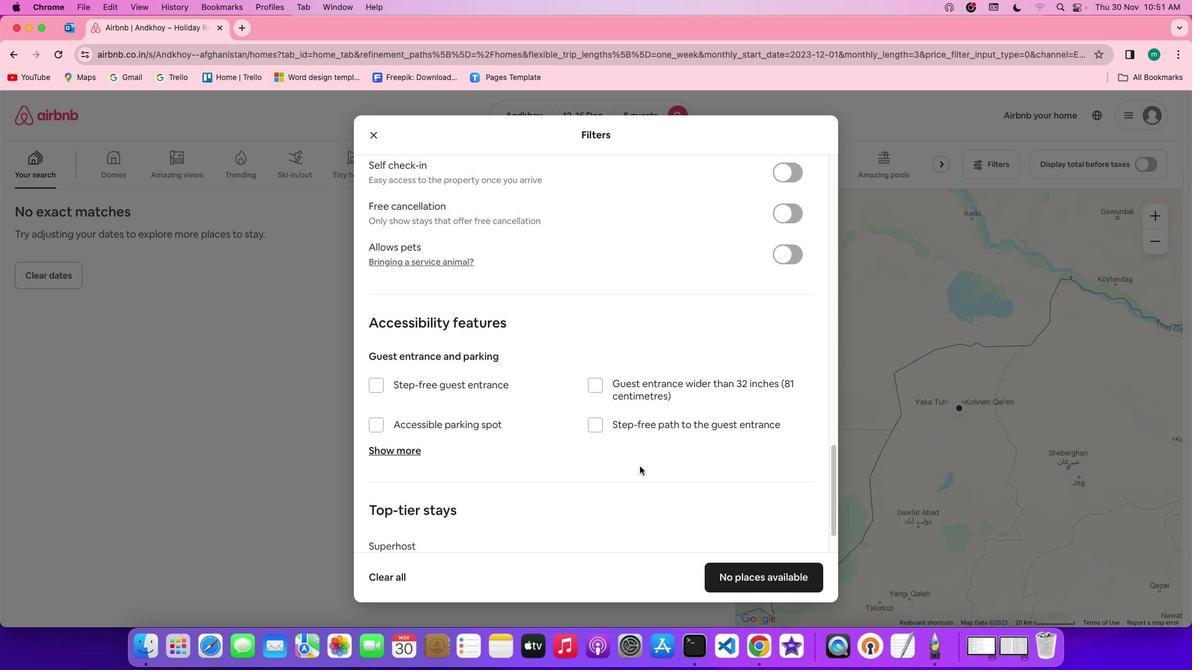 
Action: Mouse scrolled (640, 467) with delta (0, 0)
Screenshot: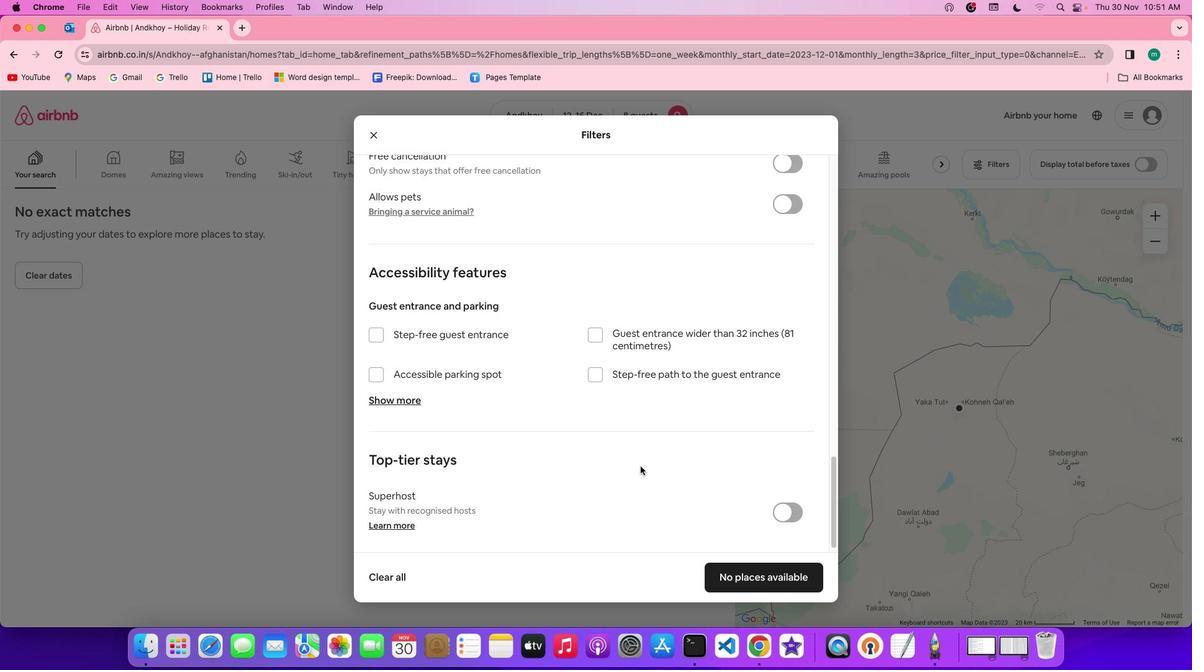 
Action: Mouse scrolled (640, 467) with delta (0, 0)
Screenshot: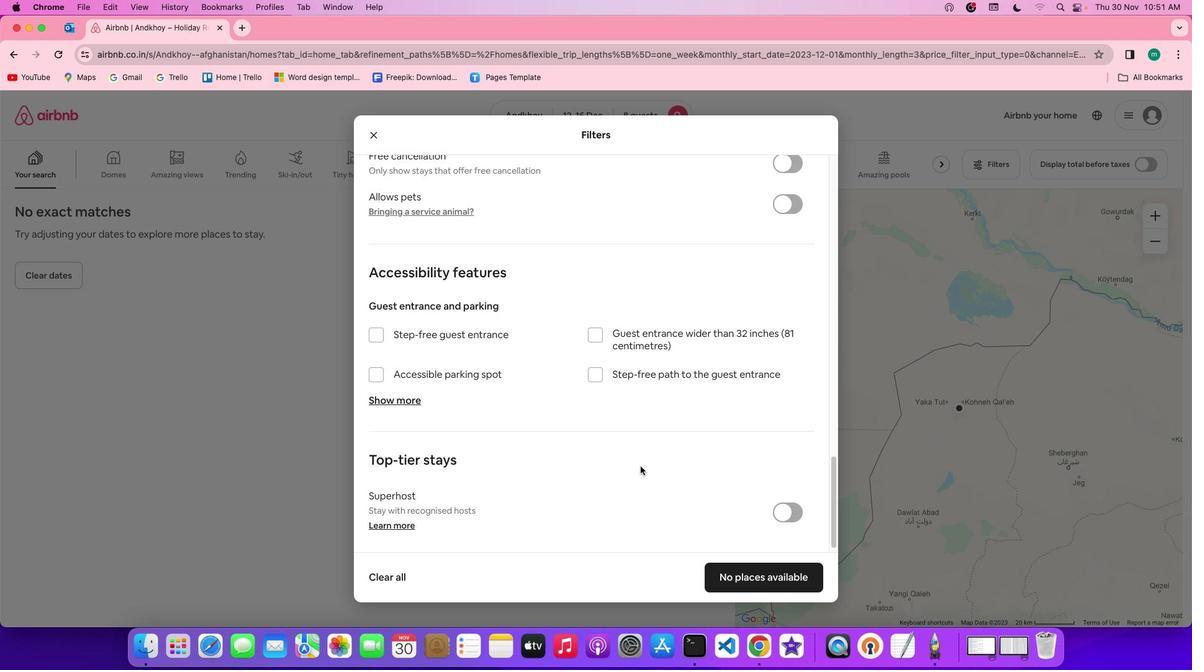 
Action: Mouse moved to (640, 467)
Screenshot: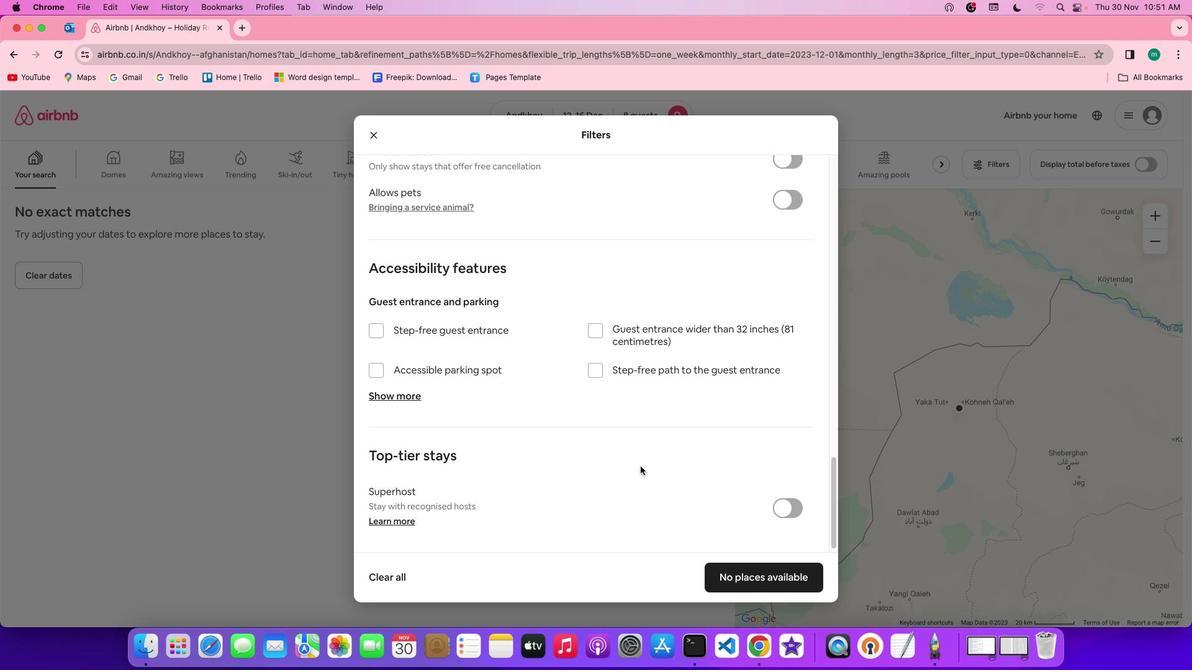 
Action: Mouse scrolled (640, 467) with delta (0, -1)
Screenshot: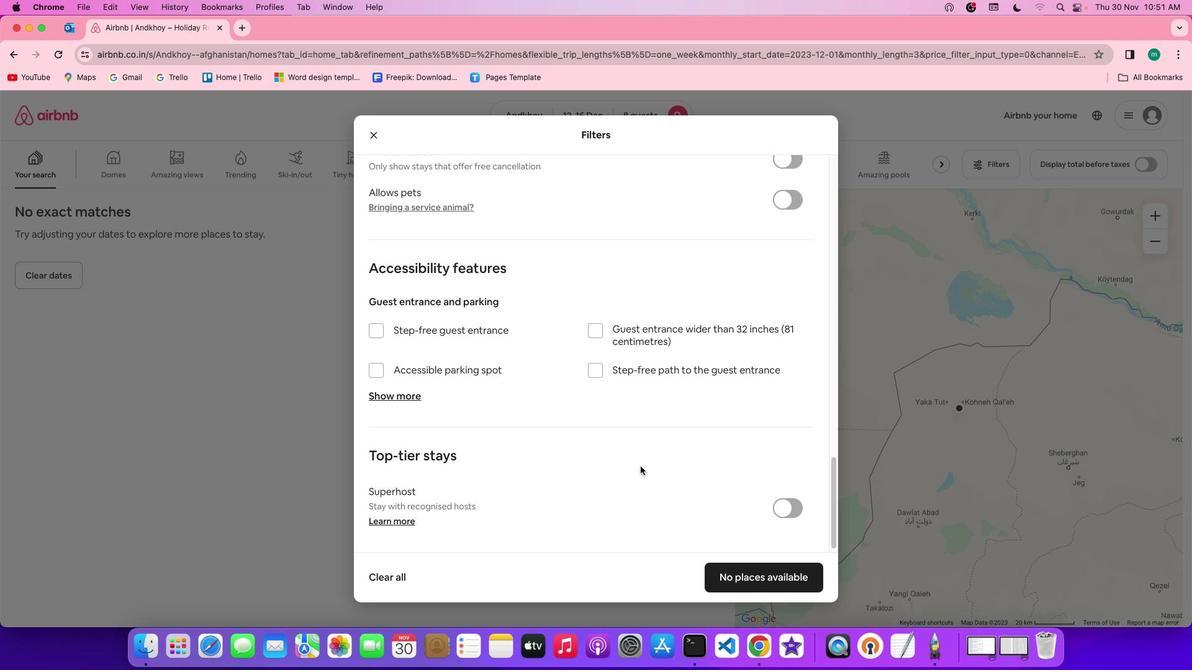 
Action: Mouse scrolled (640, 467) with delta (0, -3)
Screenshot: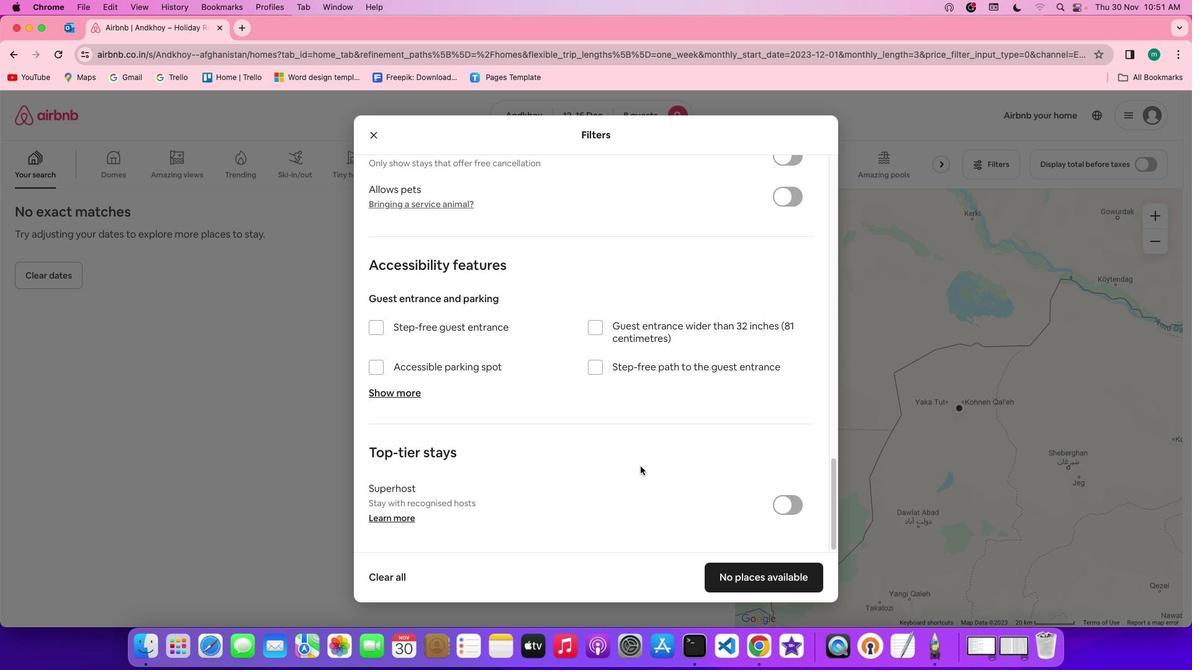 
Action: Mouse scrolled (640, 467) with delta (0, -3)
Screenshot: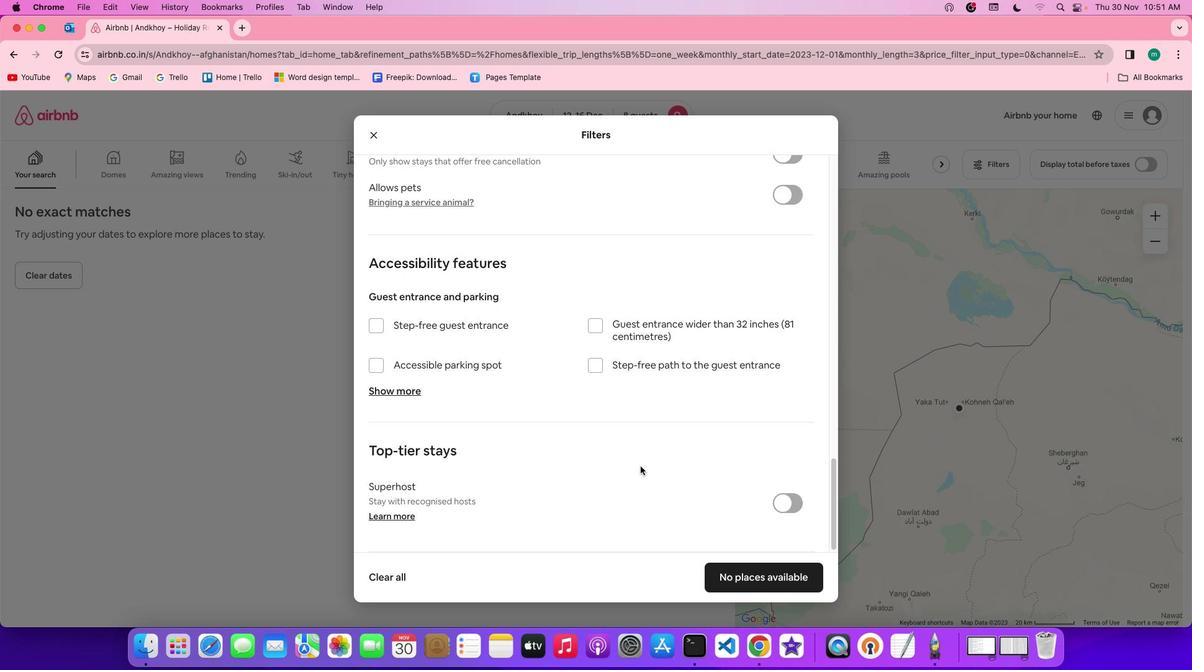 
Action: Mouse scrolled (640, 467) with delta (0, 0)
Screenshot: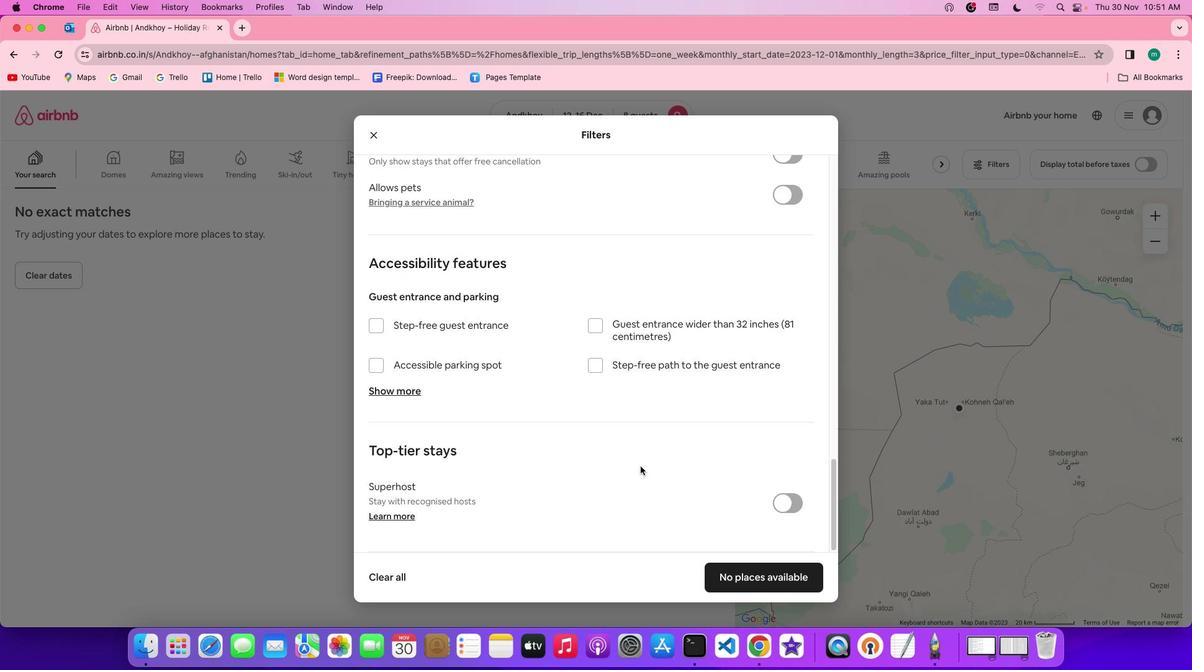 
Action: Mouse scrolled (640, 467) with delta (0, 0)
Screenshot: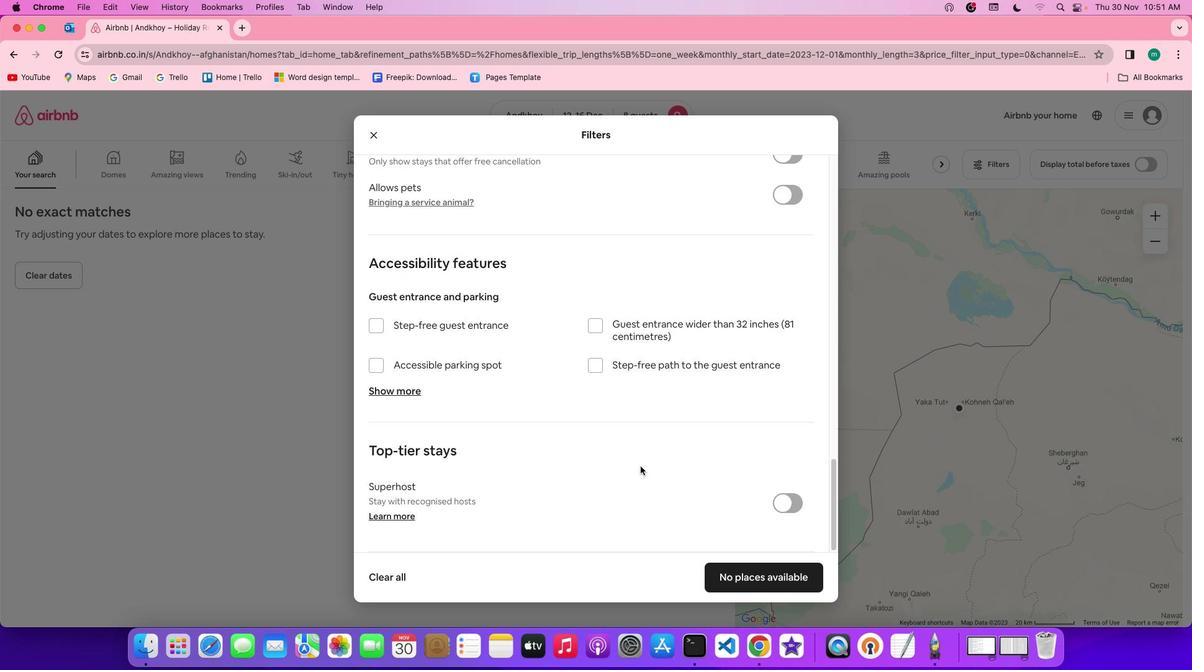 
Action: Mouse scrolled (640, 467) with delta (0, -2)
Screenshot: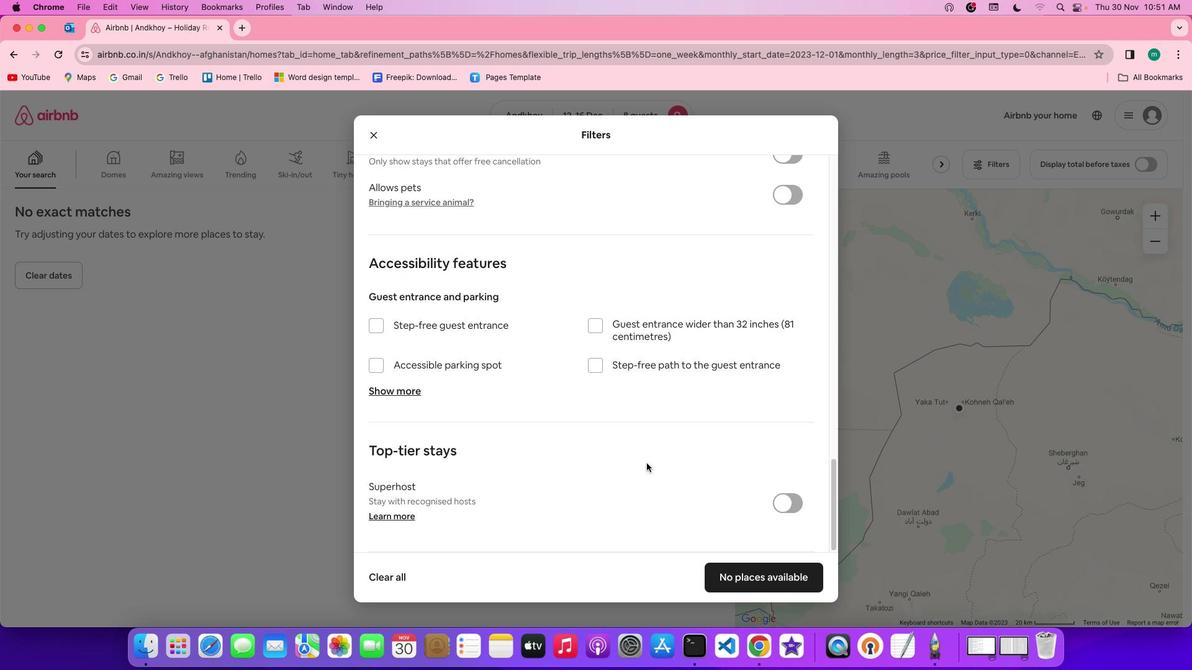 
Action: Mouse scrolled (640, 467) with delta (0, -3)
Screenshot: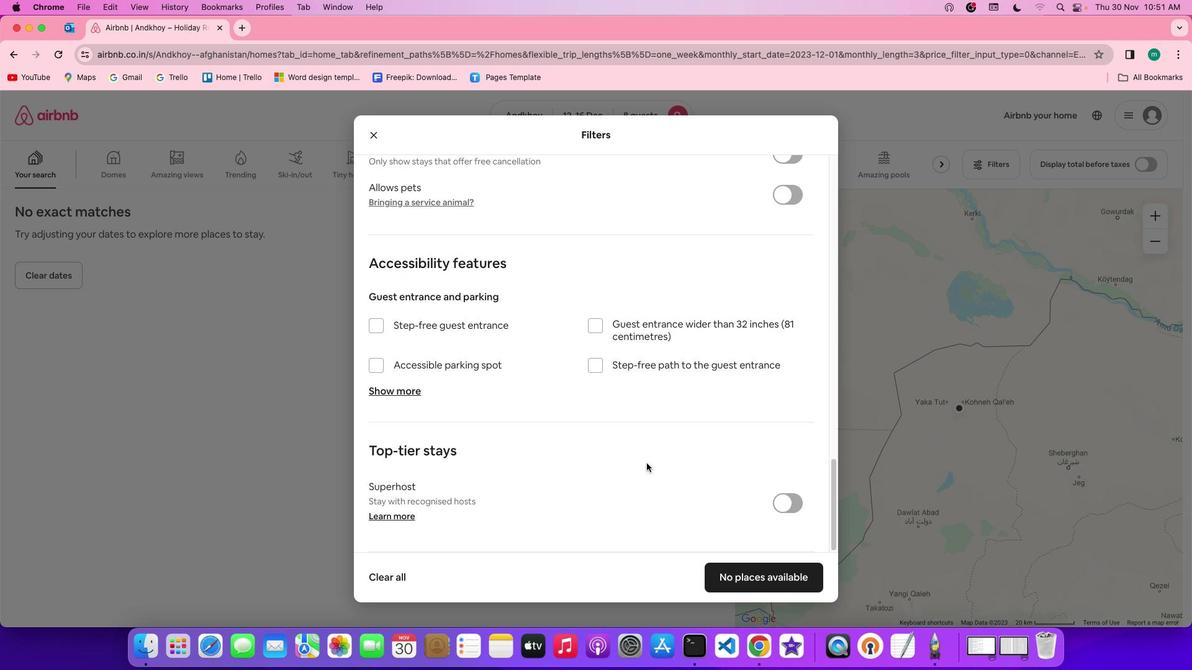 
Action: Mouse scrolled (640, 467) with delta (0, -3)
Screenshot: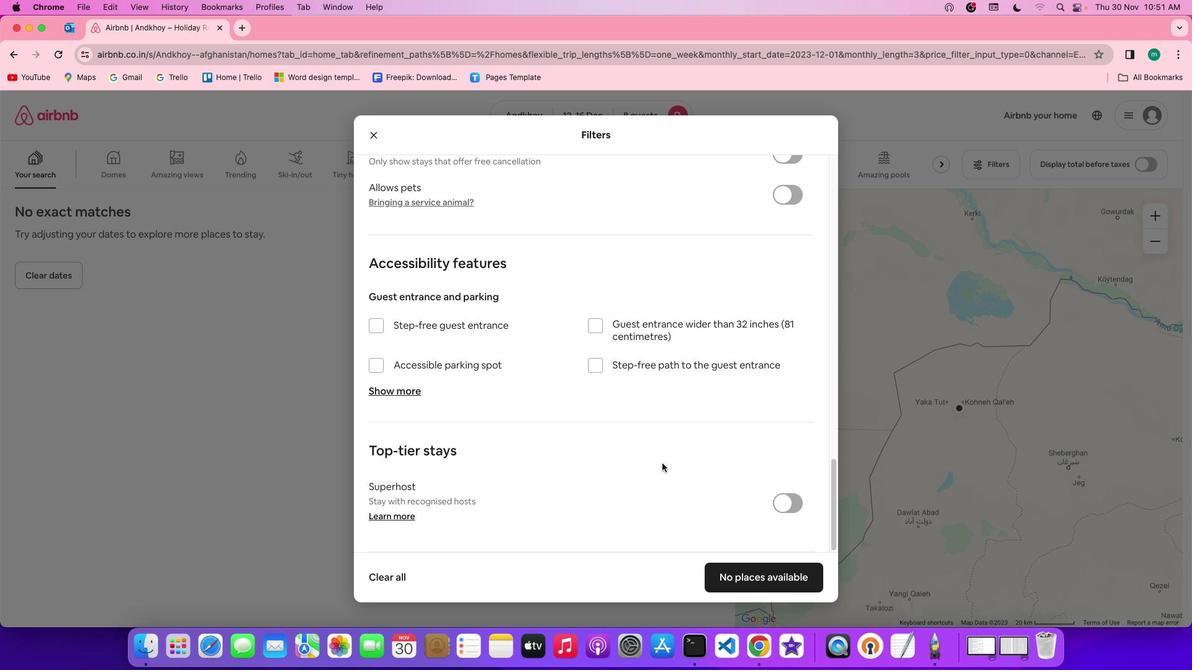 
Action: Mouse scrolled (640, 467) with delta (0, -3)
Screenshot: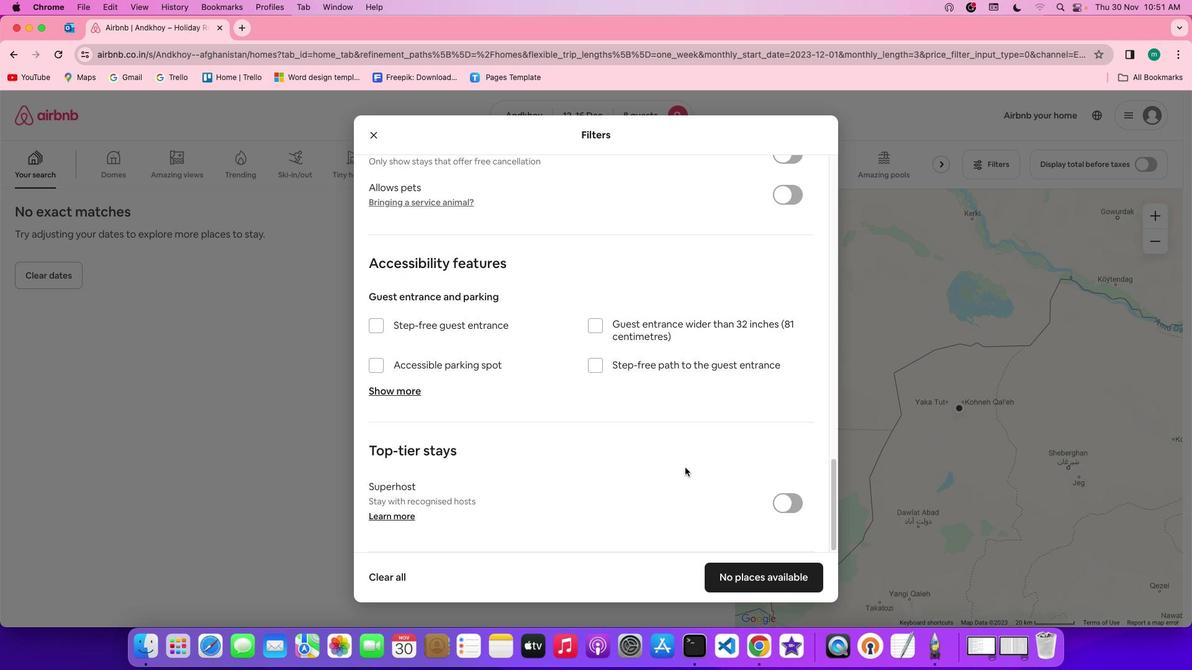
Action: Mouse moved to (777, 579)
Screenshot: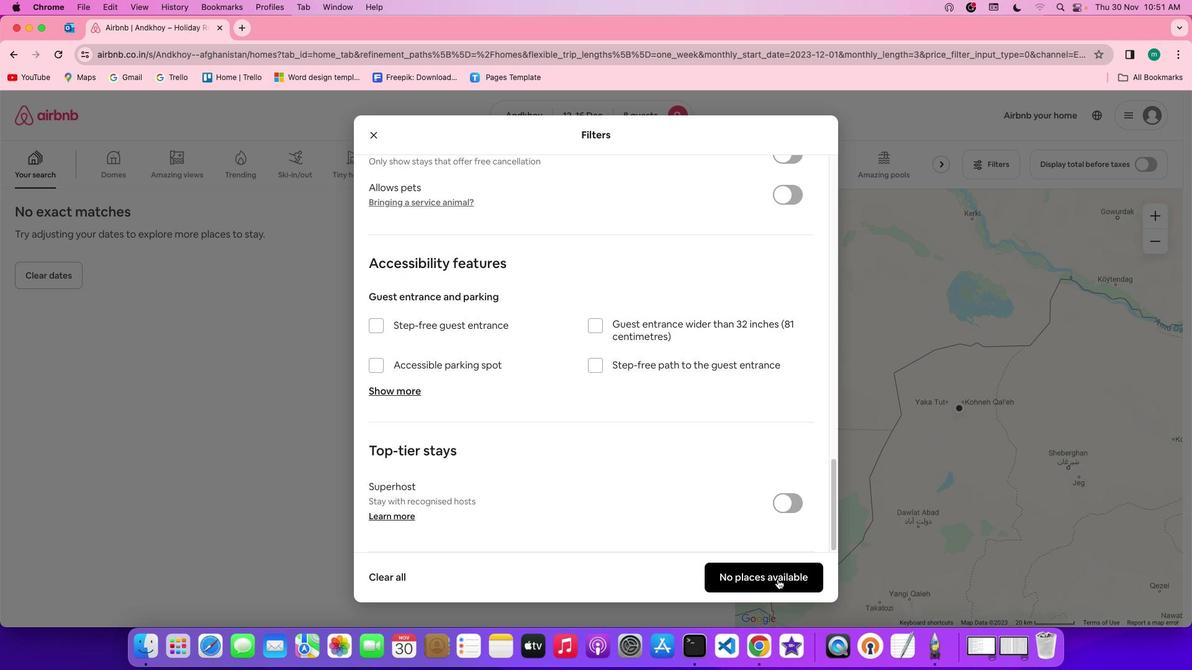 
Action: Mouse pressed left at (777, 579)
Screenshot: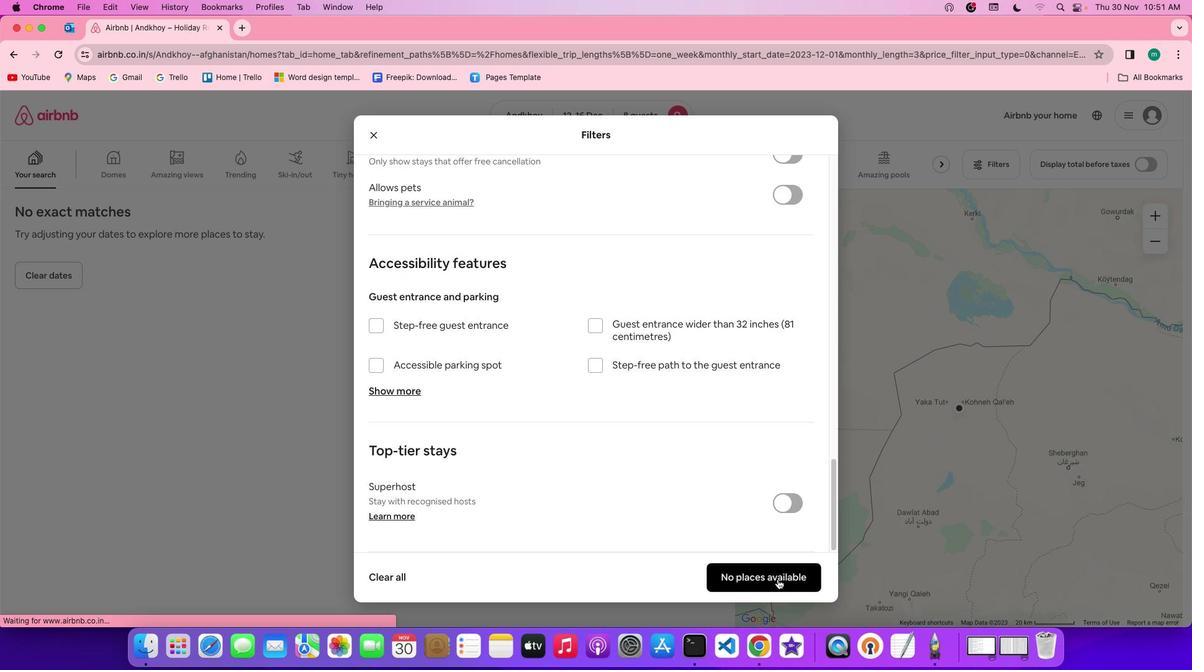 
Action: Mouse moved to (479, 415)
Screenshot: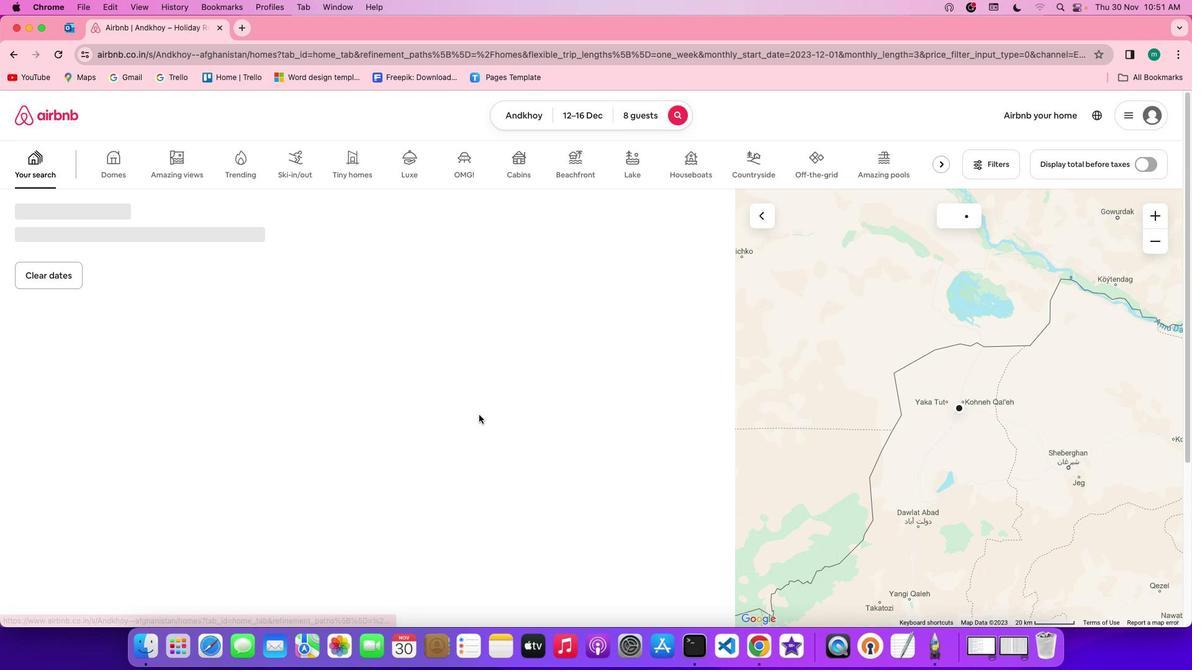 
